 Task: Look for space in Palm City, United States from 6th September, 2023 to 15th September, 2023 for 6 adults in price range Rs.8000 to Rs.12000. Place can be entire place or private room with 6 bedrooms having 6 beds and 6 bathrooms. Property type can be house, flat, guest house. Amenities needed are: wifi, TV, free parkinig on premises, gym, breakfast. Booking option can be shelf check-in. Required host language is English.
Action: Mouse moved to (466, 105)
Screenshot: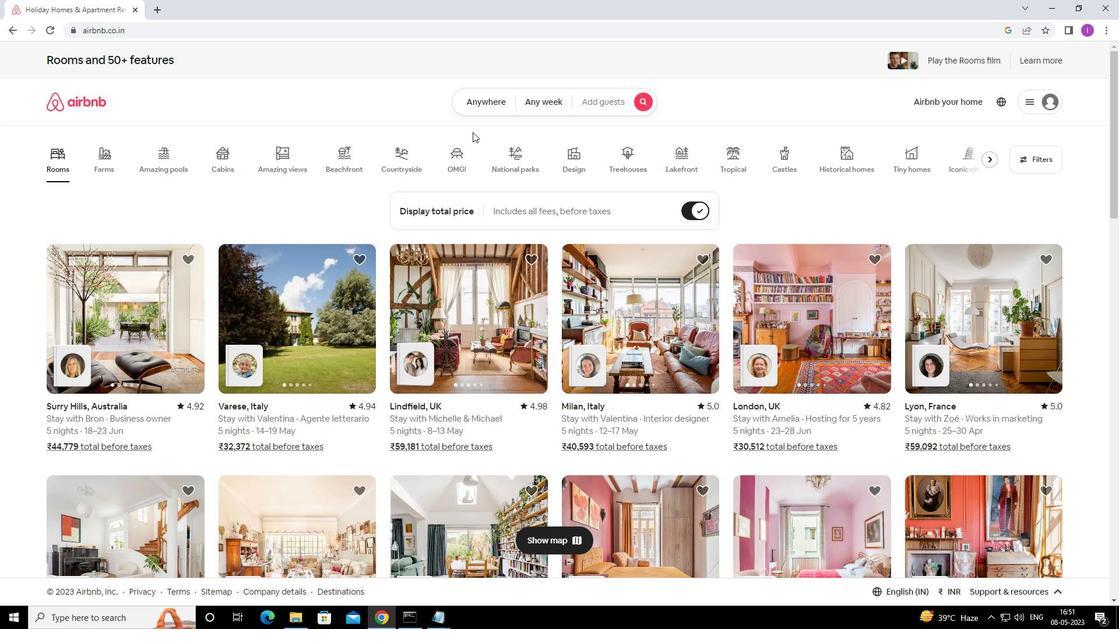 
Action: Mouse pressed left at (466, 105)
Screenshot: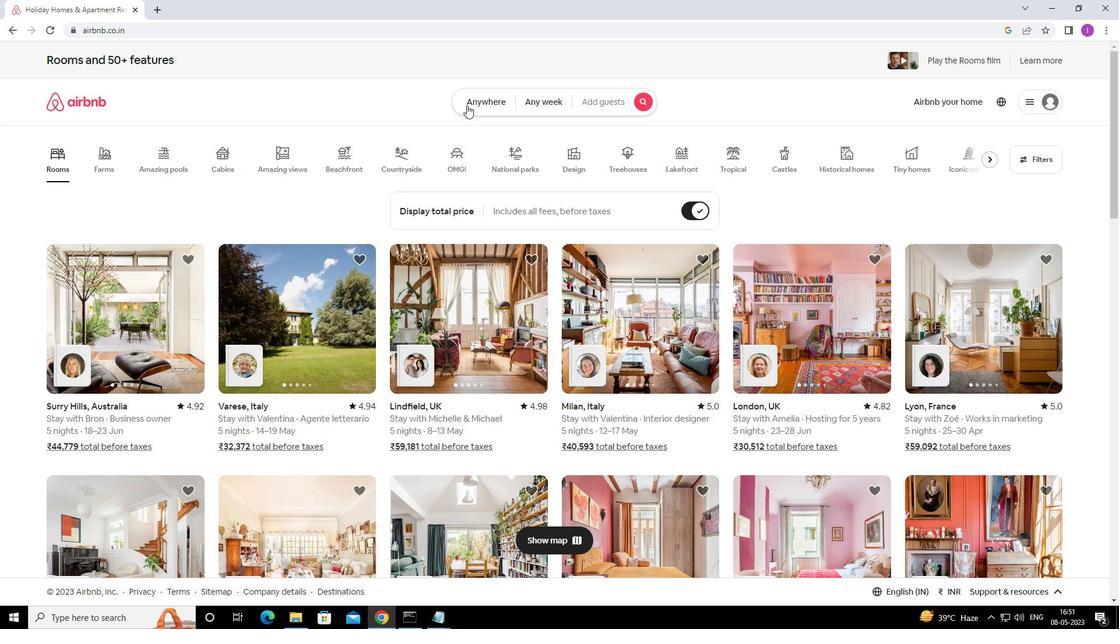 
Action: Mouse moved to (369, 148)
Screenshot: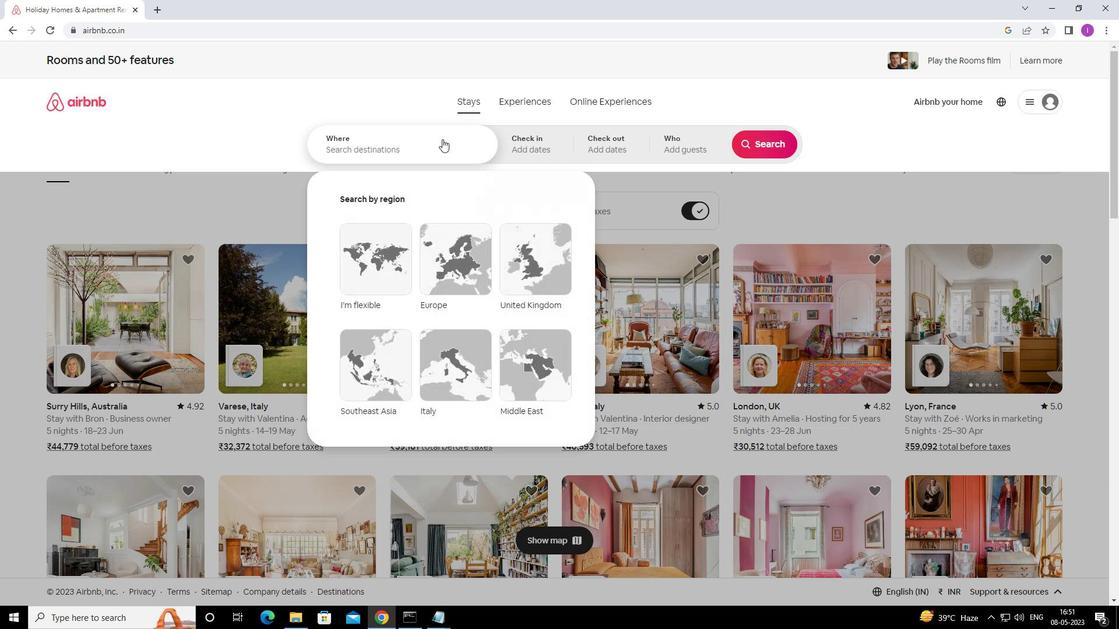 
Action: Mouse pressed left at (369, 148)
Screenshot: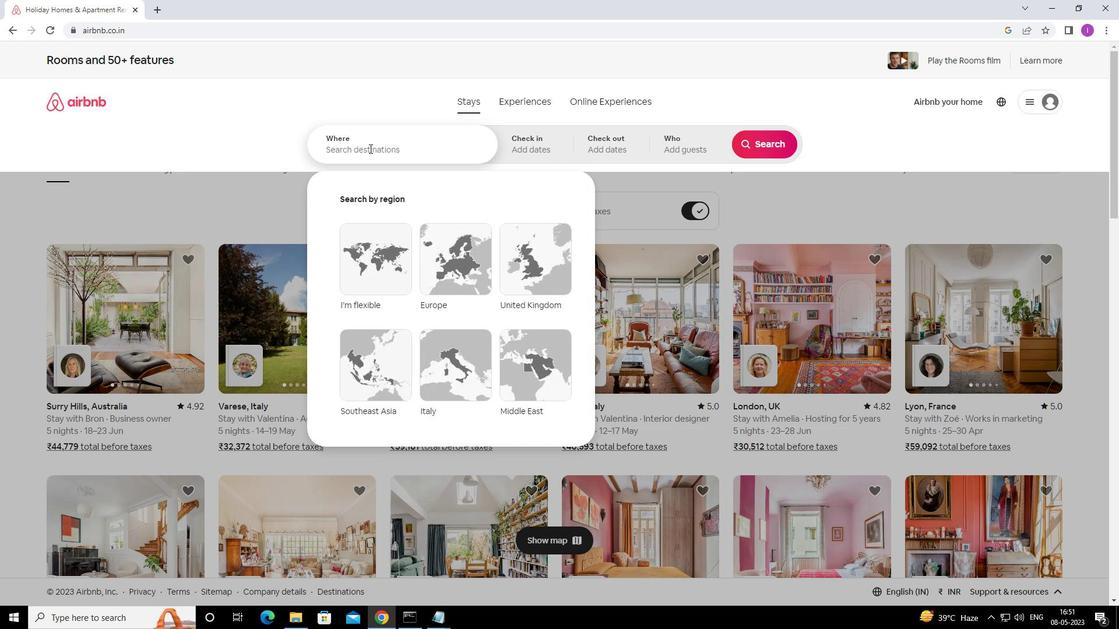 
Action: Mouse moved to (401, 142)
Screenshot: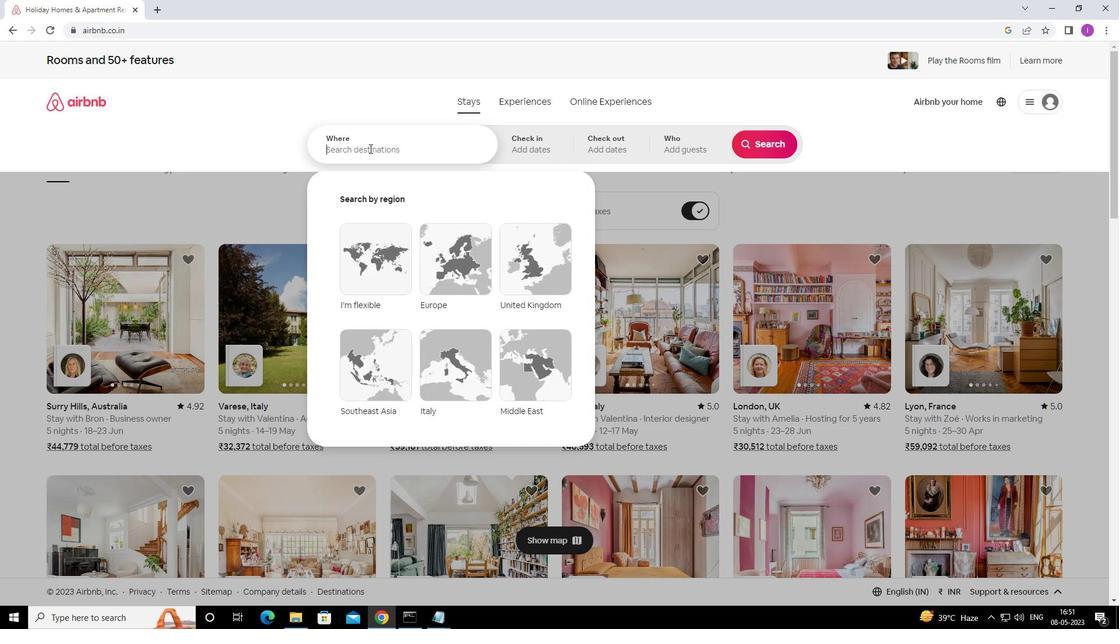 
Action: Key pressed <Key.shift>PALM<Key.space>CITY,<Key.shift>UNITED<Key.space>SY<Key.backspace>TATES
Screenshot: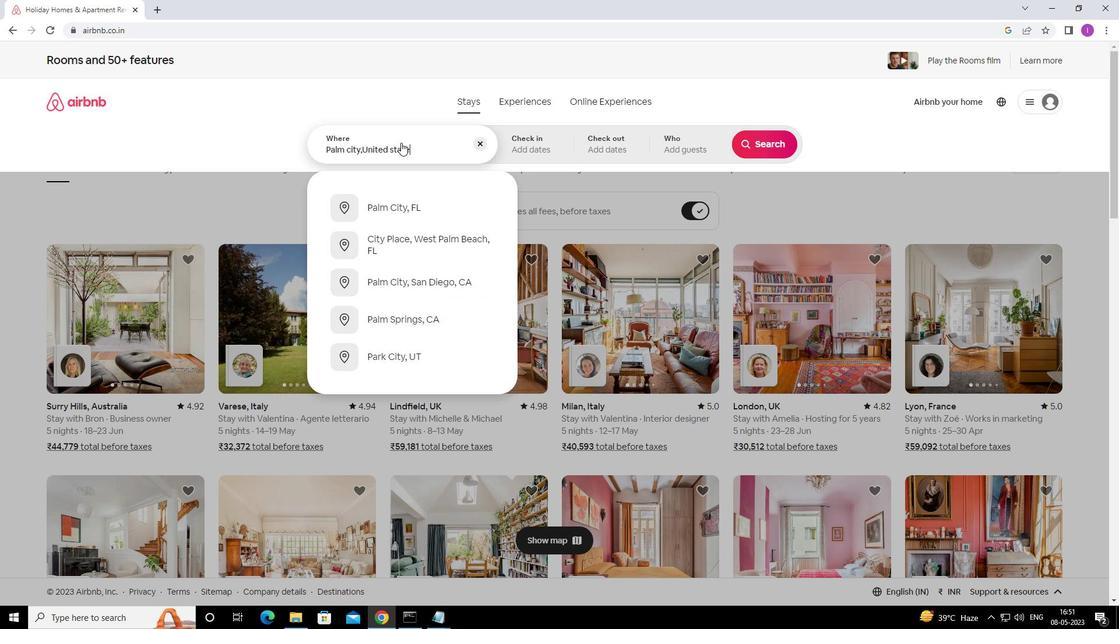 
Action: Mouse moved to (524, 138)
Screenshot: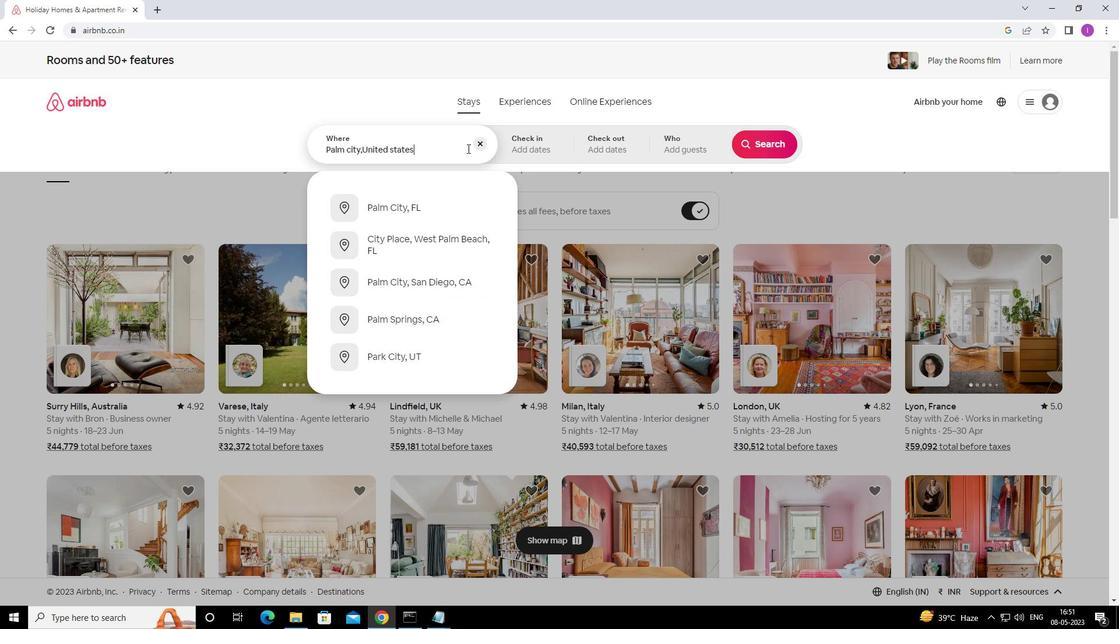 
Action: Mouse pressed left at (524, 138)
Screenshot: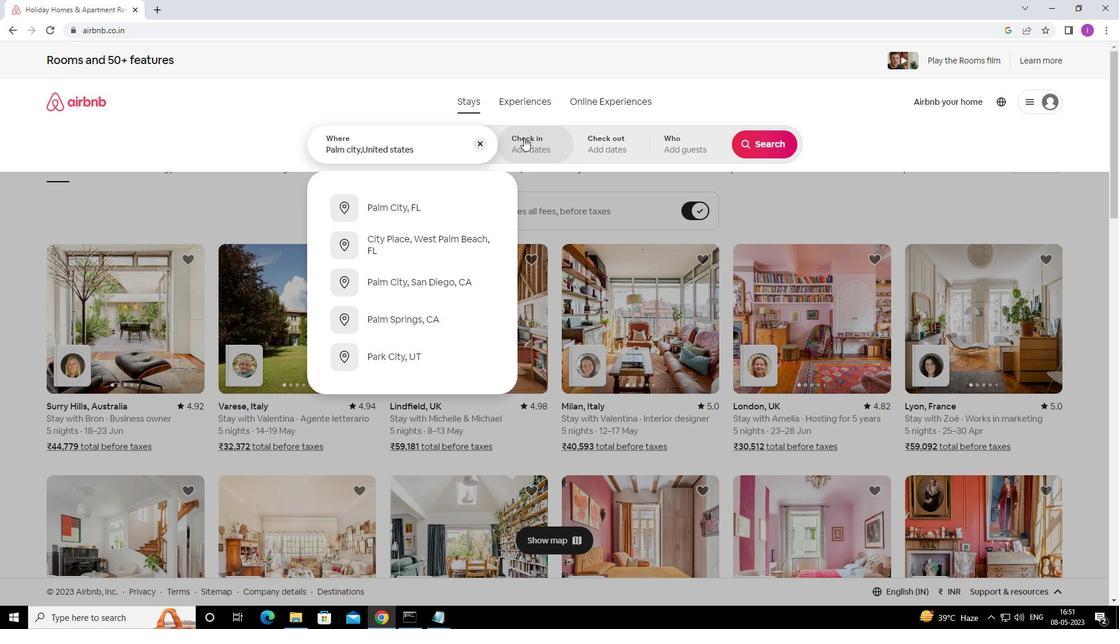 
Action: Mouse moved to (764, 236)
Screenshot: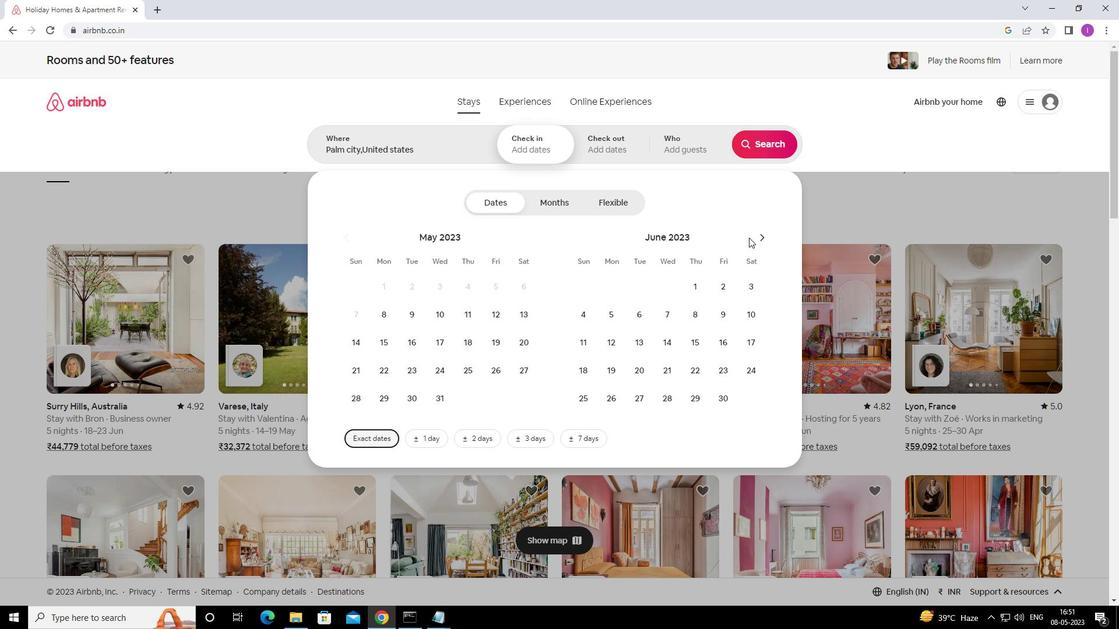 
Action: Mouse pressed left at (764, 236)
Screenshot: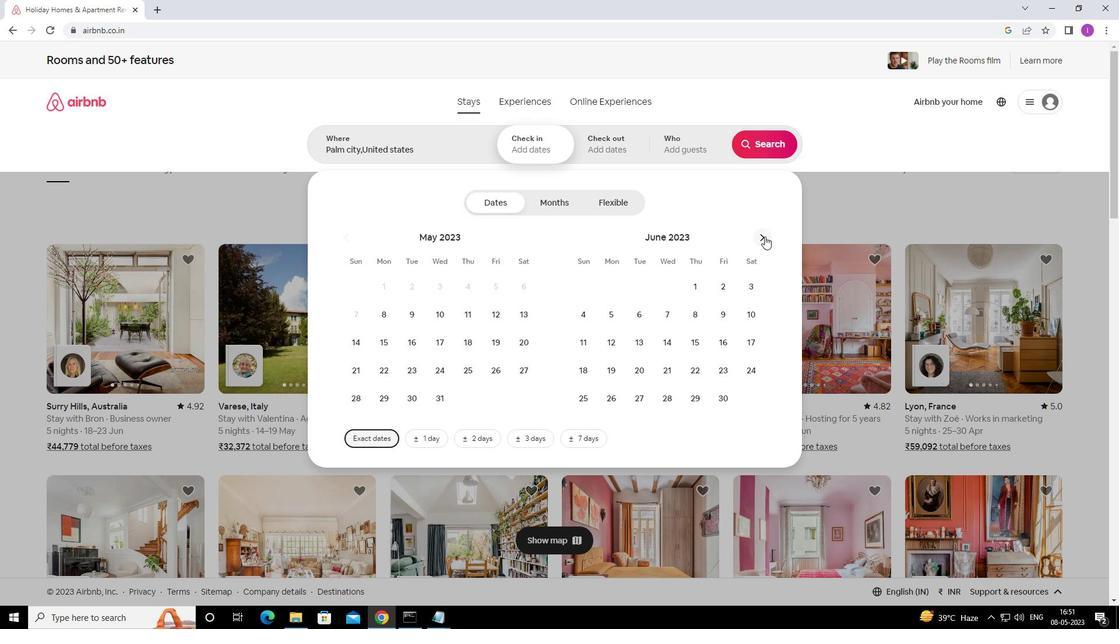 
Action: Mouse pressed left at (764, 236)
Screenshot: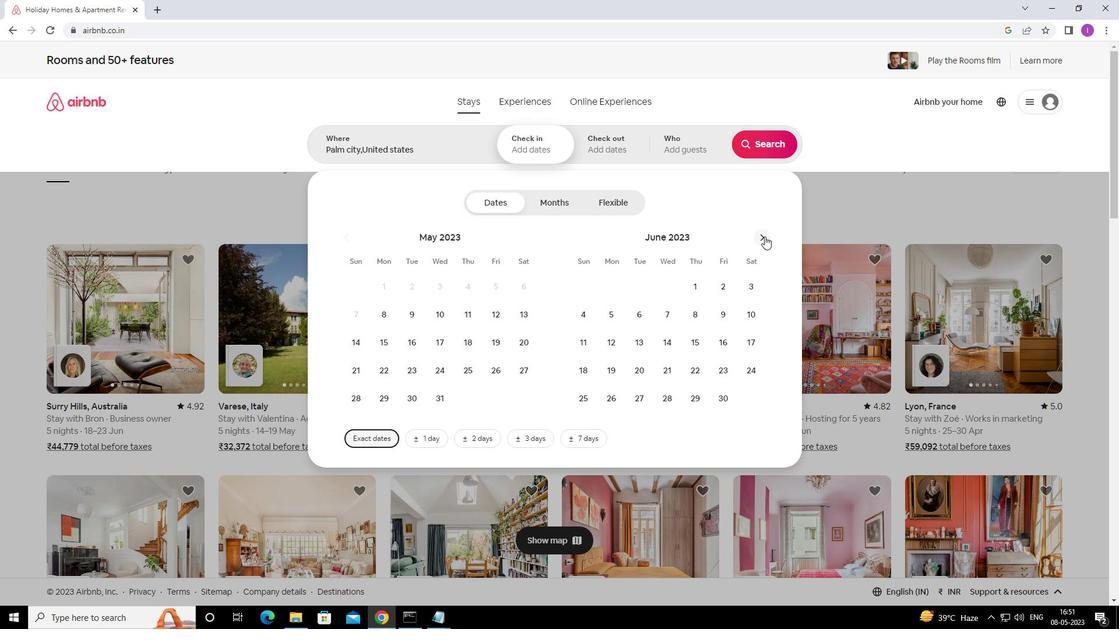 
Action: Mouse moved to (764, 243)
Screenshot: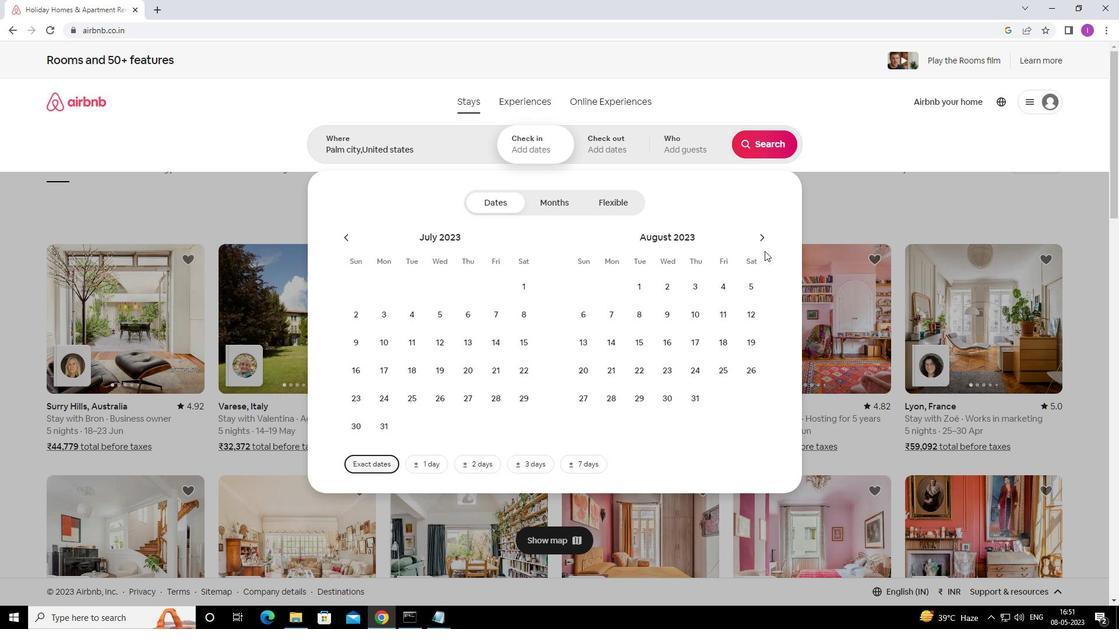 
Action: Mouse pressed left at (764, 243)
Screenshot: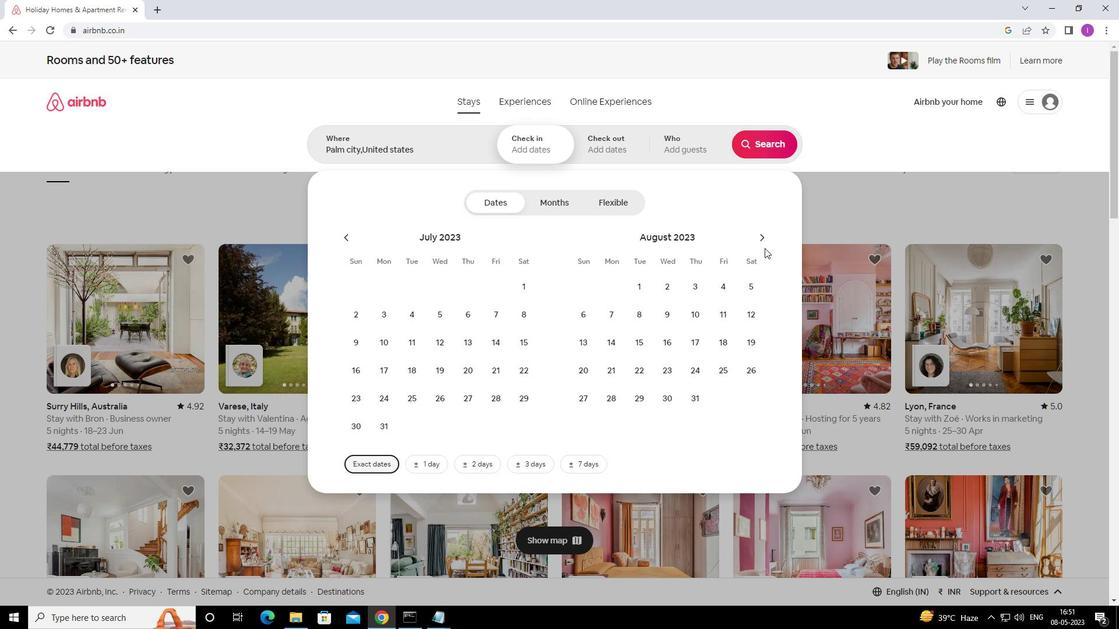 
Action: Mouse moved to (667, 312)
Screenshot: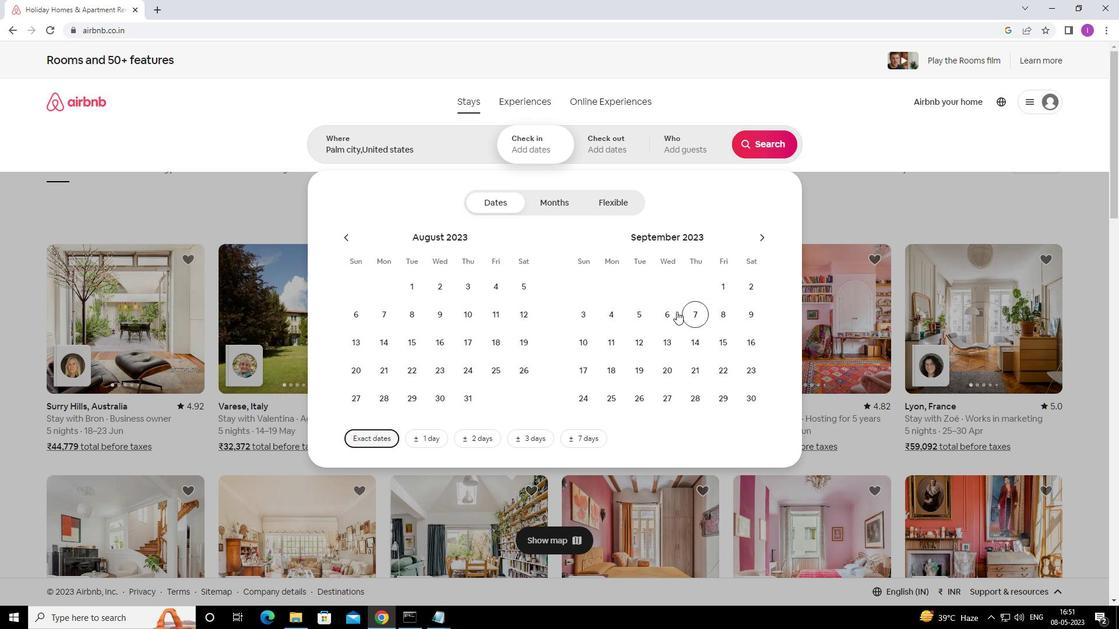 
Action: Mouse pressed left at (667, 312)
Screenshot: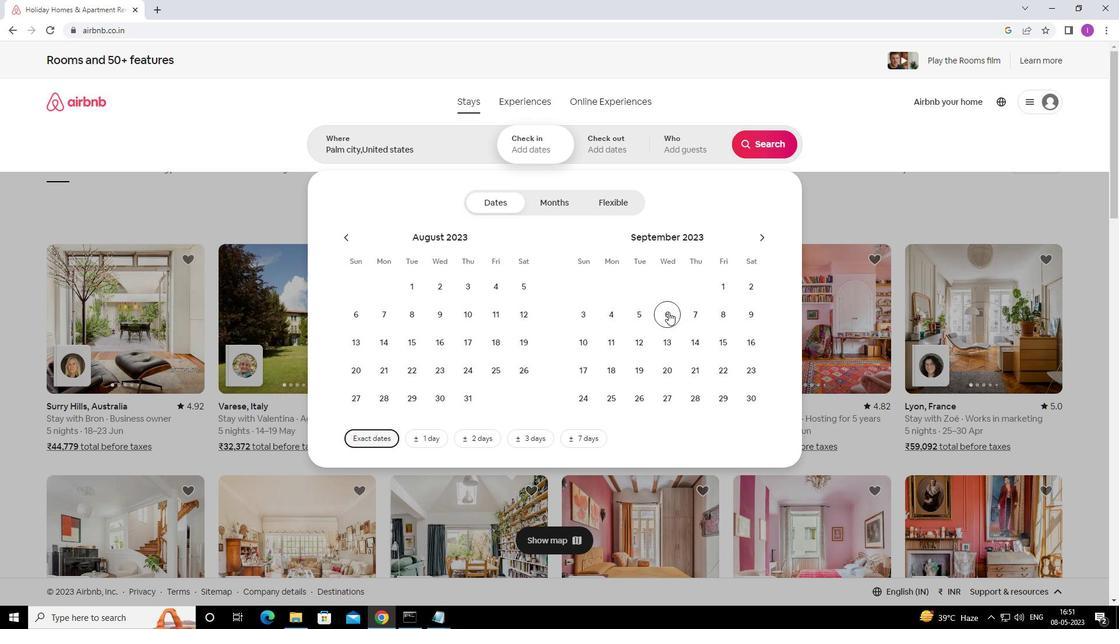 
Action: Mouse moved to (722, 337)
Screenshot: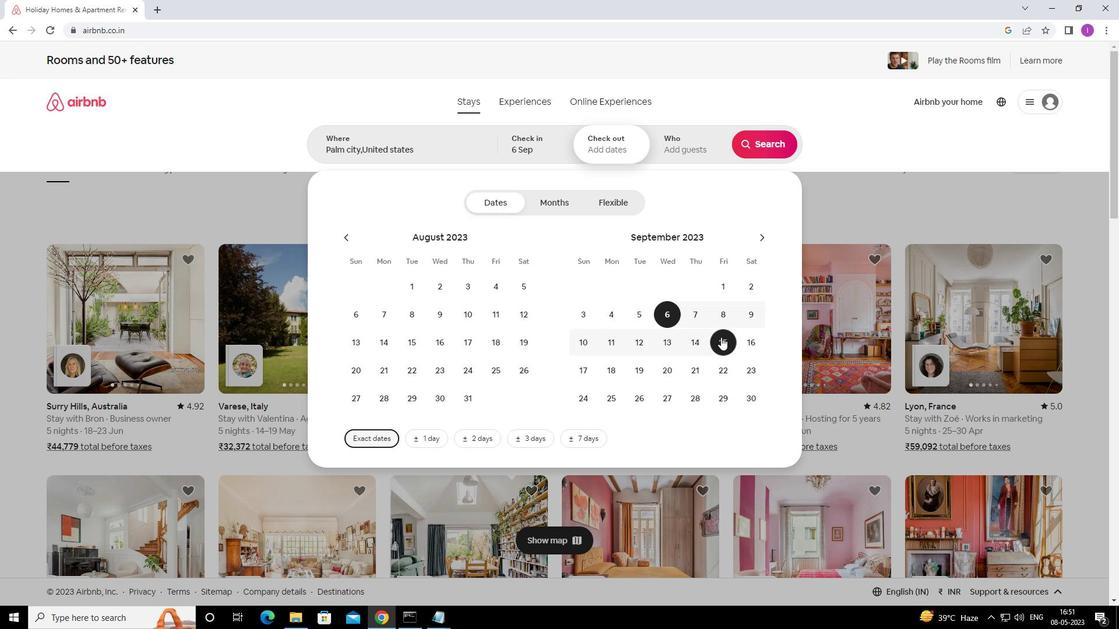 
Action: Mouse pressed left at (722, 337)
Screenshot: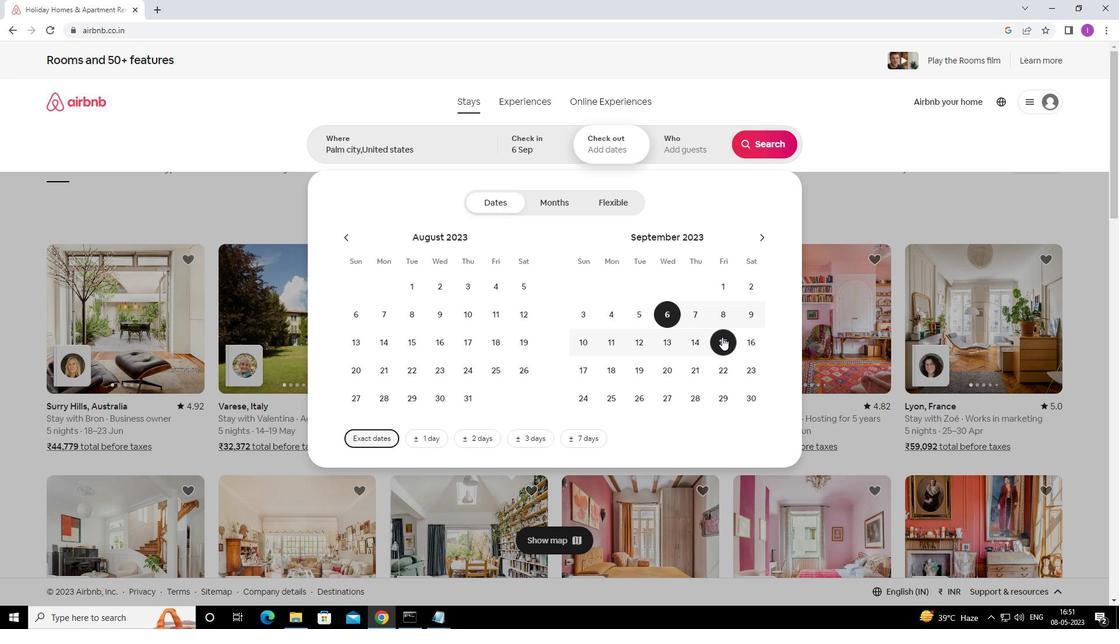 
Action: Mouse pressed left at (722, 337)
Screenshot: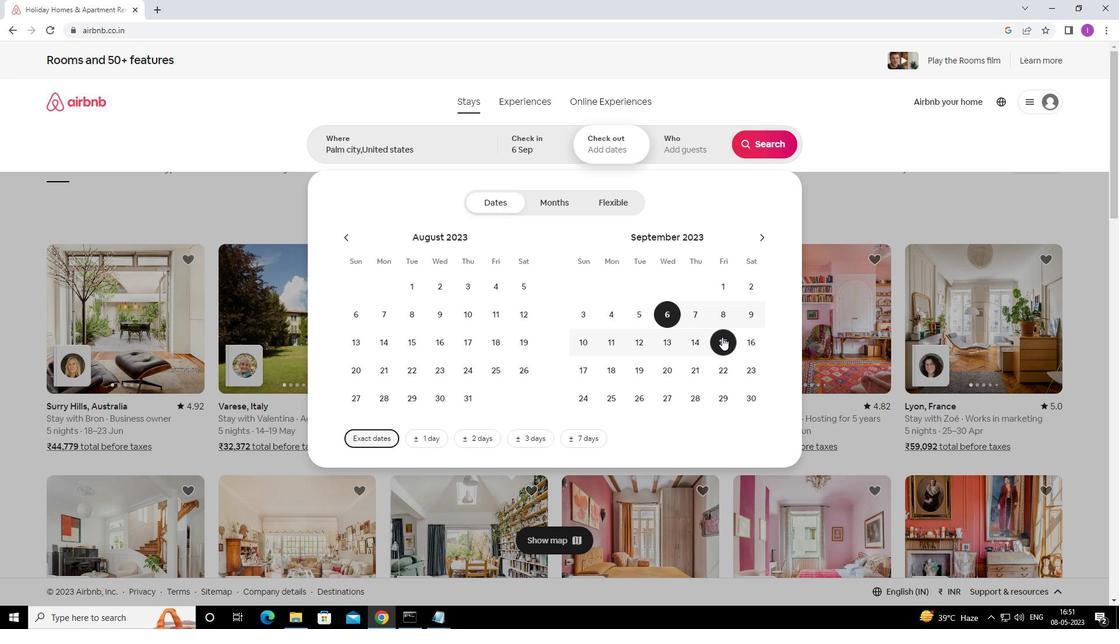 
Action: Mouse moved to (698, 156)
Screenshot: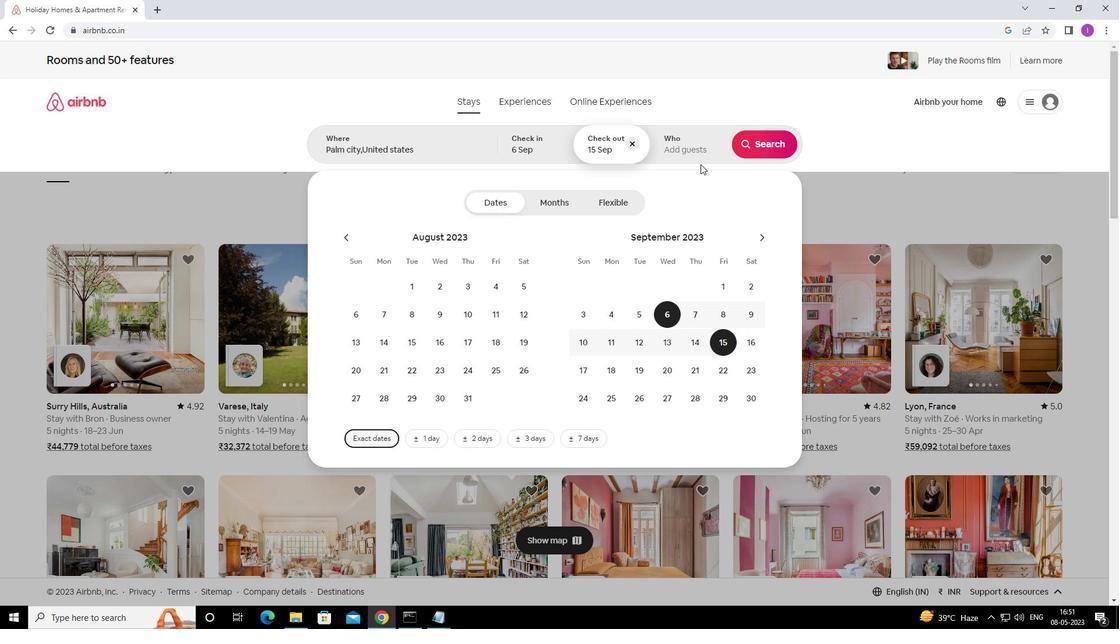 
Action: Mouse pressed left at (698, 156)
Screenshot: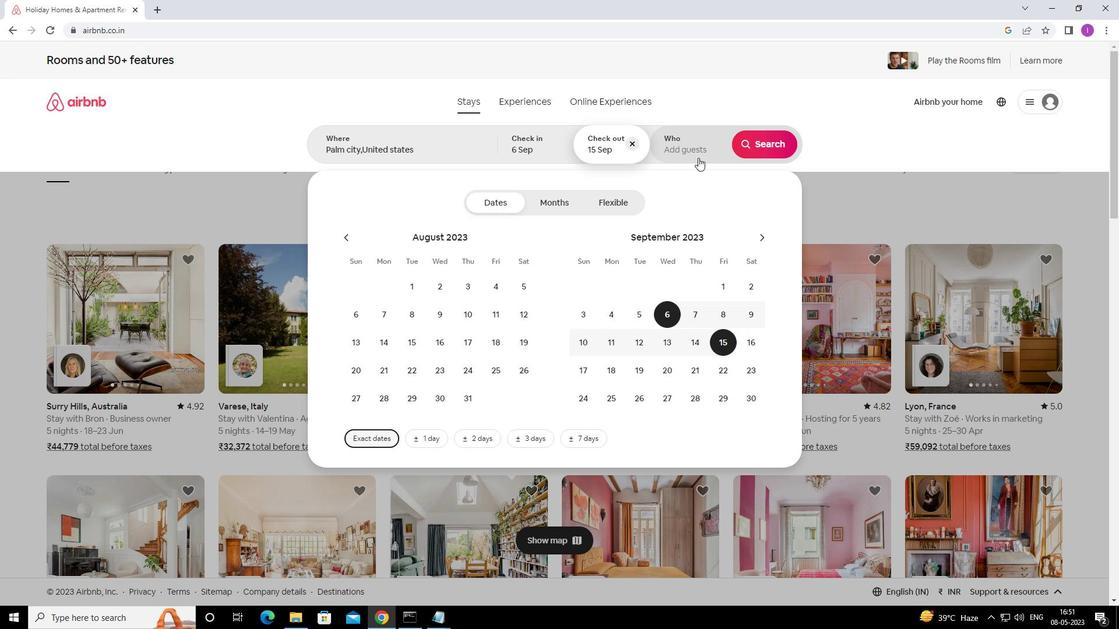 
Action: Mouse moved to (766, 205)
Screenshot: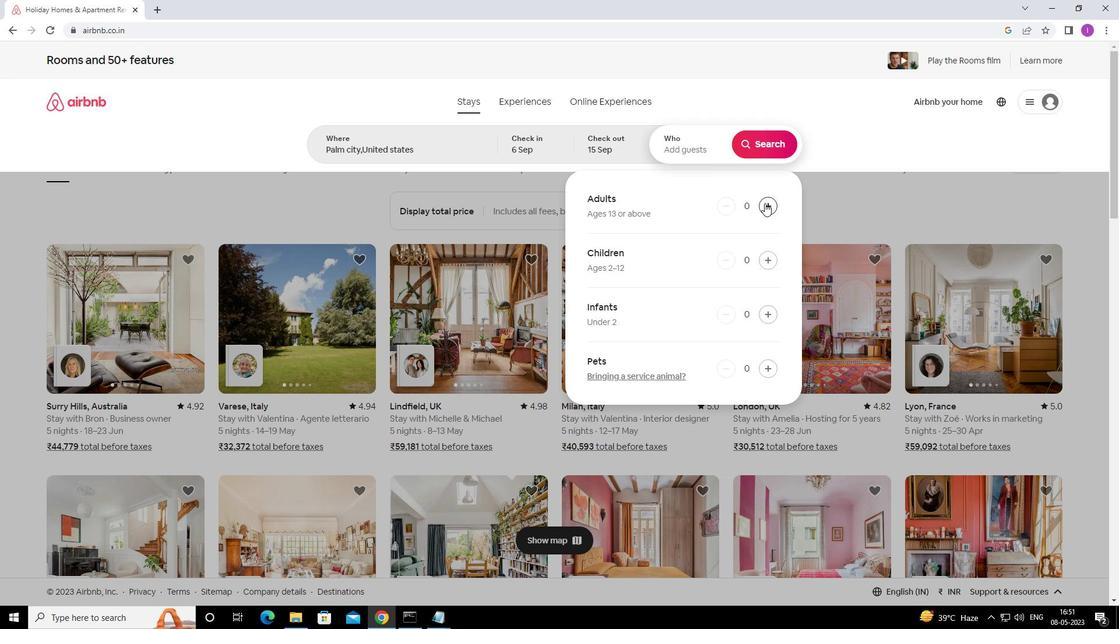 
Action: Mouse pressed left at (766, 205)
Screenshot: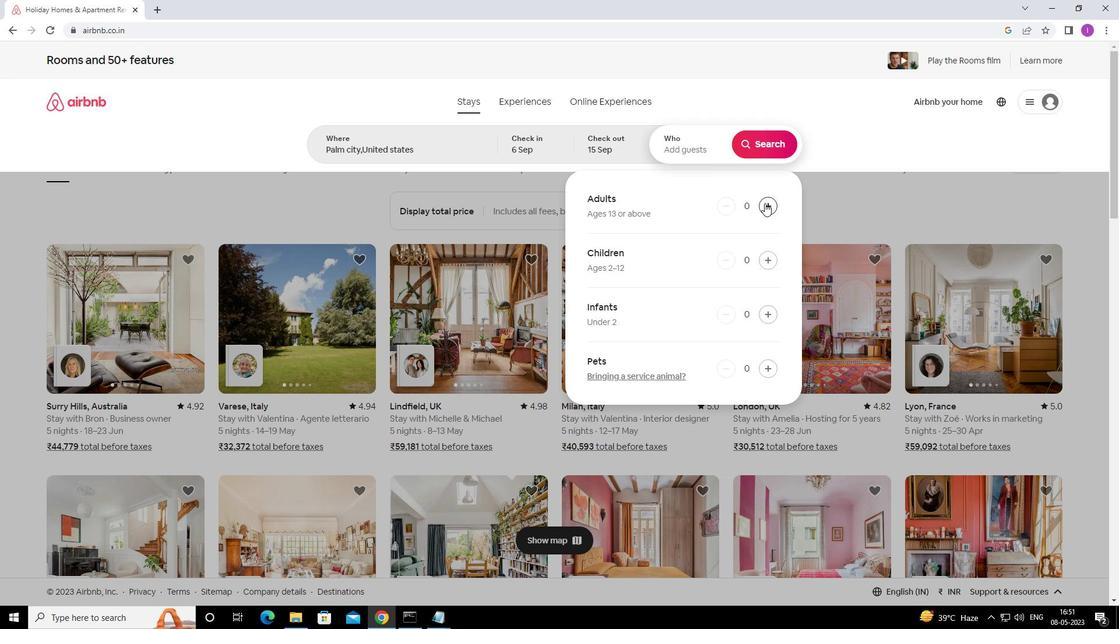 
Action: Mouse pressed left at (766, 205)
Screenshot: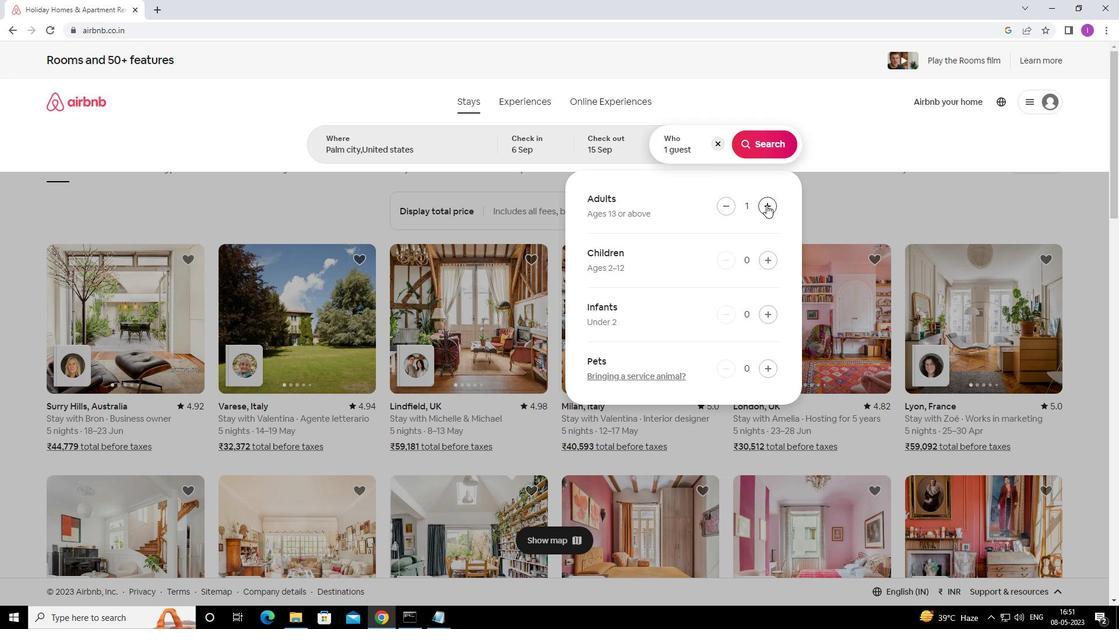 
Action: Mouse pressed left at (766, 205)
Screenshot: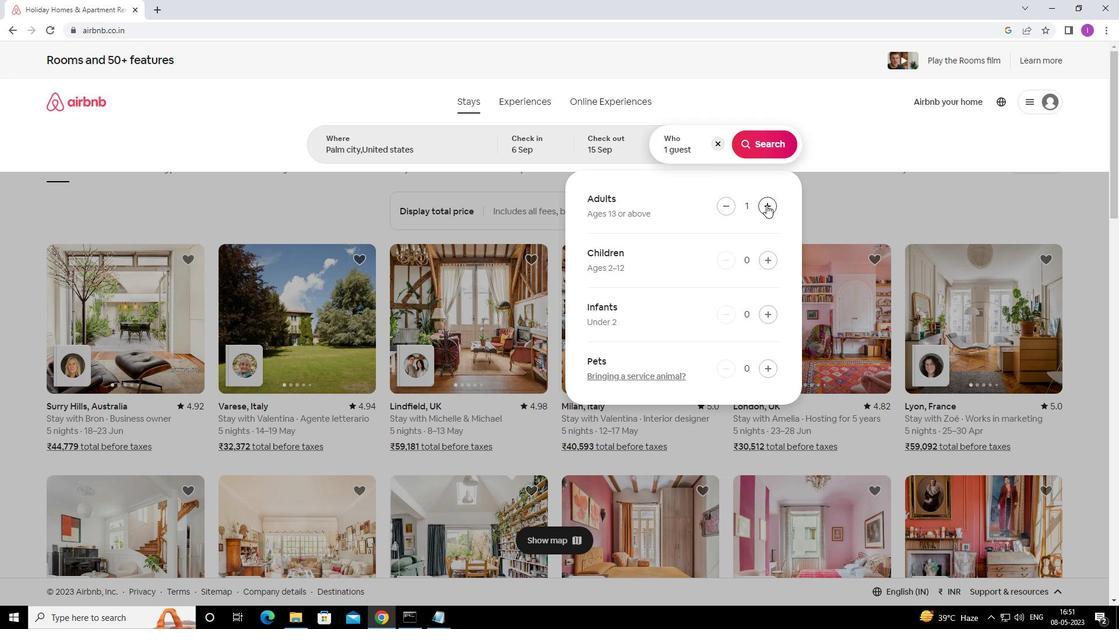 
Action: Mouse pressed left at (766, 205)
Screenshot: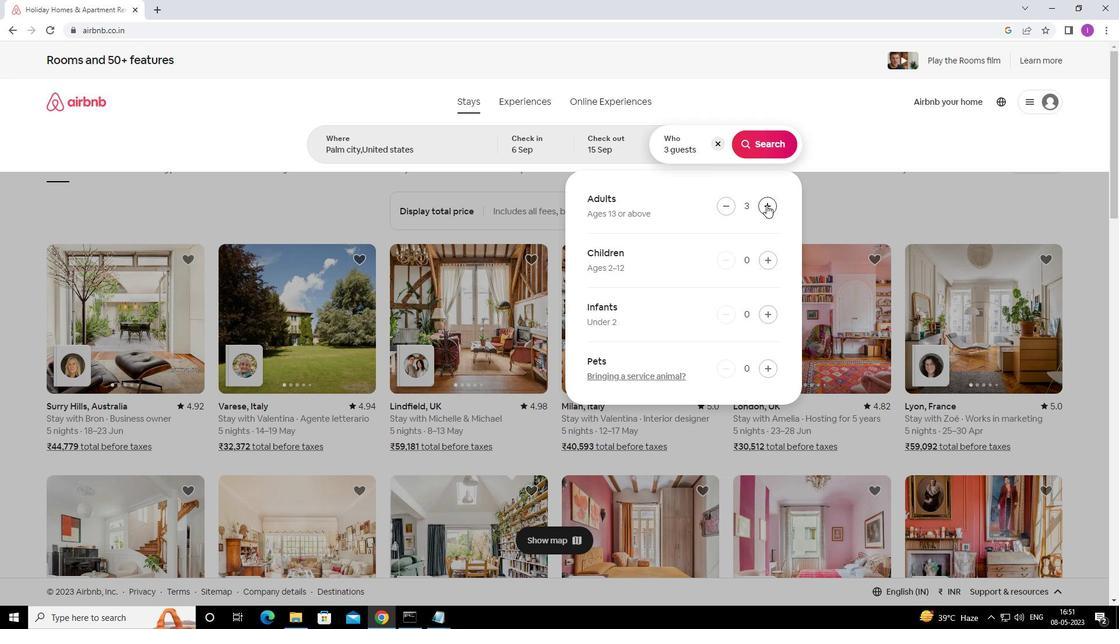 
Action: Mouse pressed left at (766, 205)
Screenshot: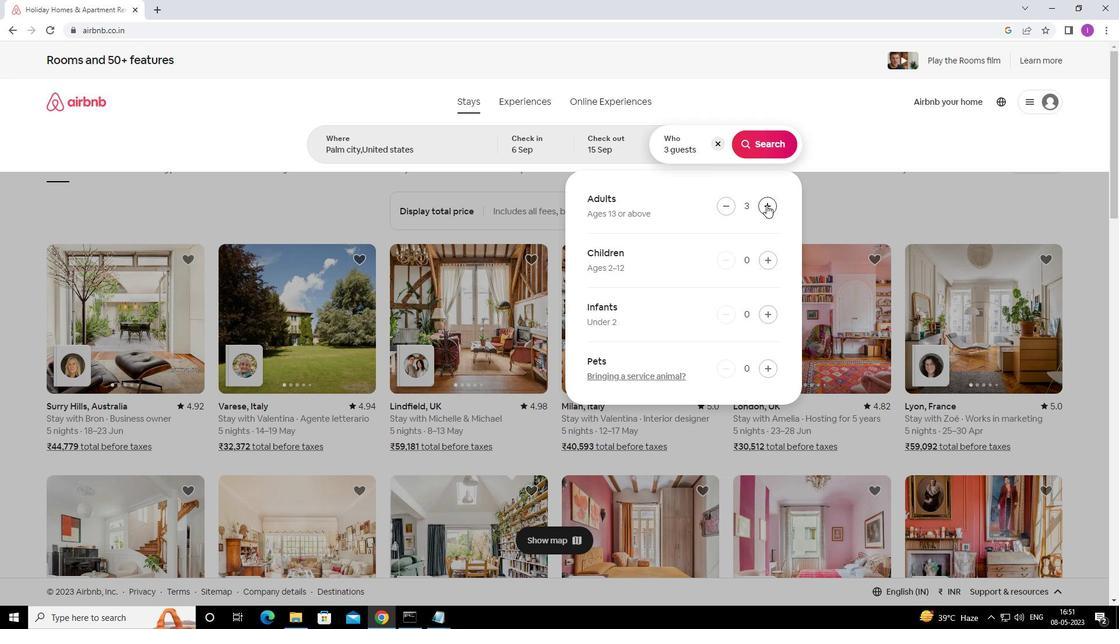 
Action: Mouse pressed left at (766, 205)
Screenshot: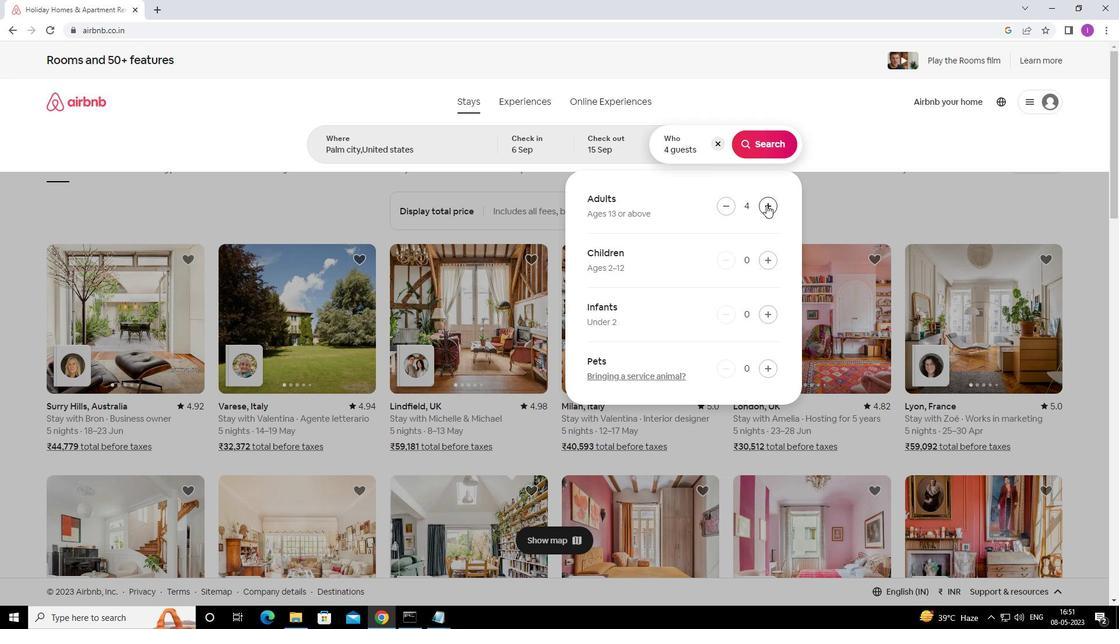 
Action: Mouse moved to (768, 149)
Screenshot: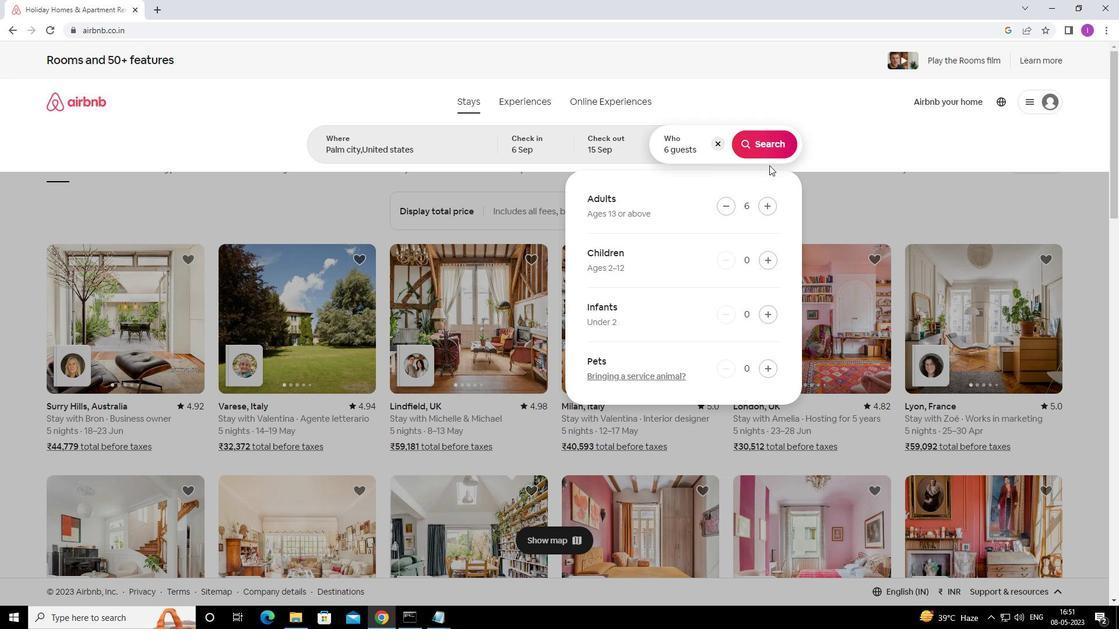 
Action: Mouse pressed left at (768, 149)
Screenshot: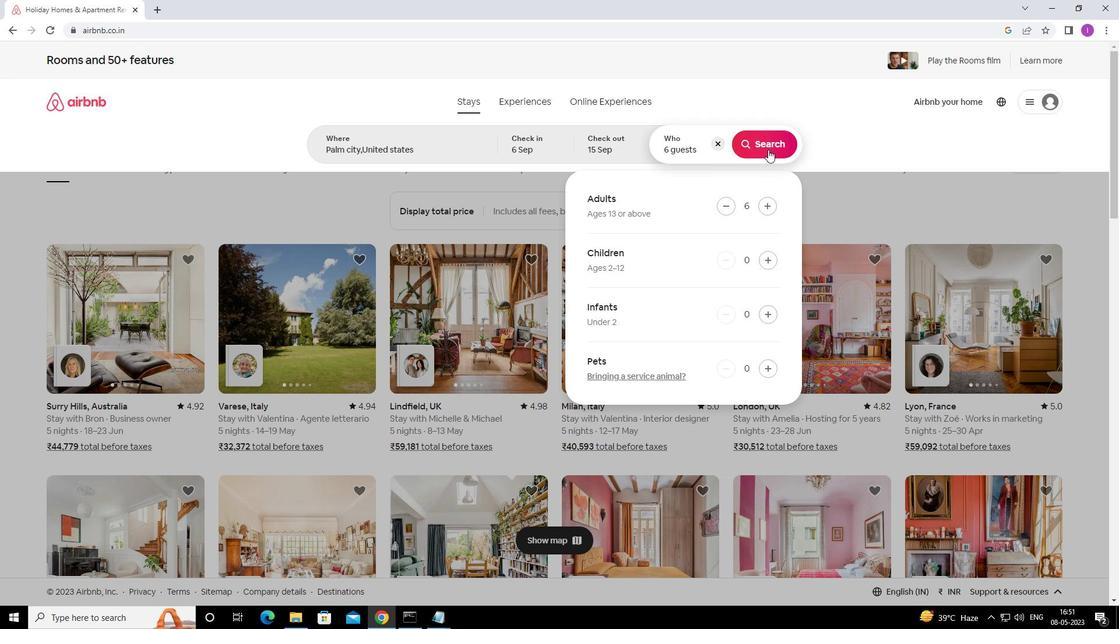 
Action: Mouse moved to (1041, 120)
Screenshot: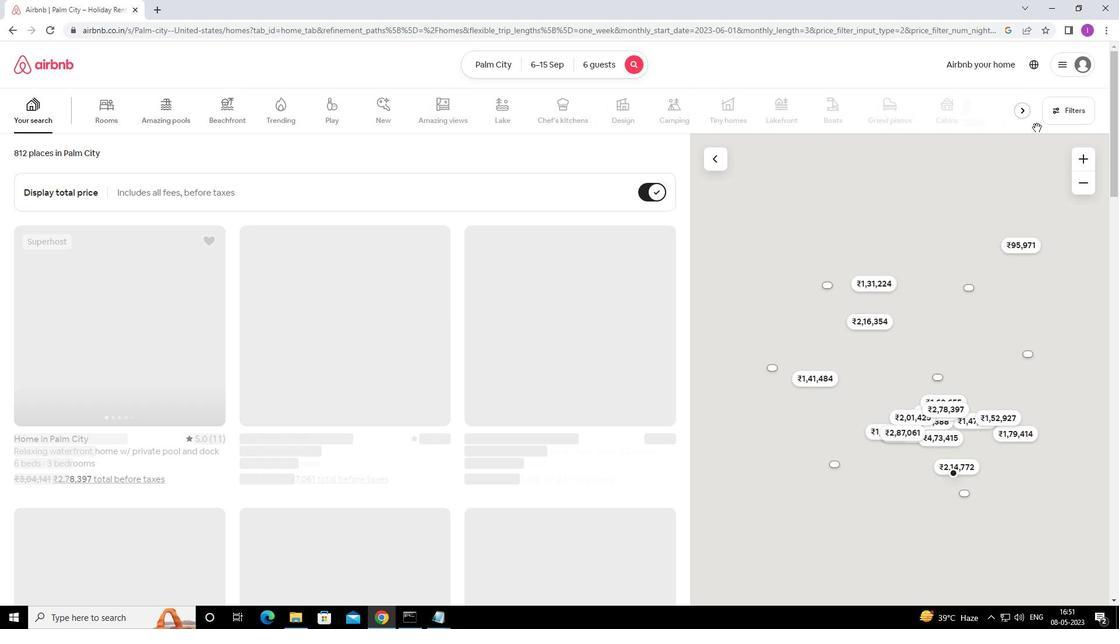 
Action: Mouse pressed left at (1041, 120)
Screenshot: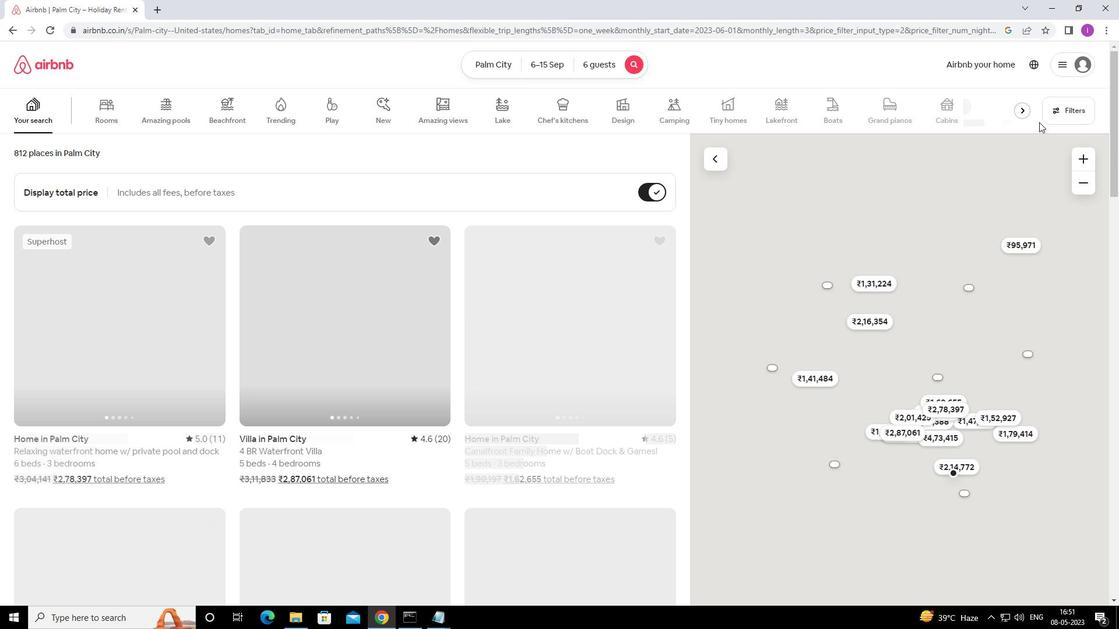 
Action: Mouse moved to (1051, 114)
Screenshot: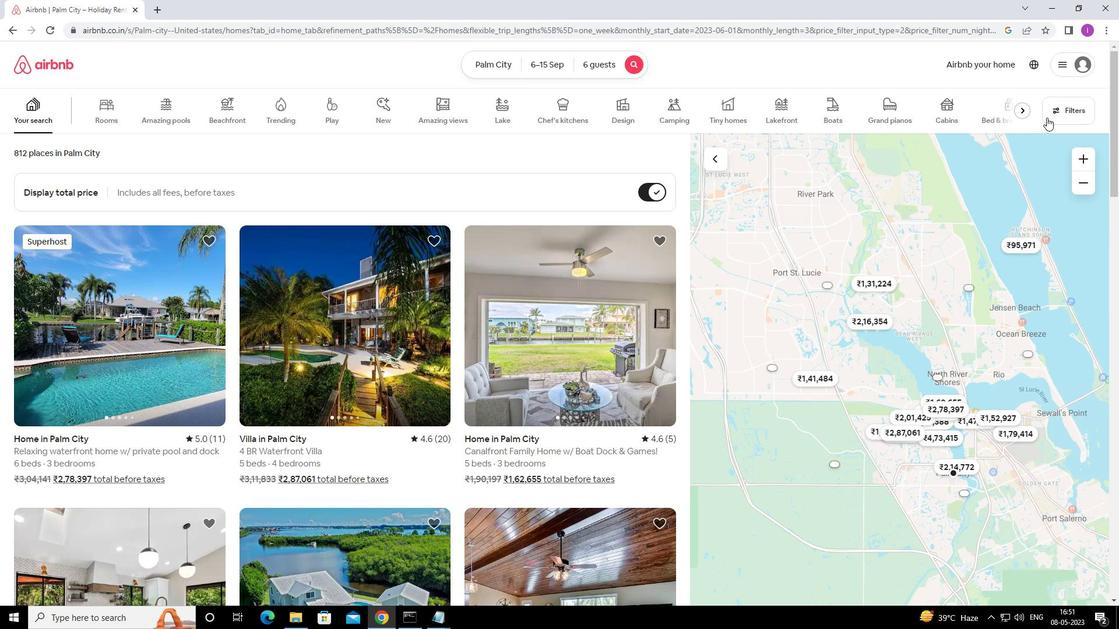 
Action: Mouse pressed left at (1051, 114)
Screenshot: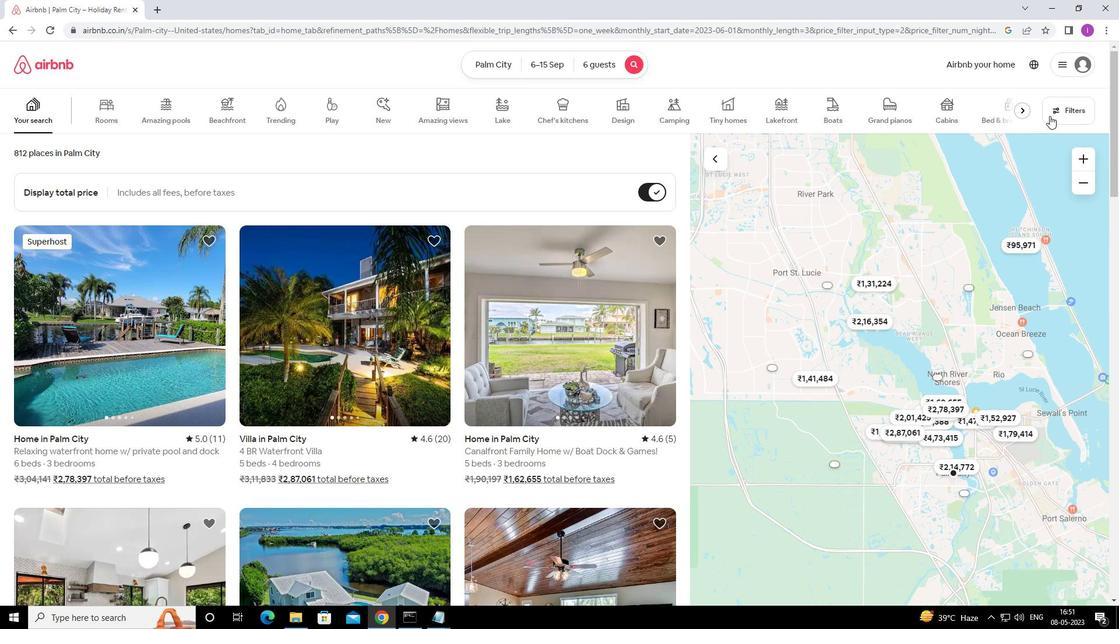
Action: Mouse moved to (414, 398)
Screenshot: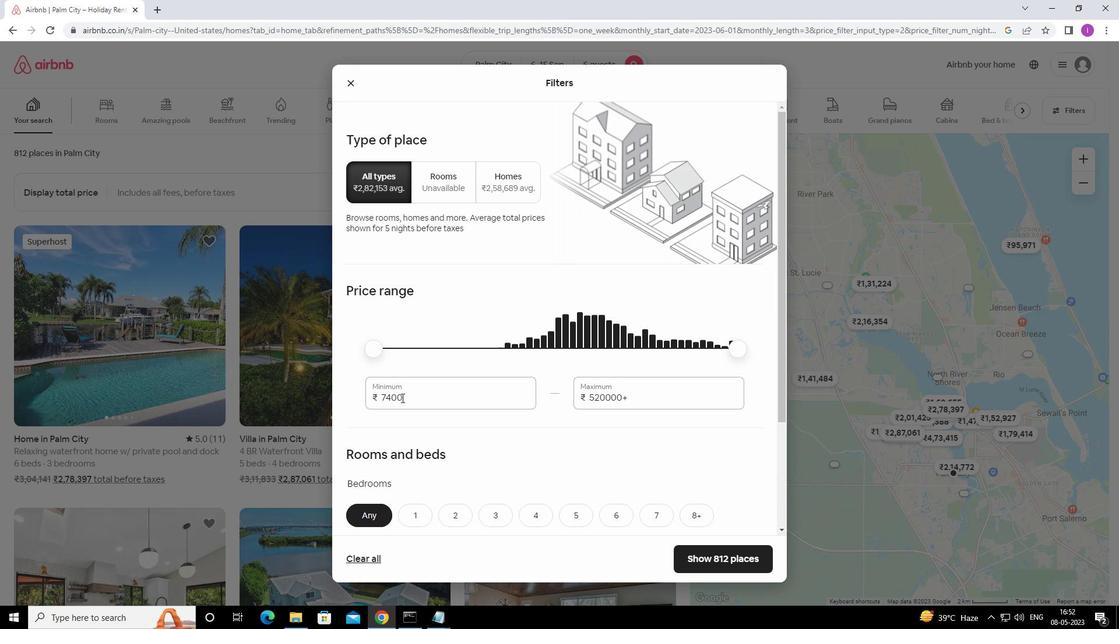 
Action: Mouse pressed left at (414, 398)
Screenshot: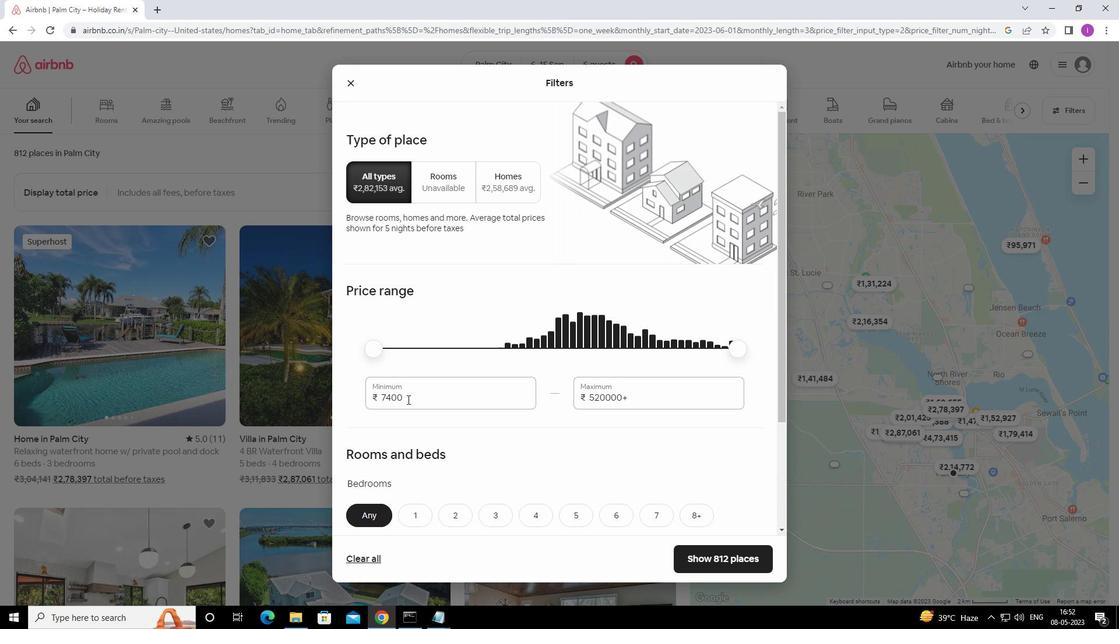 
Action: Mouse moved to (372, 395)
Screenshot: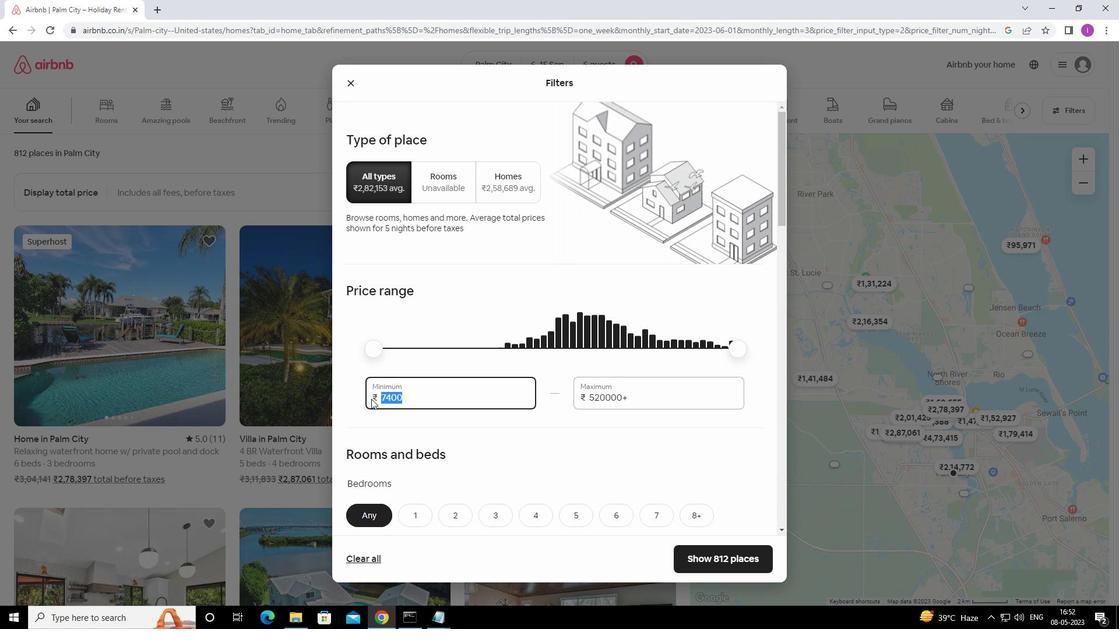
Action: Key pressed 800
Screenshot: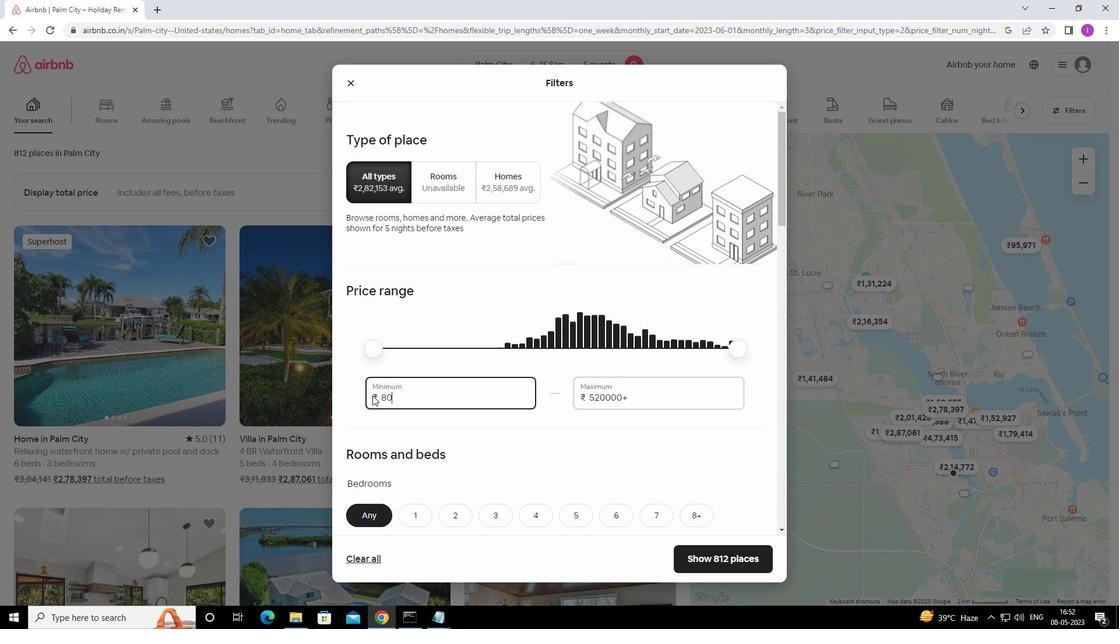 
Action: Mouse moved to (391, 391)
Screenshot: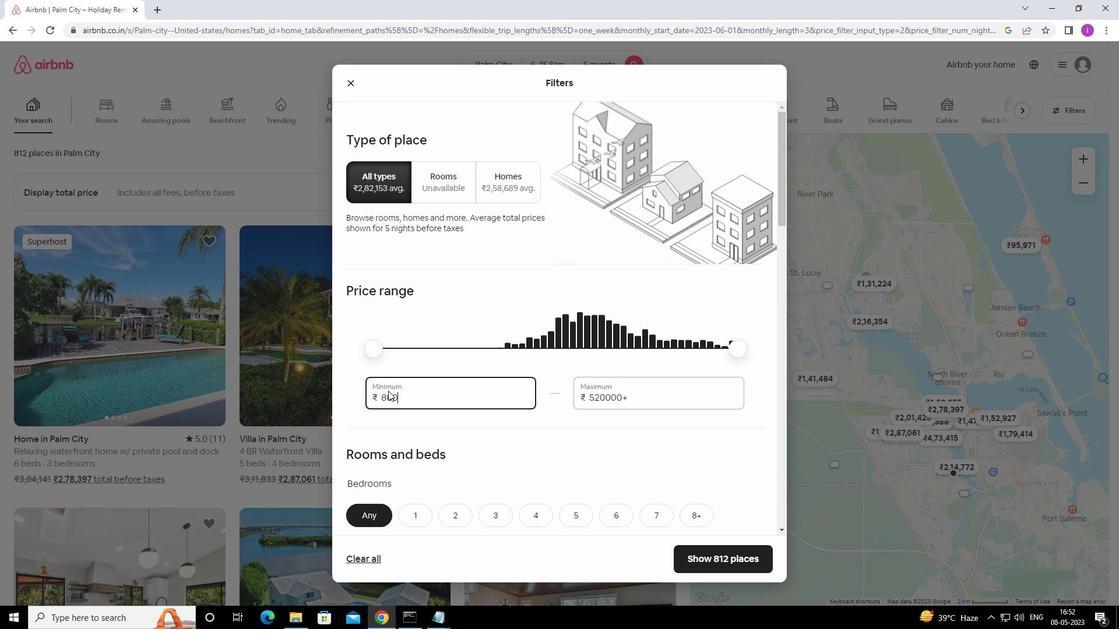 
Action: Key pressed 0
Screenshot: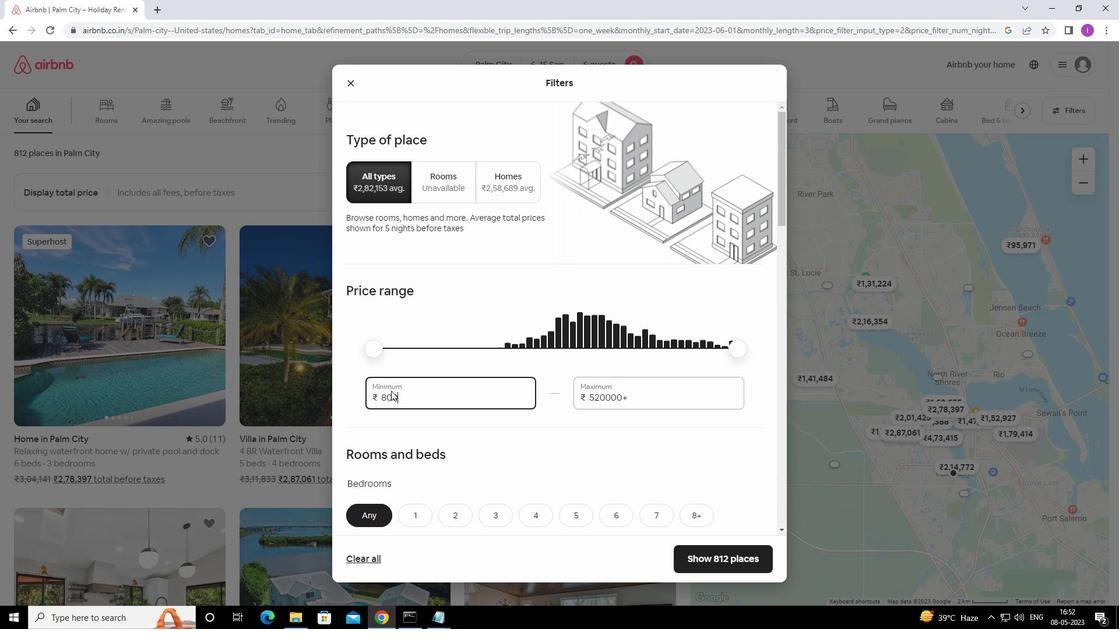 
Action: Mouse moved to (657, 398)
Screenshot: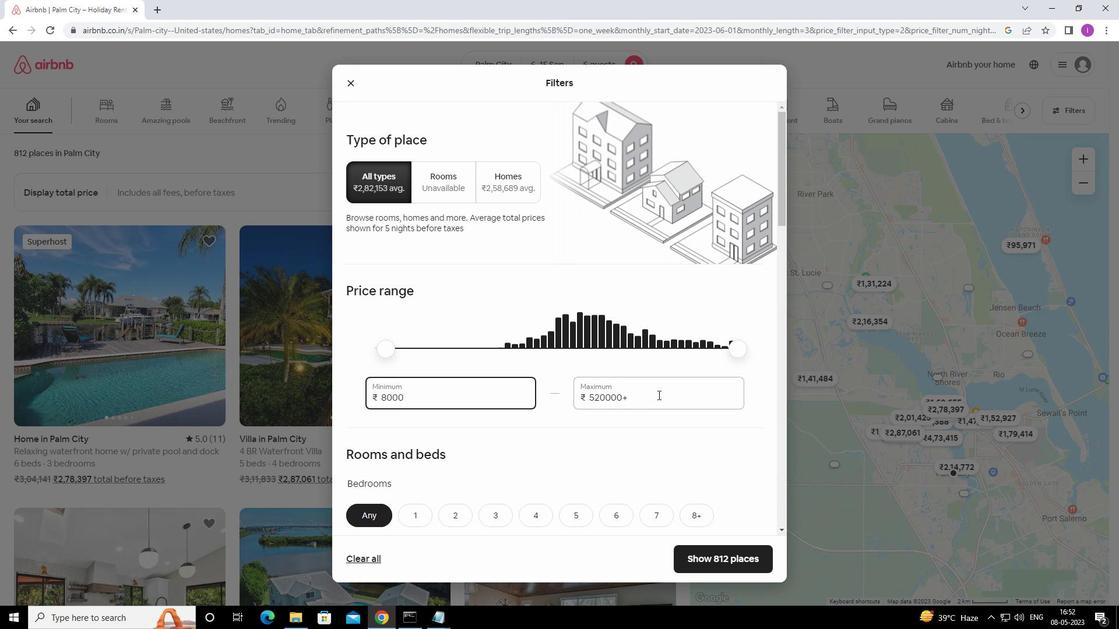 
Action: Mouse pressed left at (657, 398)
Screenshot: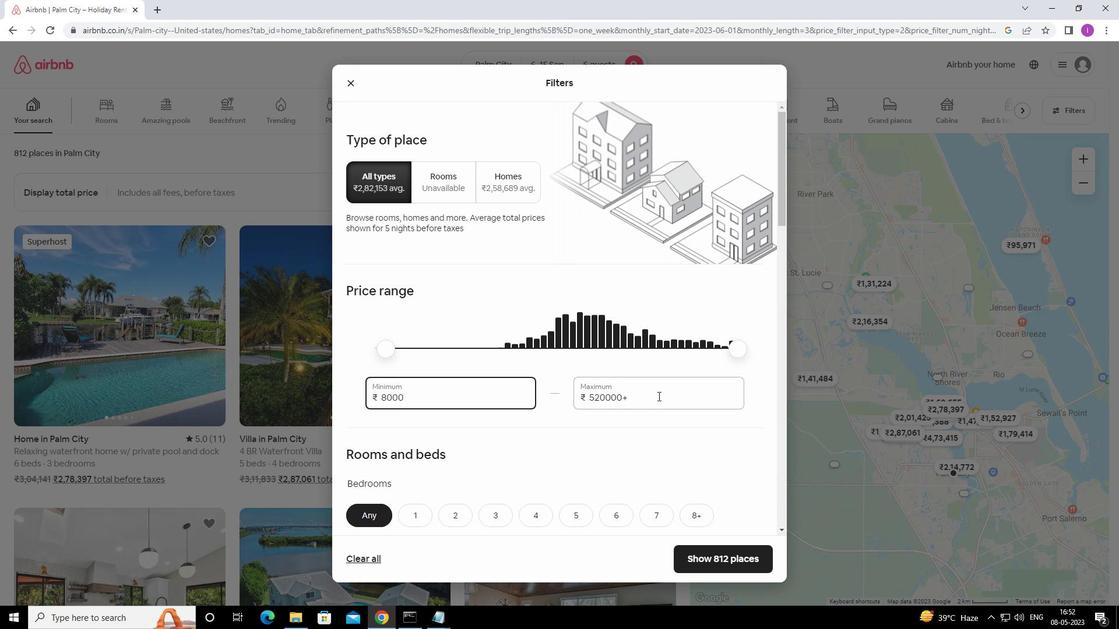 
Action: Mouse moved to (584, 386)
Screenshot: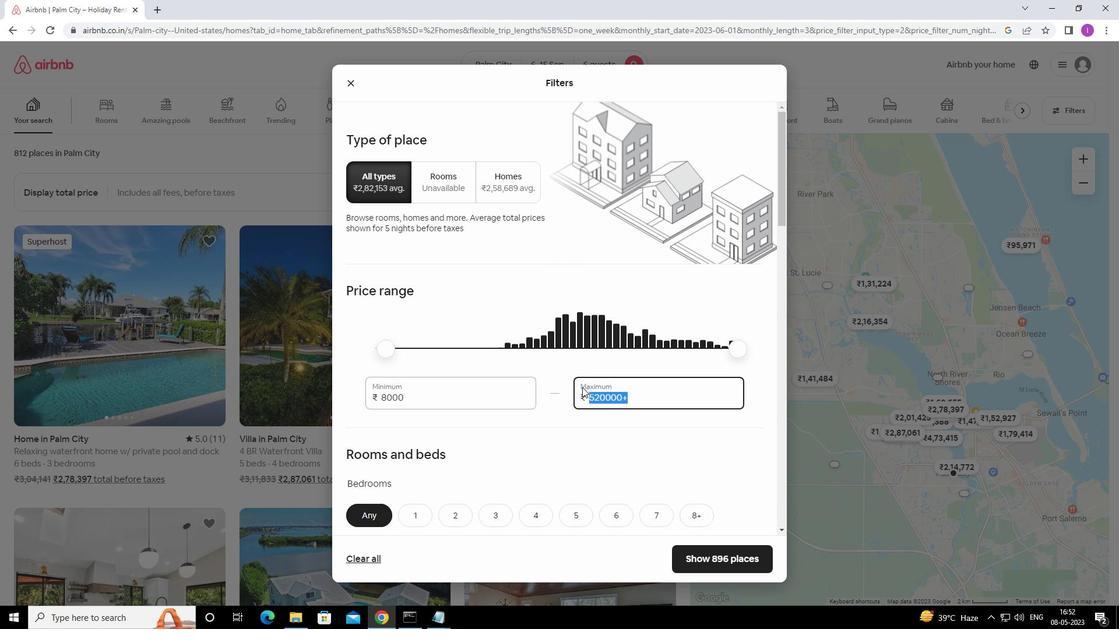 
Action: Key pressed 1
Screenshot: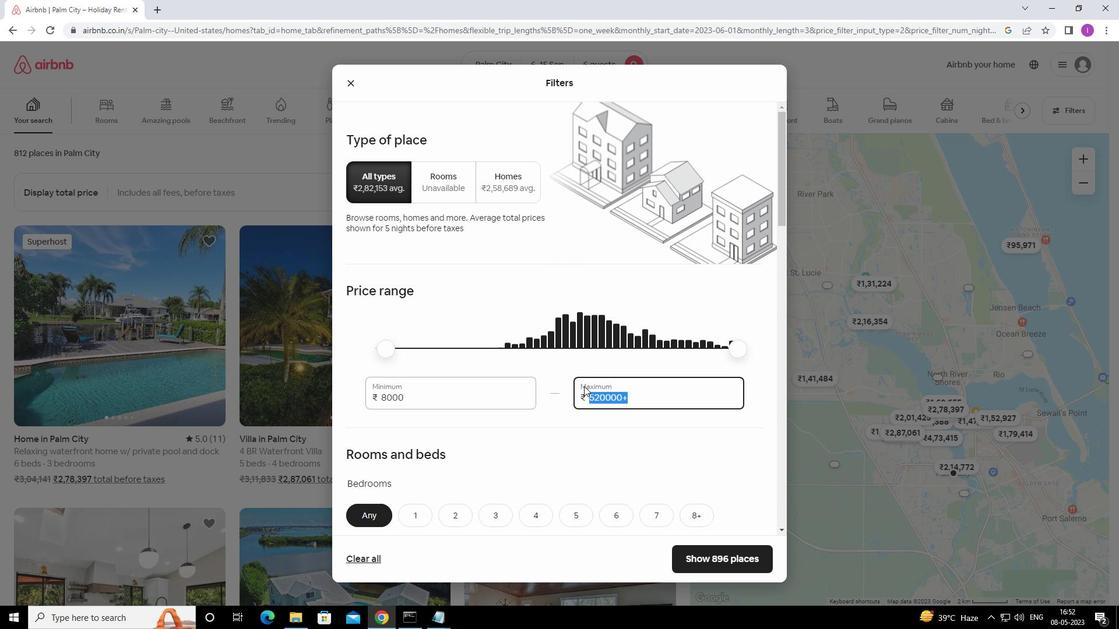 
Action: Mouse moved to (584, 386)
Screenshot: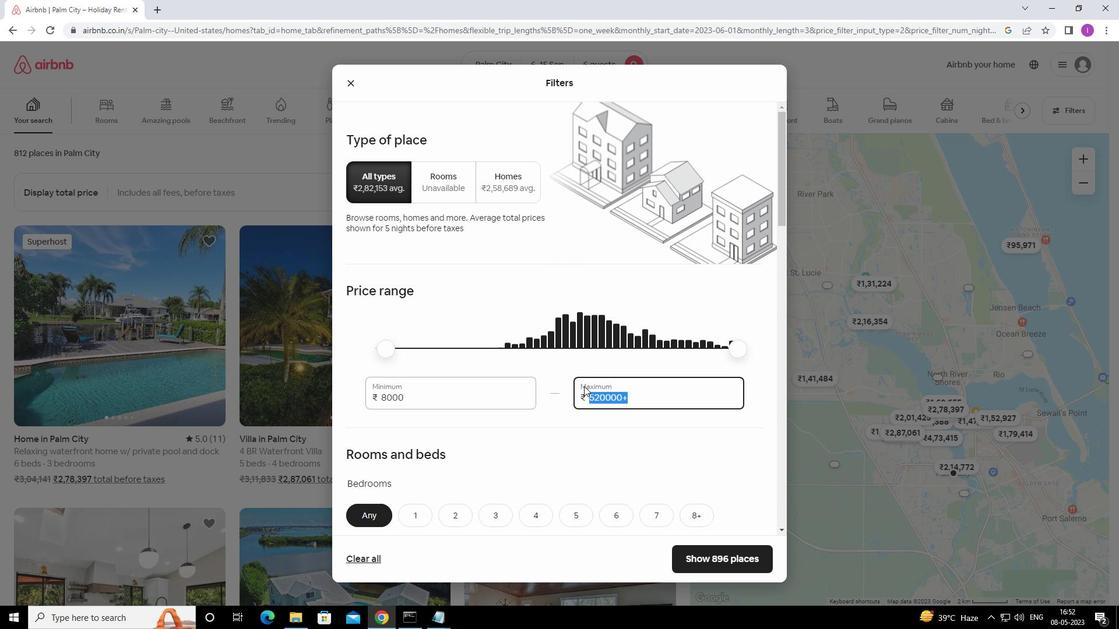 
Action: Key pressed 2
Screenshot: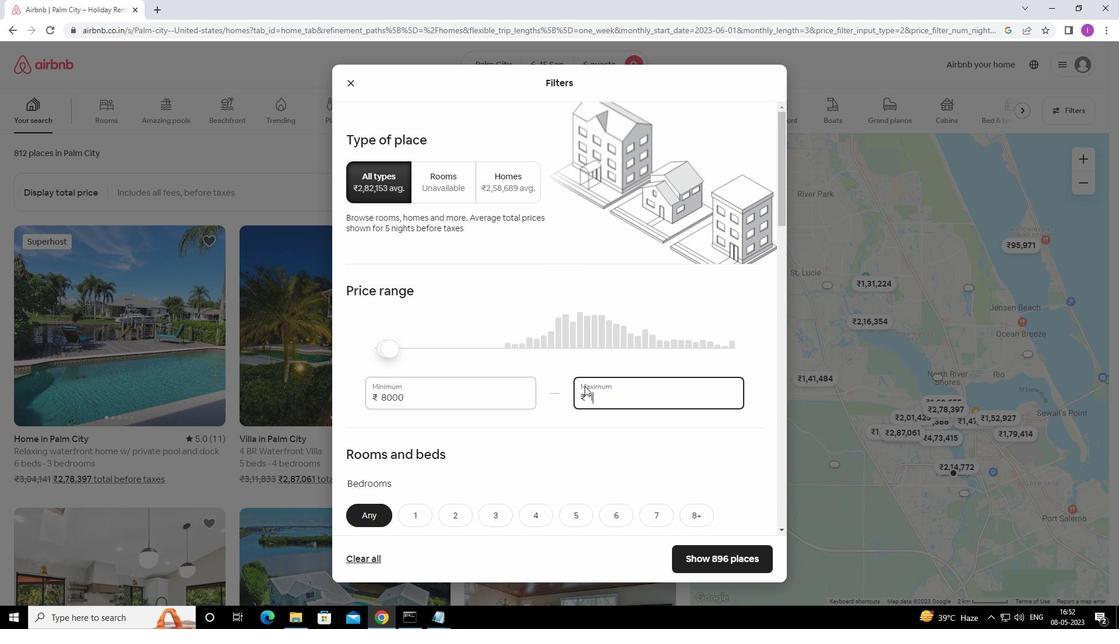 
Action: Mouse moved to (585, 386)
Screenshot: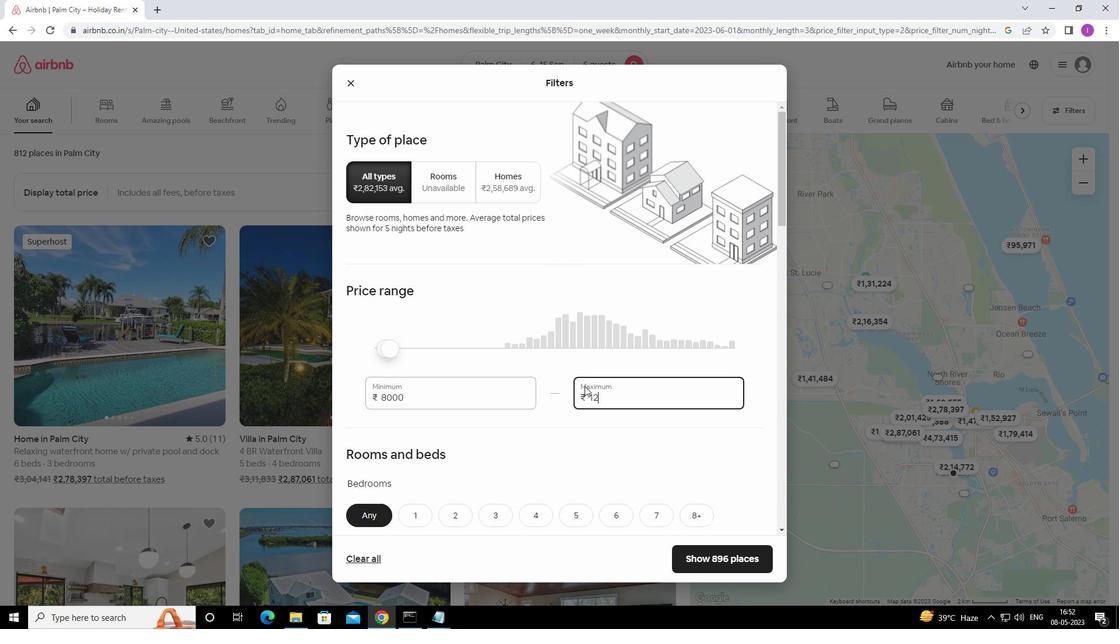 
Action: Key pressed 0
Screenshot: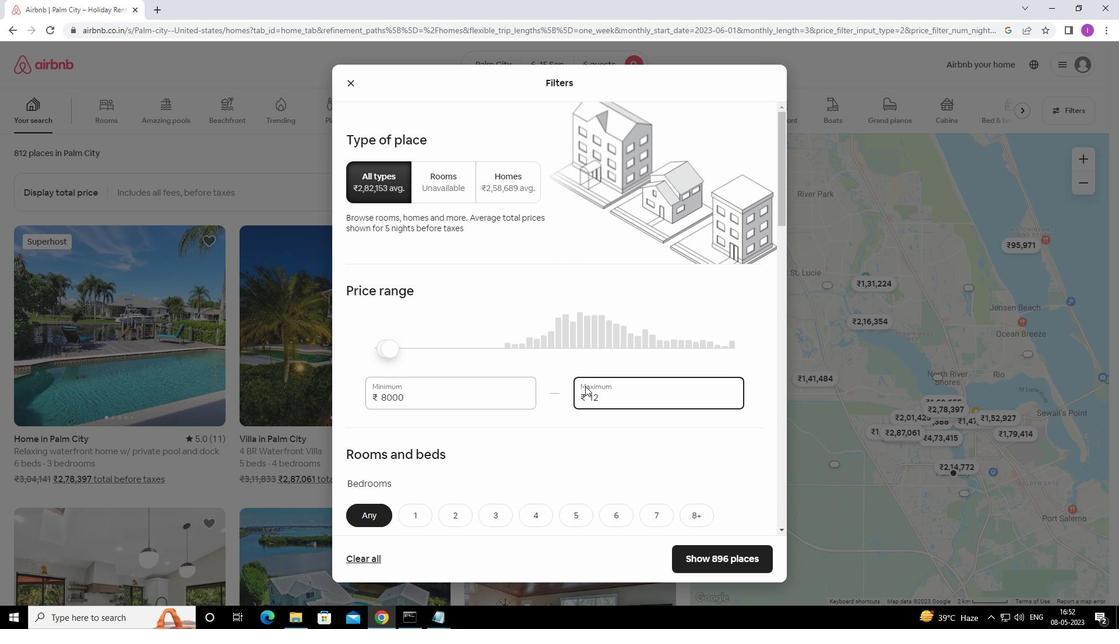 
Action: Mouse moved to (585, 386)
Screenshot: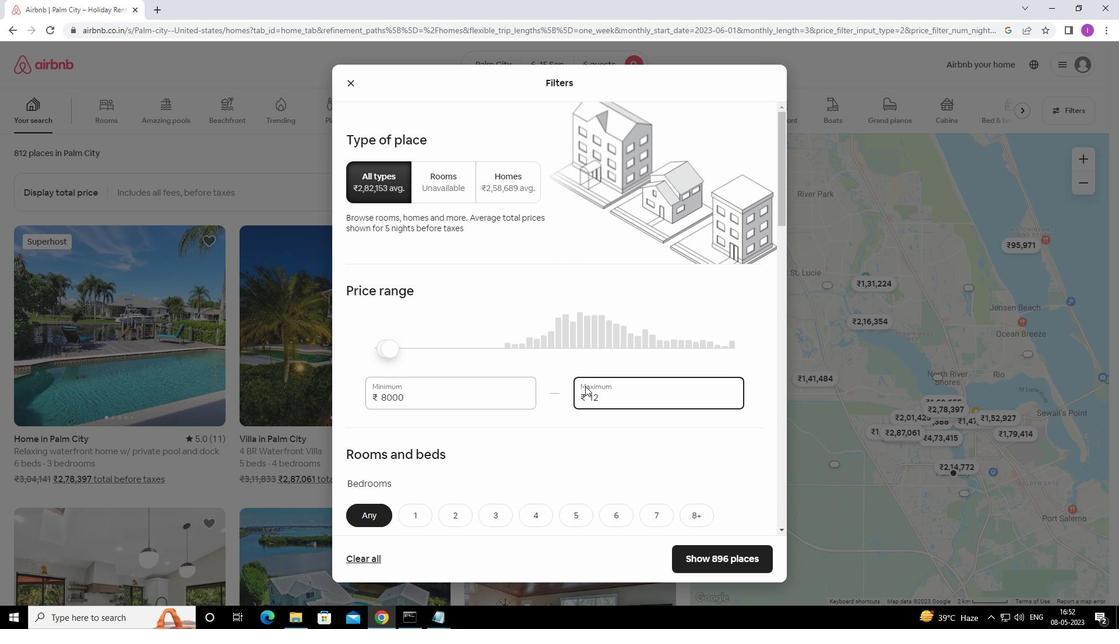 
Action: Key pressed 00
Screenshot: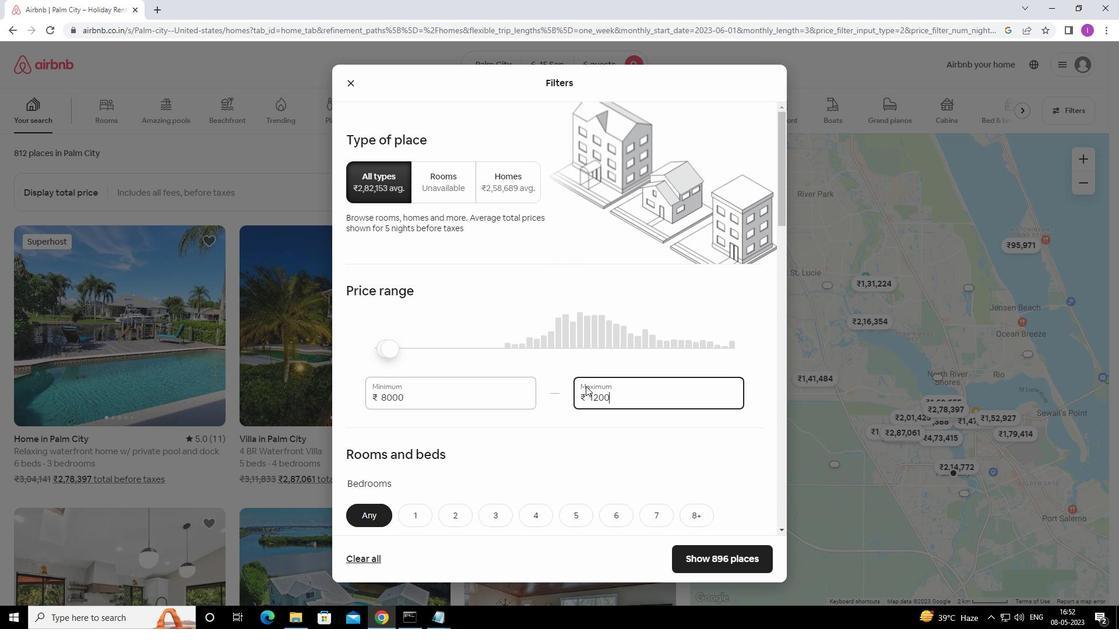
Action: Mouse moved to (575, 429)
Screenshot: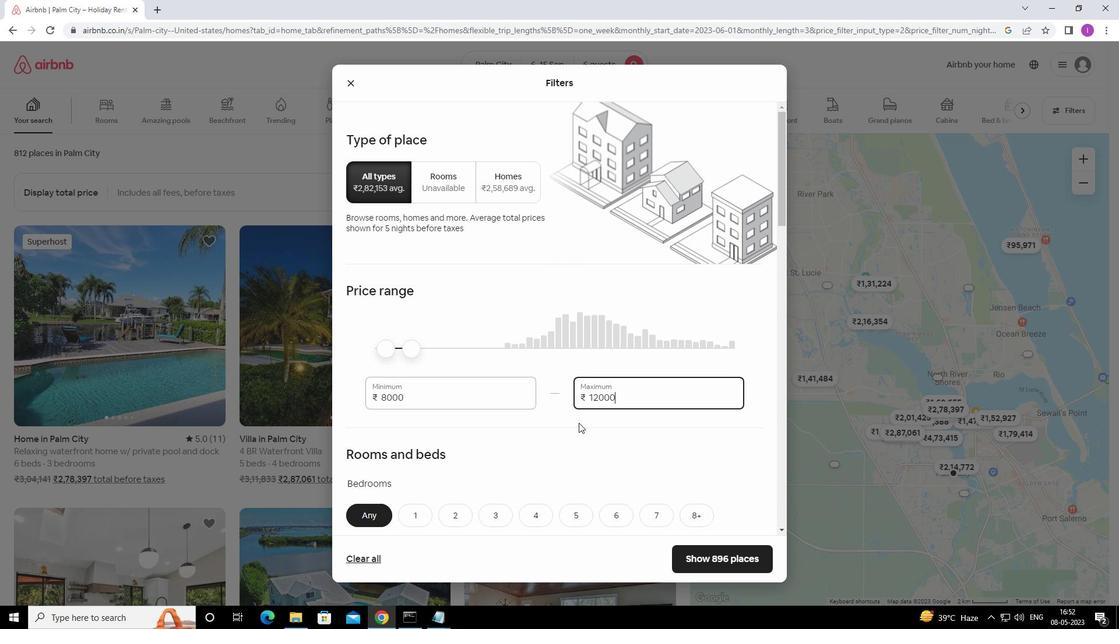 
Action: Mouse scrolled (575, 428) with delta (0, 0)
Screenshot: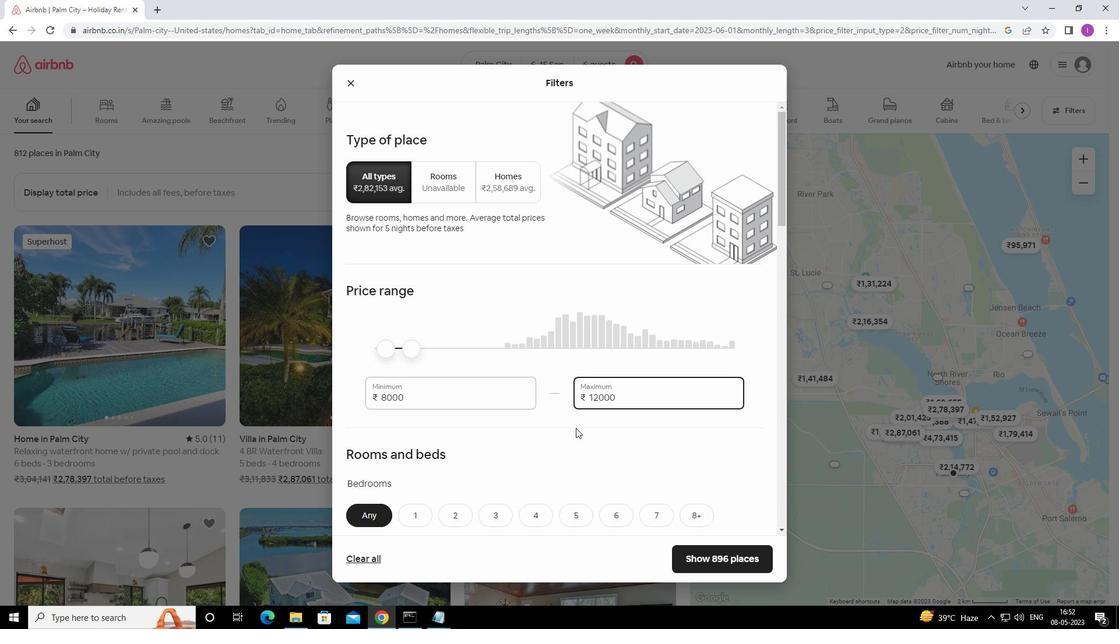 
Action: Mouse scrolled (575, 428) with delta (0, 0)
Screenshot: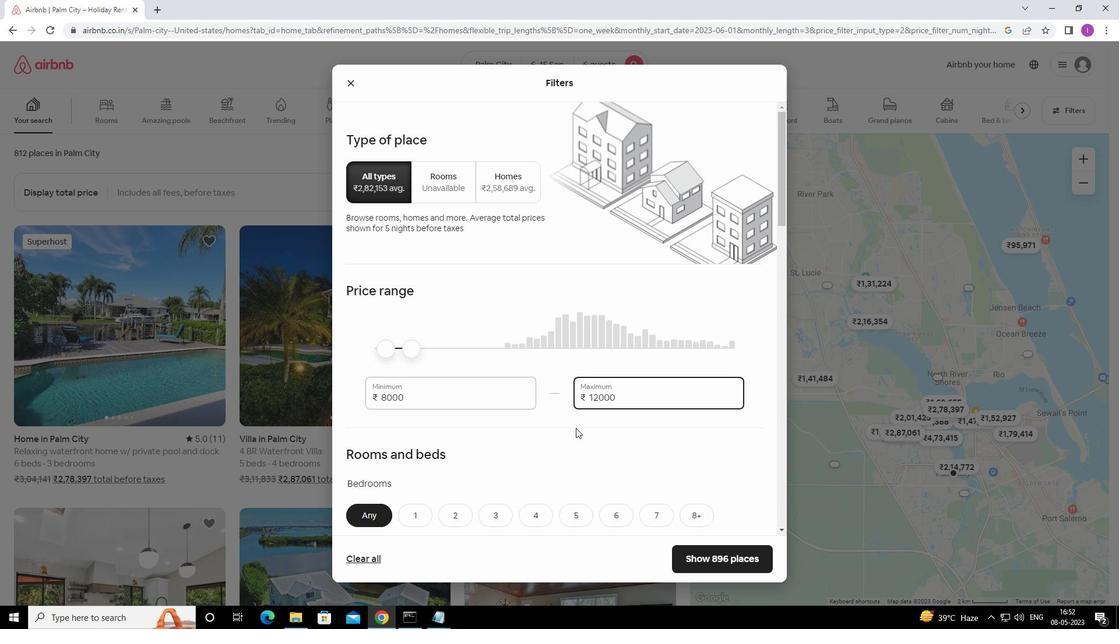 
Action: Mouse moved to (575, 427)
Screenshot: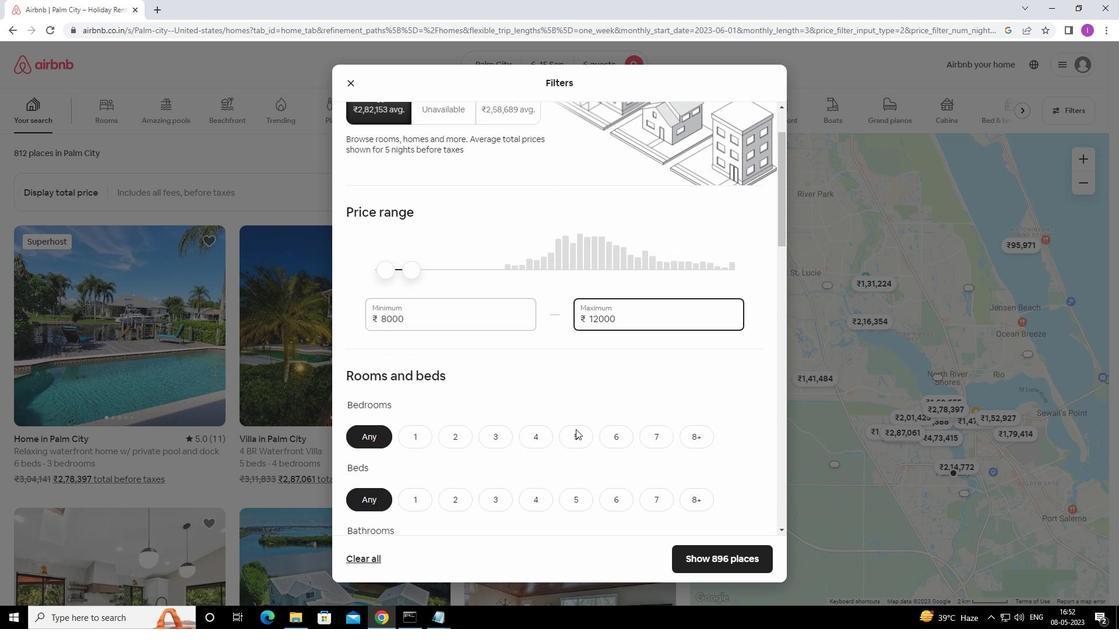 
Action: Mouse scrolled (575, 427) with delta (0, 0)
Screenshot: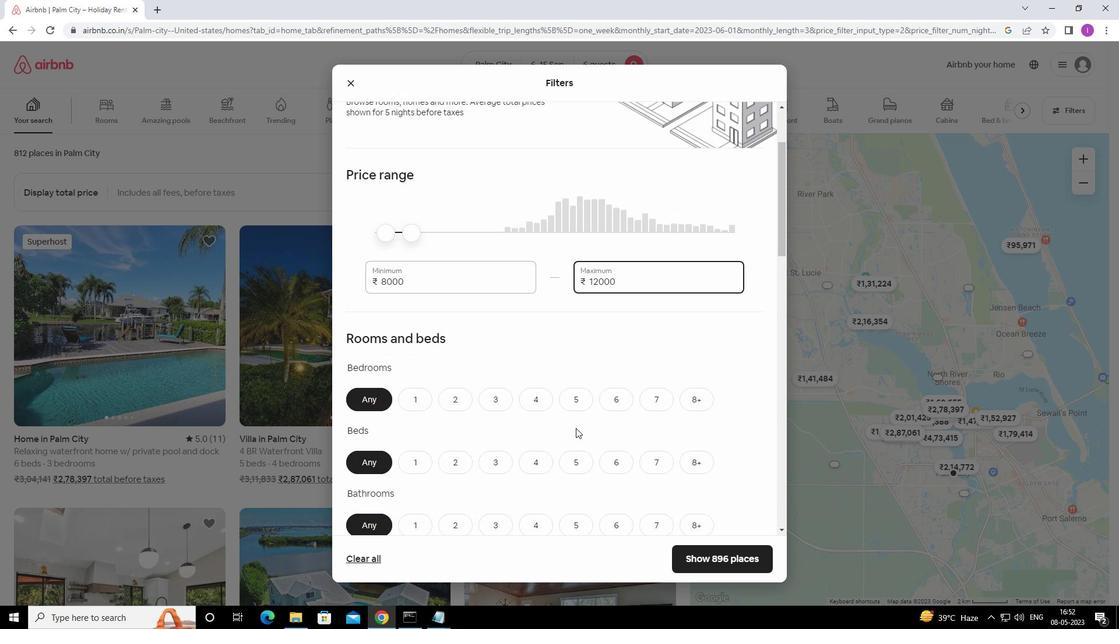 
Action: Mouse scrolled (575, 427) with delta (0, 0)
Screenshot: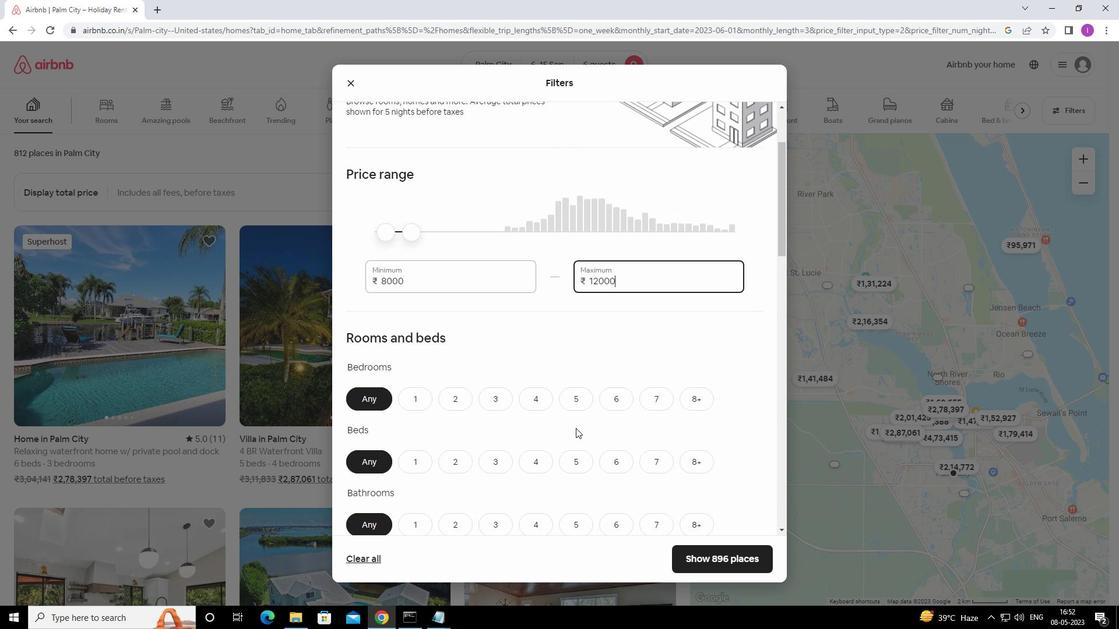 
Action: Mouse moved to (608, 286)
Screenshot: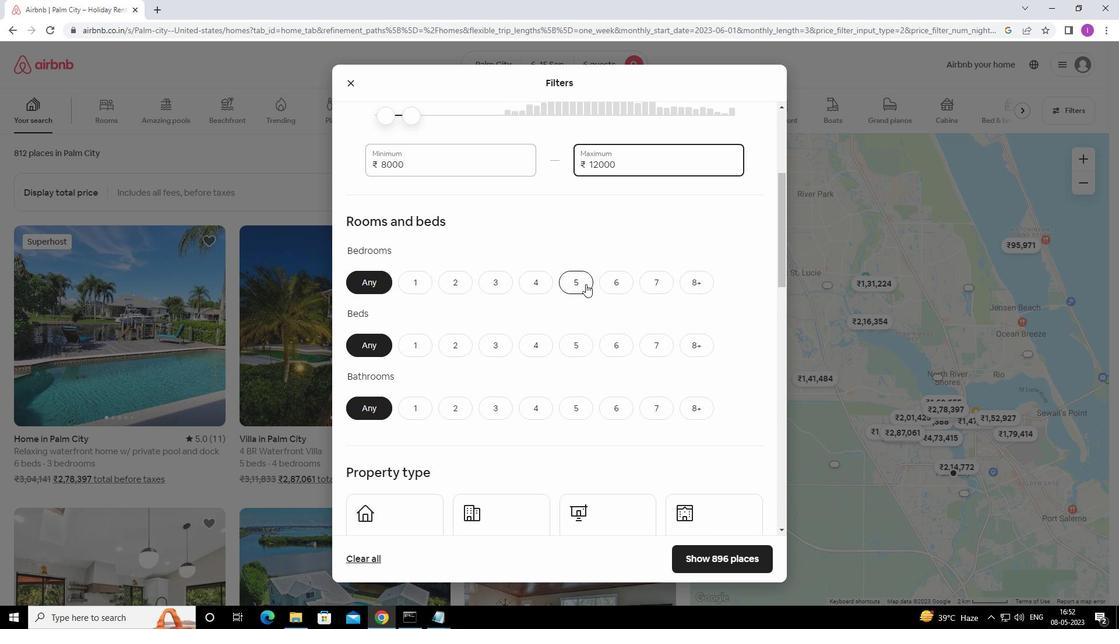 
Action: Mouse pressed left at (608, 286)
Screenshot: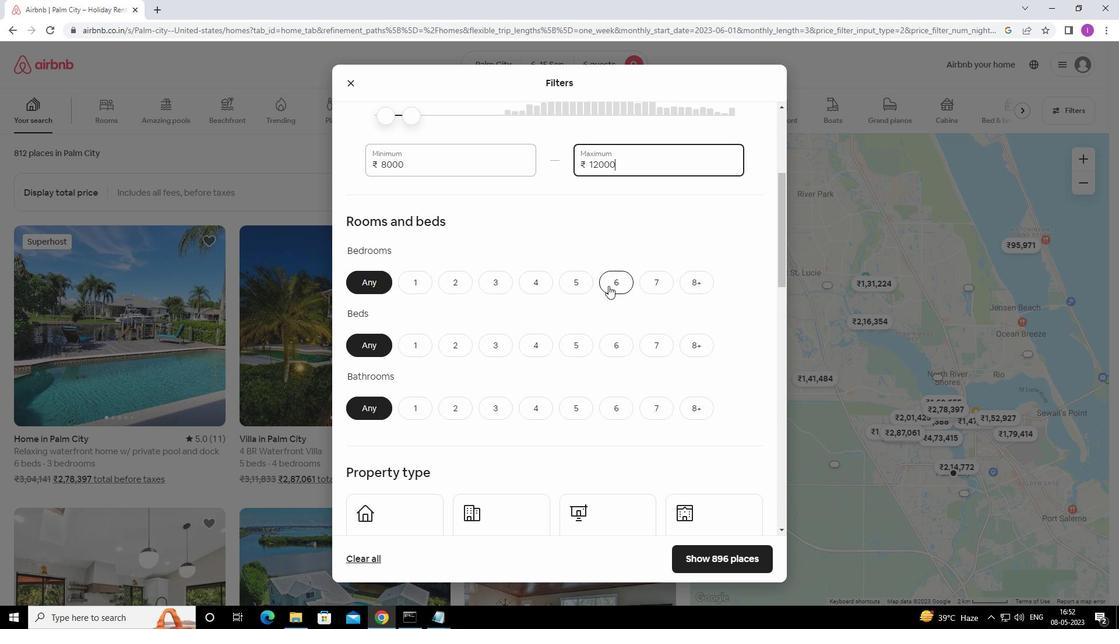 
Action: Mouse moved to (608, 347)
Screenshot: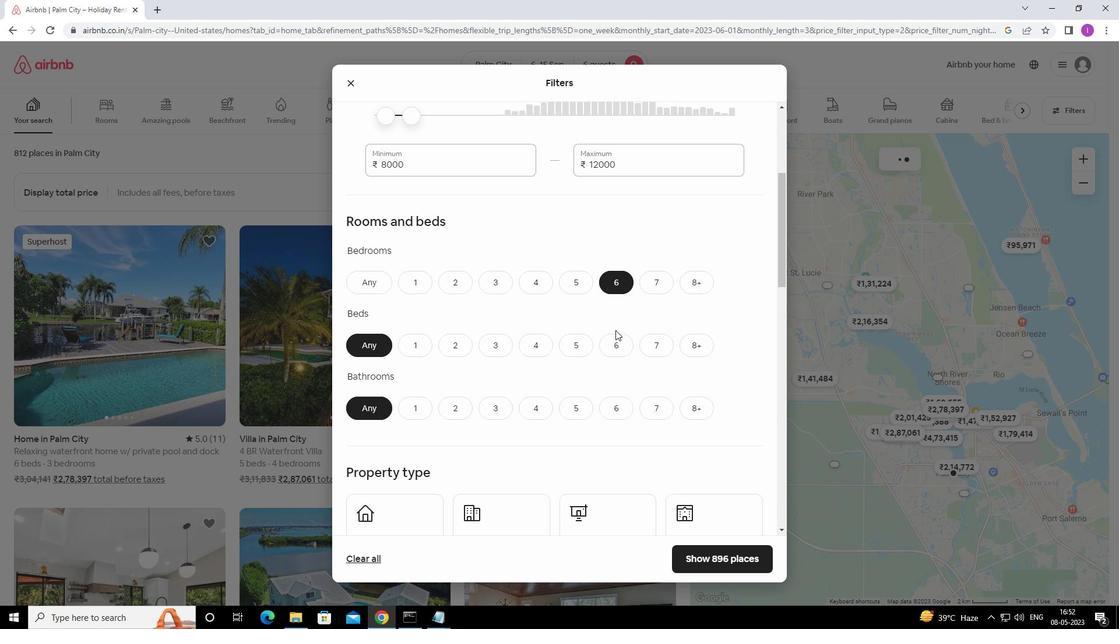 
Action: Mouse pressed left at (608, 347)
Screenshot: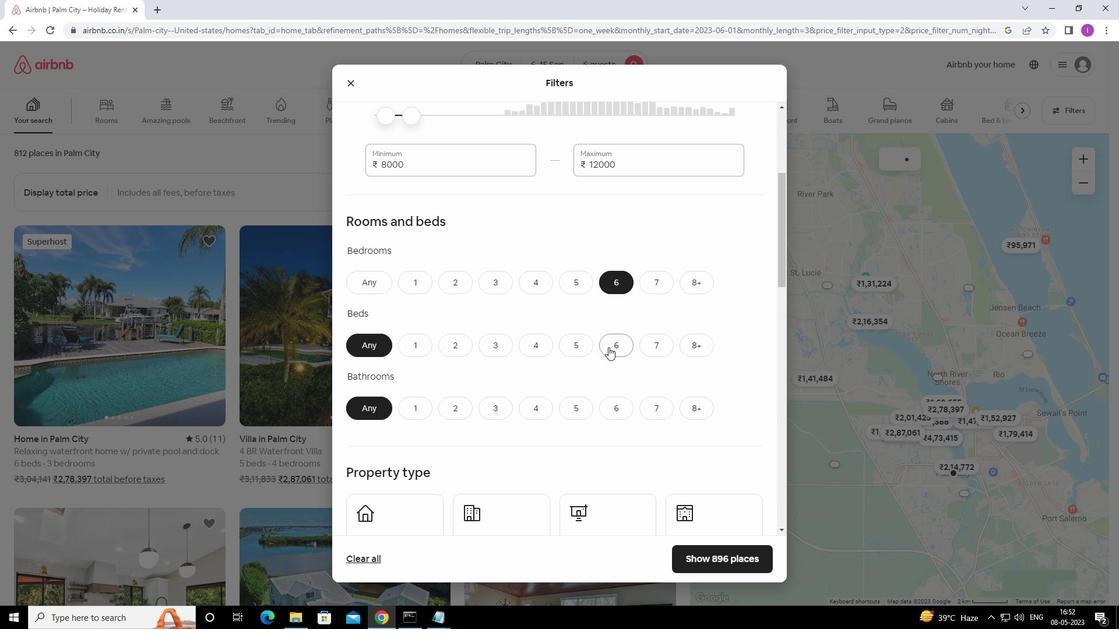 
Action: Mouse moved to (609, 412)
Screenshot: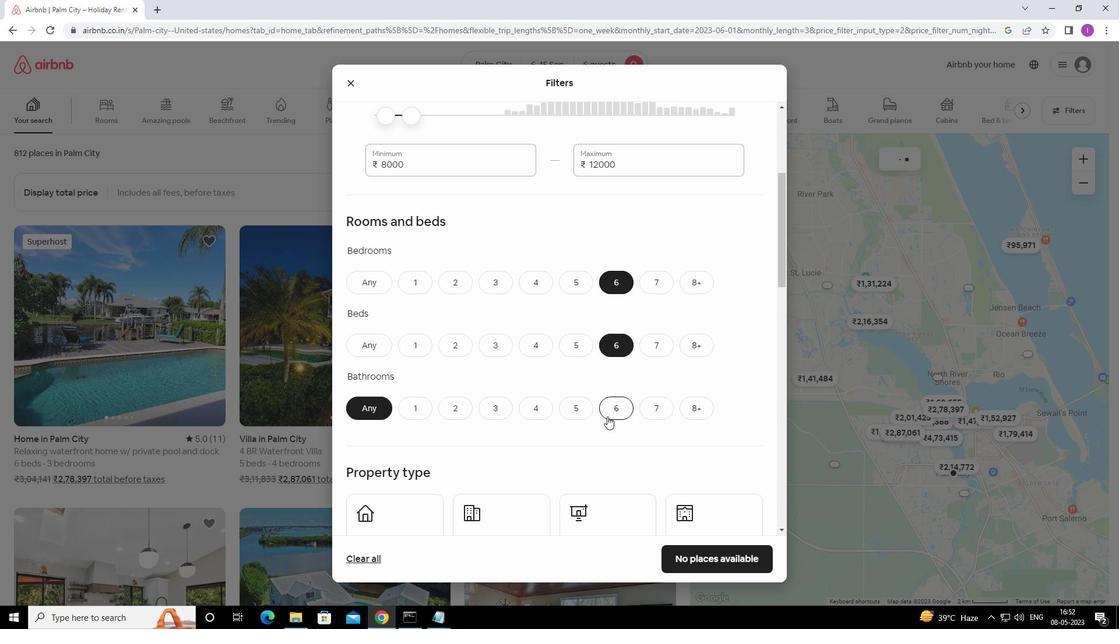 
Action: Mouse pressed left at (609, 412)
Screenshot: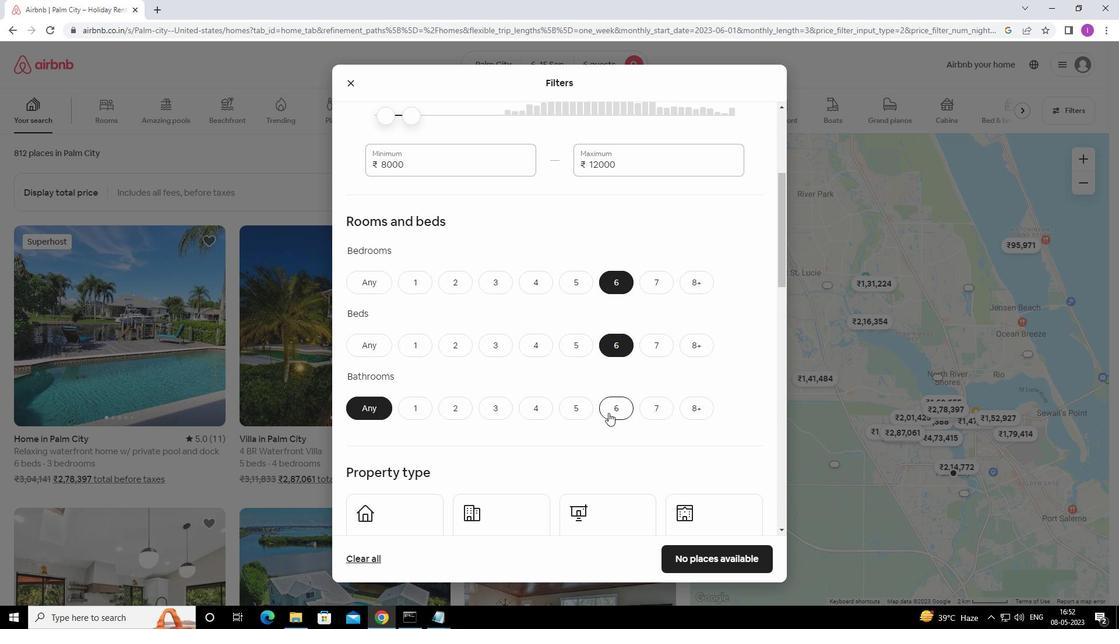 
Action: Mouse moved to (528, 486)
Screenshot: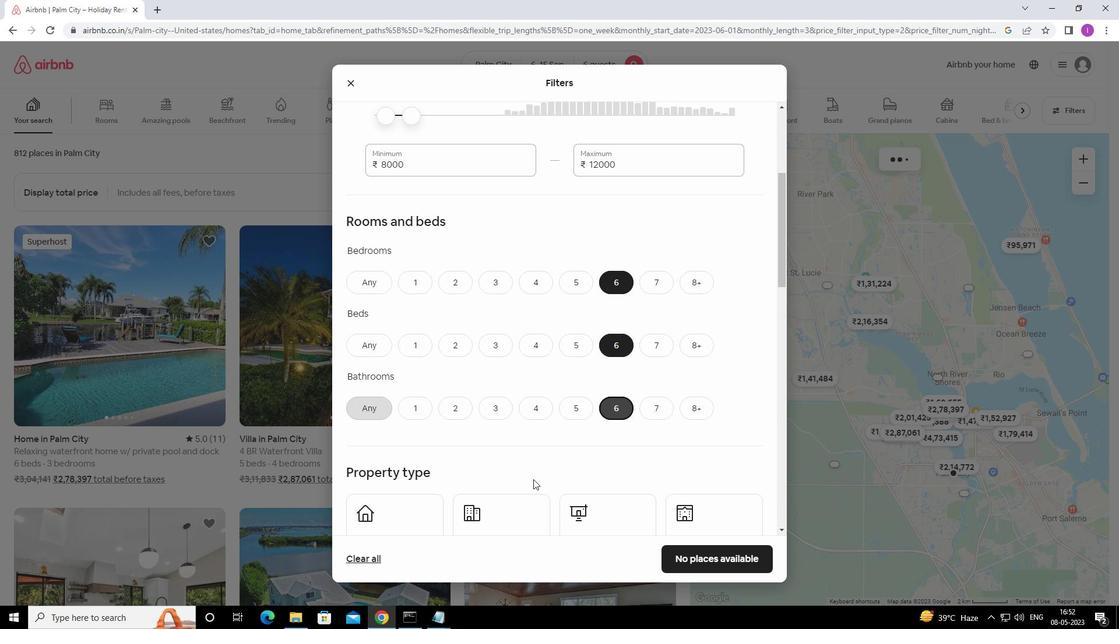 
Action: Mouse scrolled (528, 486) with delta (0, 0)
Screenshot: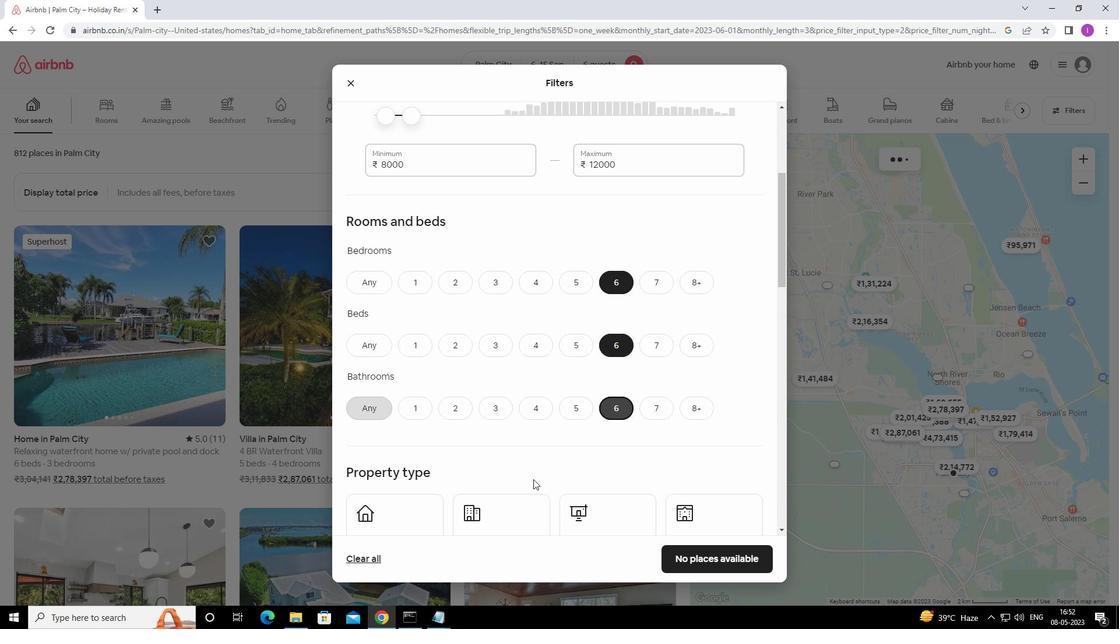 
Action: Mouse scrolled (528, 486) with delta (0, 0)
Screenshot: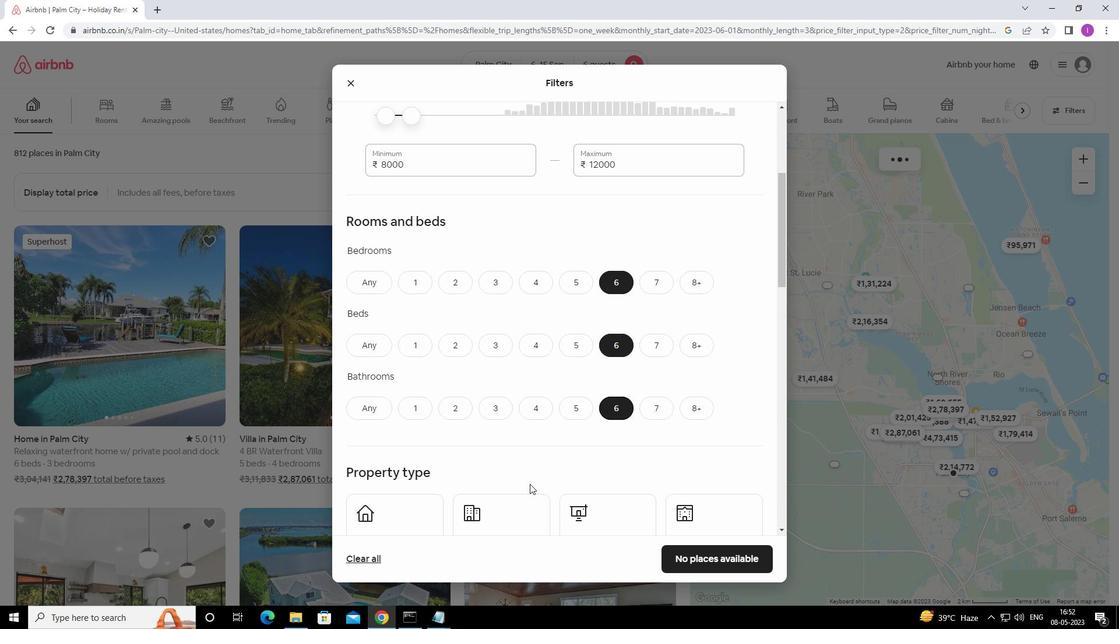 
Action: Mouse scrolled (528, 486) with delta (0, 0)
Screenshot: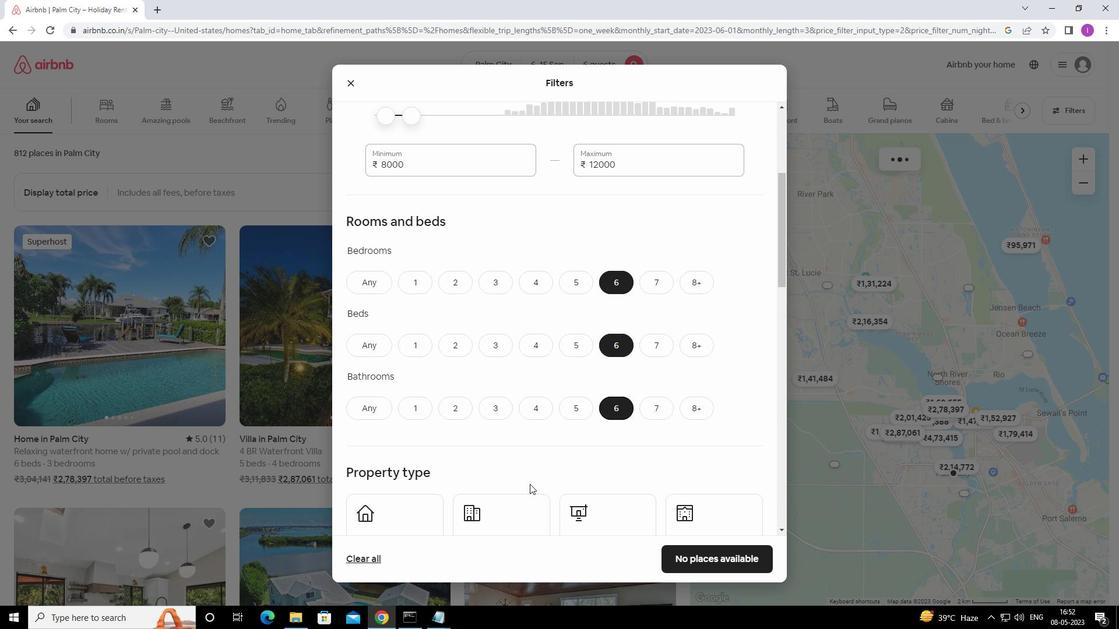 
Action: Mouse moved to (526, 480)
Screenshot: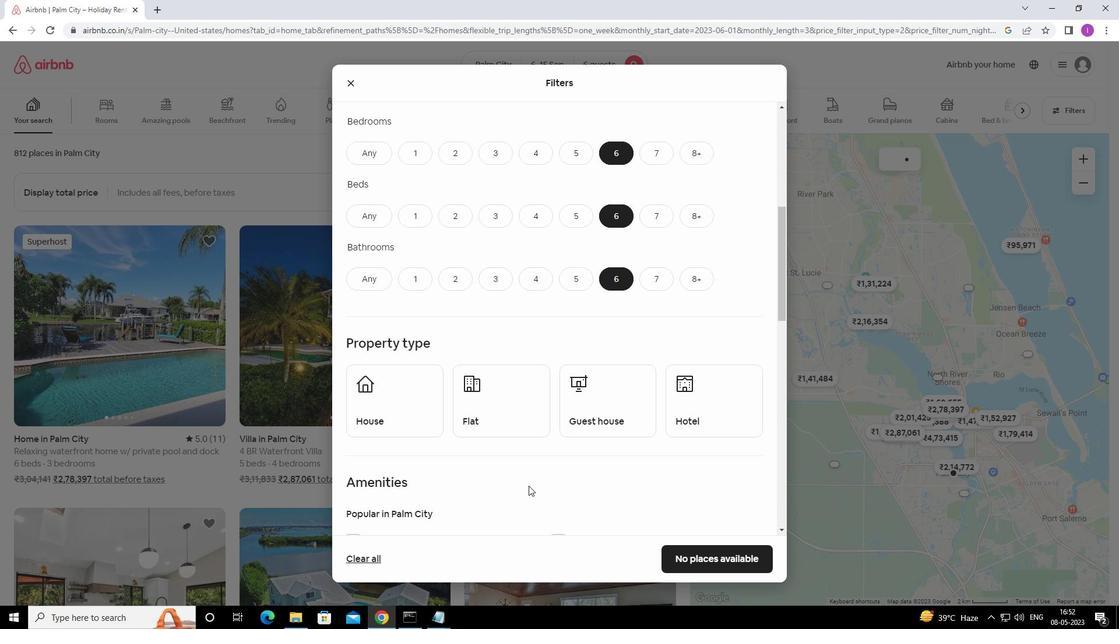 
Action: Mouse scrolled (526, 480) with delta (0, 0)
Screenshot: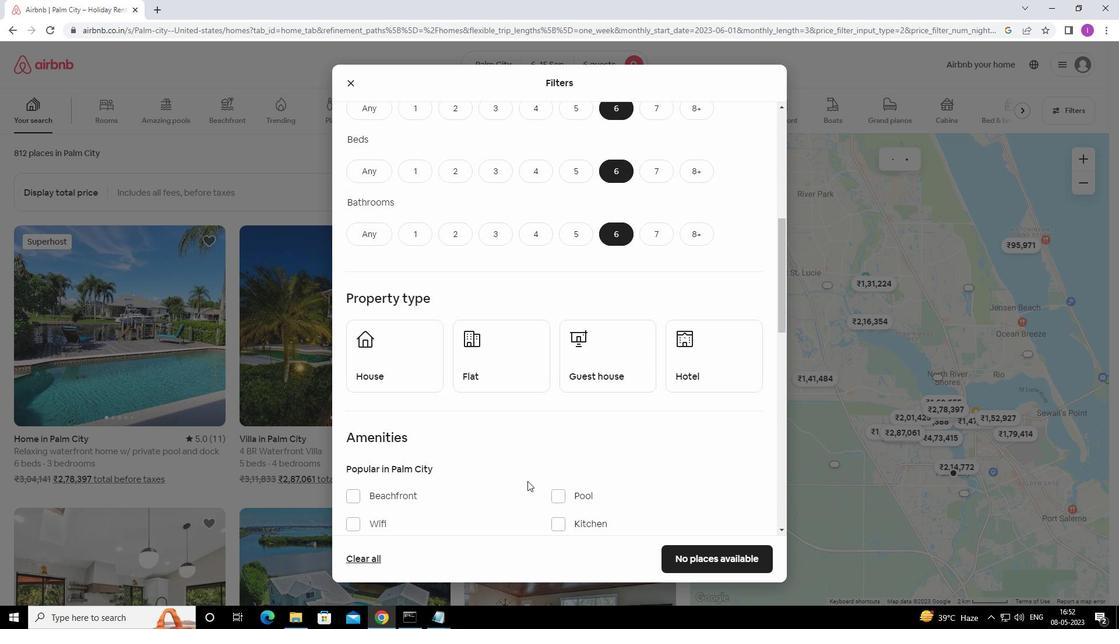 
Action: Mouse moved to (384, 293)
Screenshot: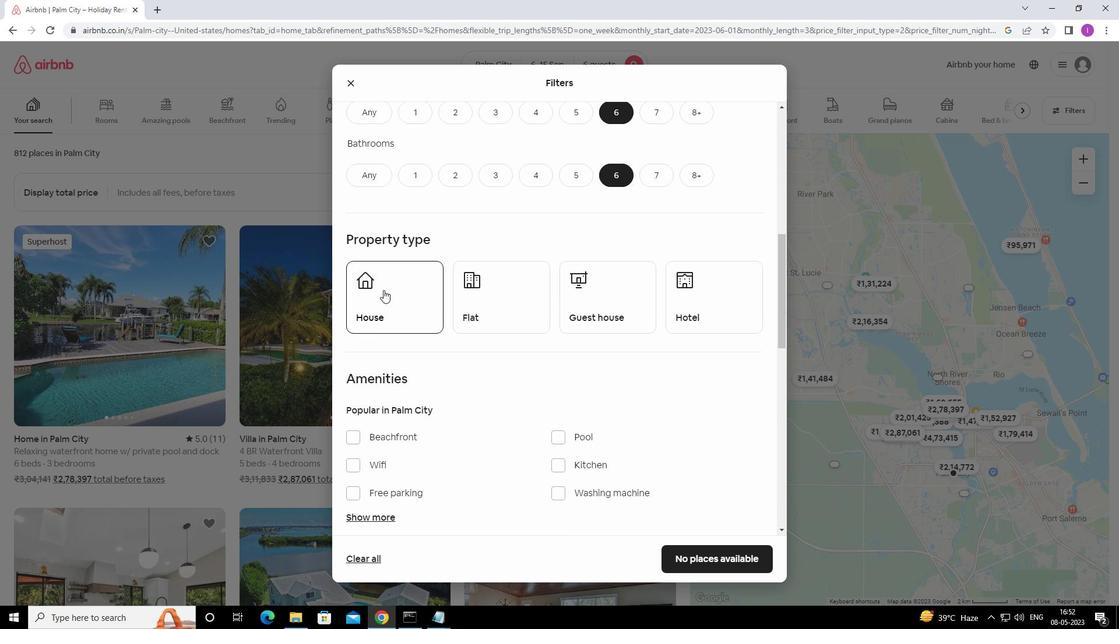 
Action: Mouse pressed left at (384, 293)
Screenshot: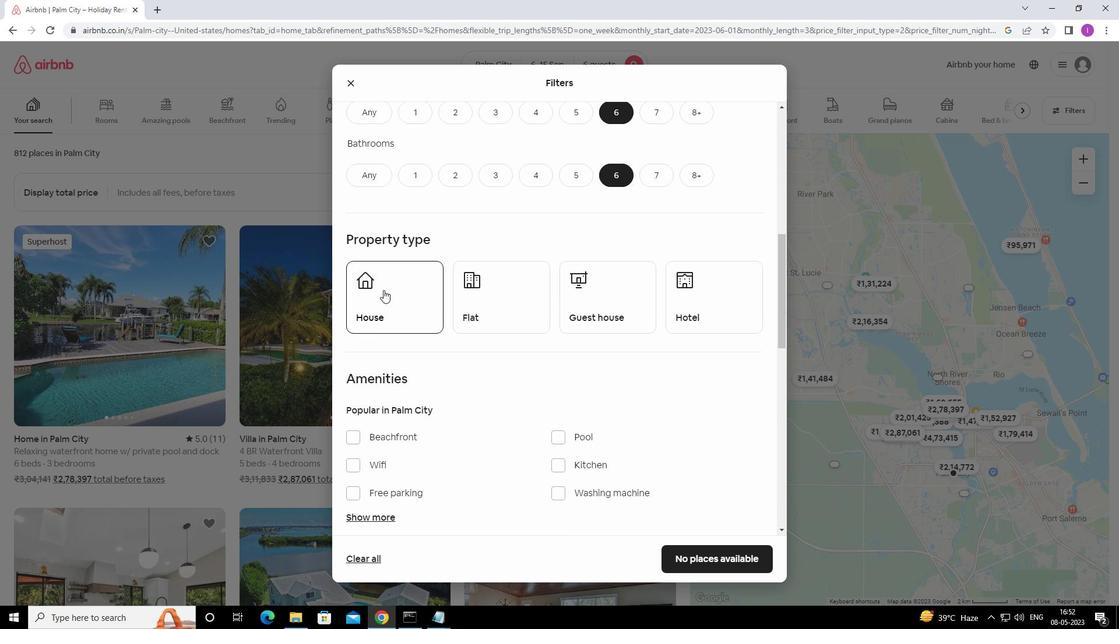 
Action: Mouse moved to (512, 307)
Screenshot: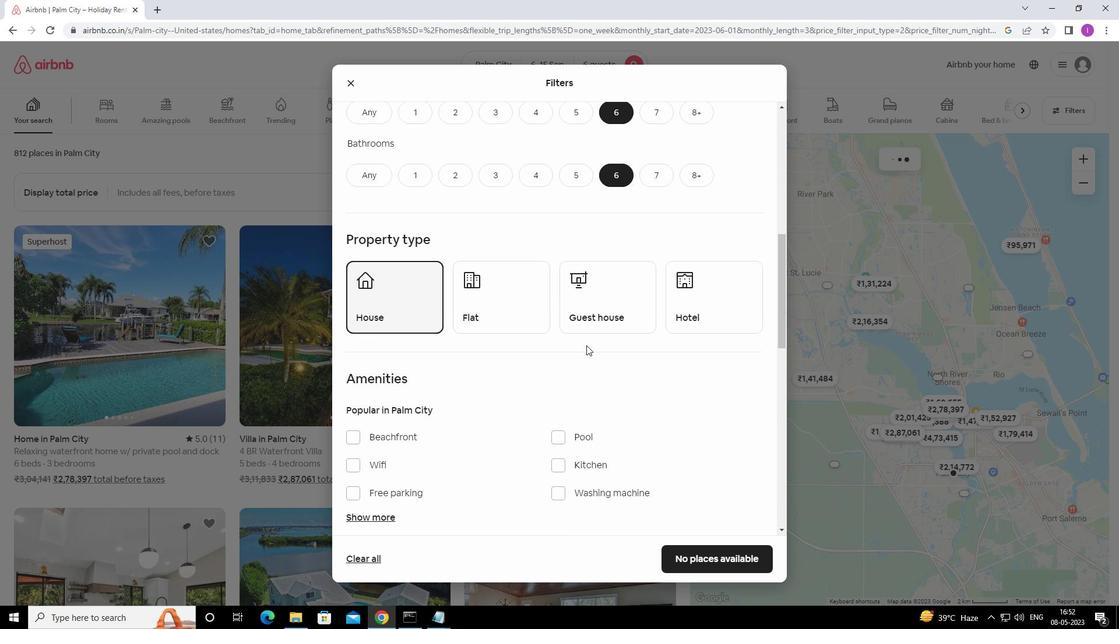 
Action: Mouse pressed left at (512, 307)
Screenshot: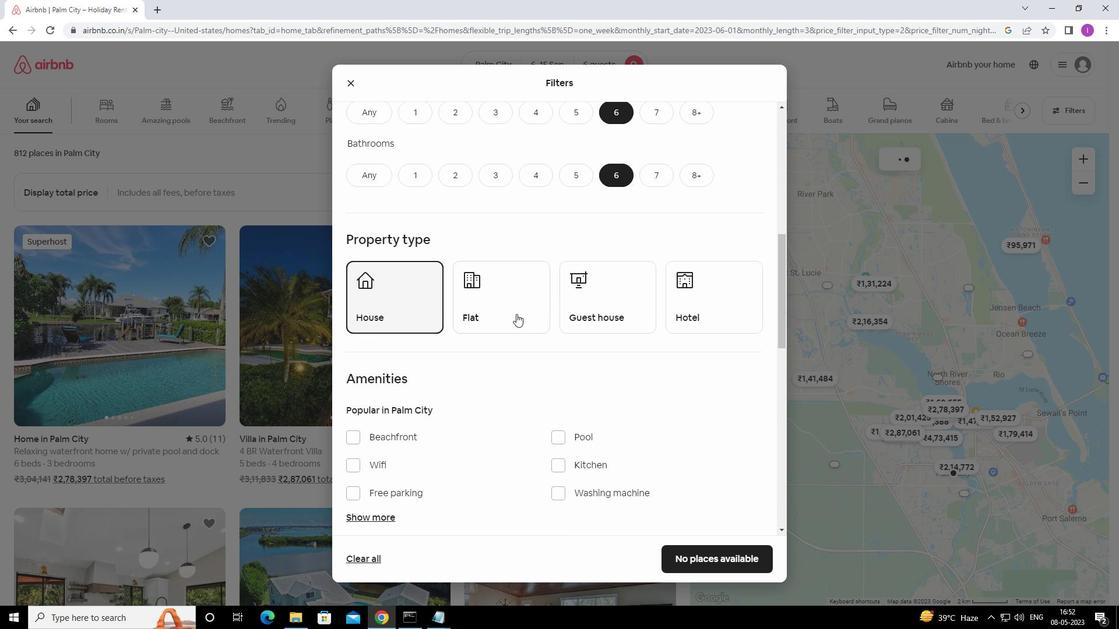
Action: Mouse moved to (602, 307)
Screenshot: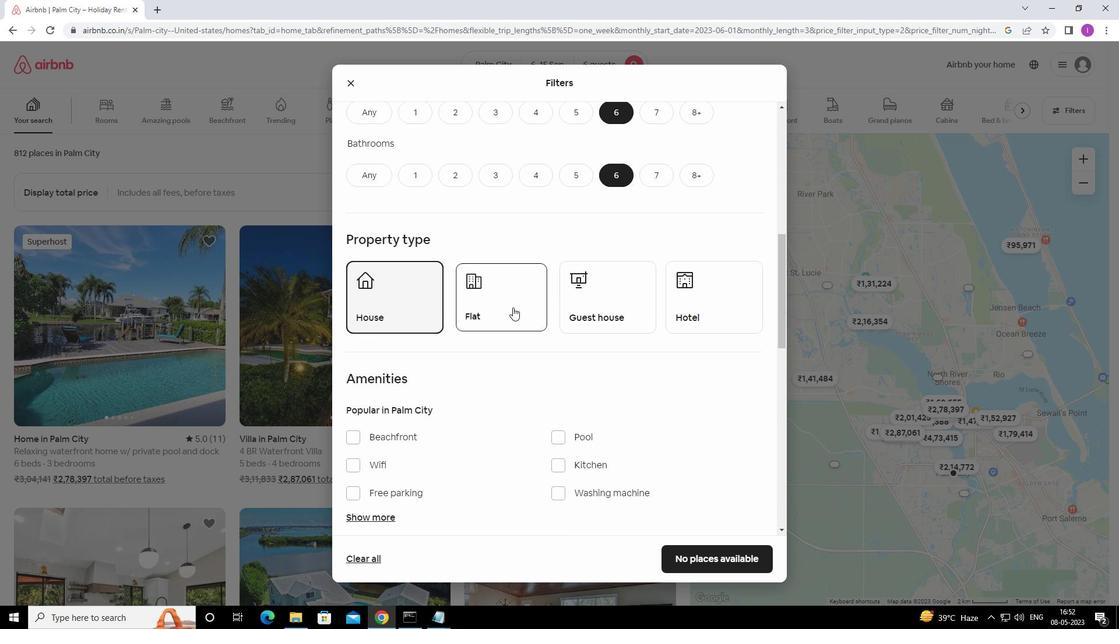 
Action: Mouse pressed left at (602, 307)
Screenshot: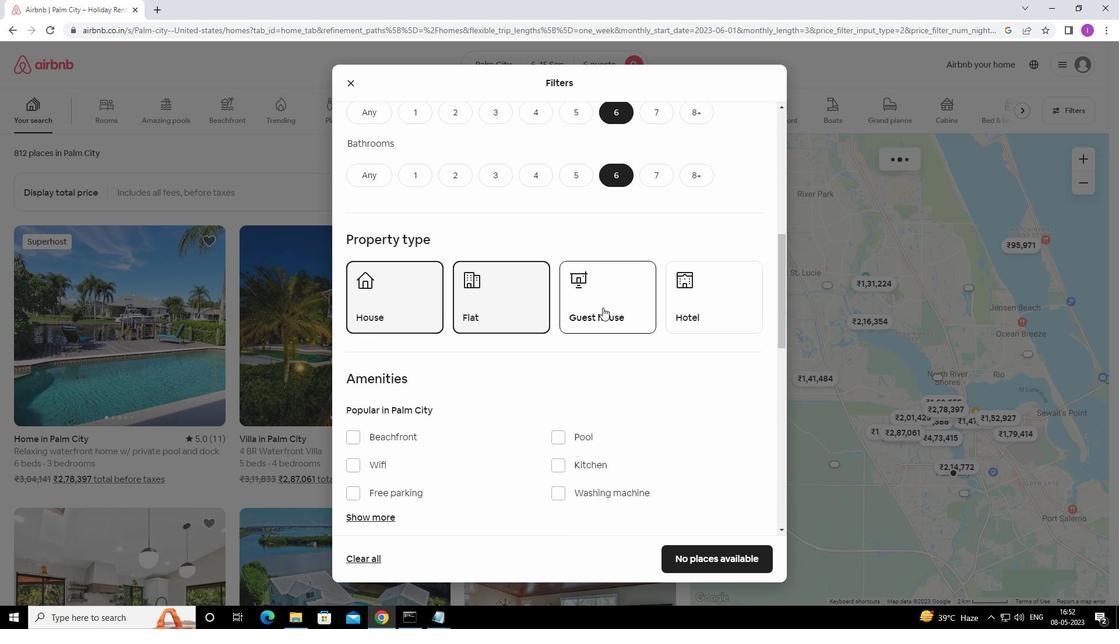 
Action: Mouse moved to (648, 313)
Screenshot: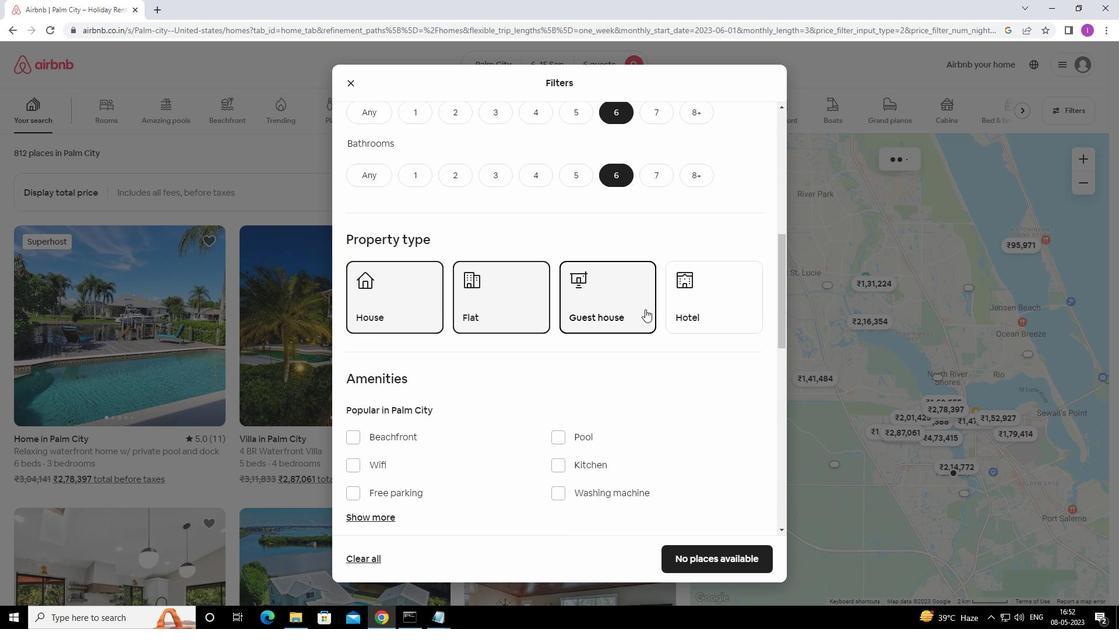 
Action: Mouse scrolled (648, 313) with delta (0, 0)
Screenshot: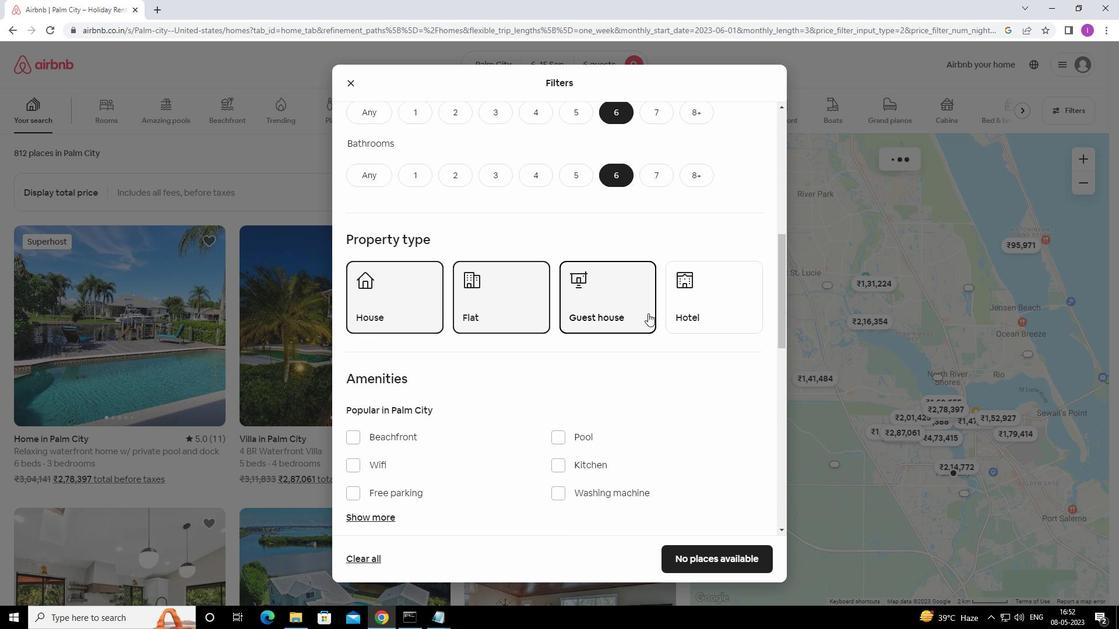 
Action: Mouse scrolled (648, 313) with delta (0, 0)
Screenshot: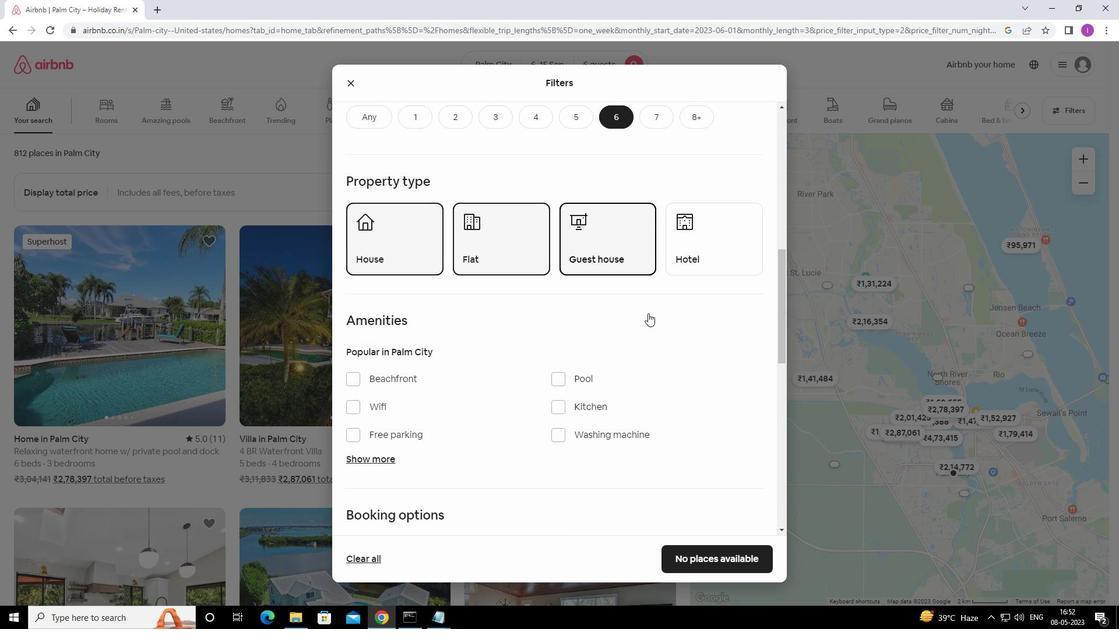 
Action: Mouse scrolled (648, 313) with delta (0, 0)
Screenshot: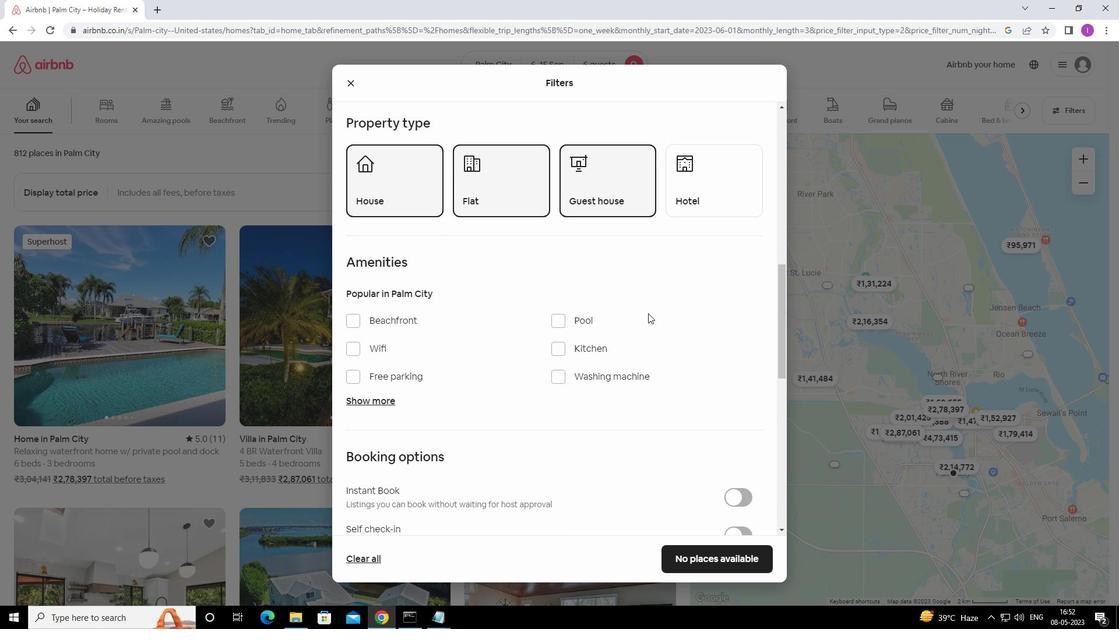
Action: Mouse moved to (364, 292)
Screenshot: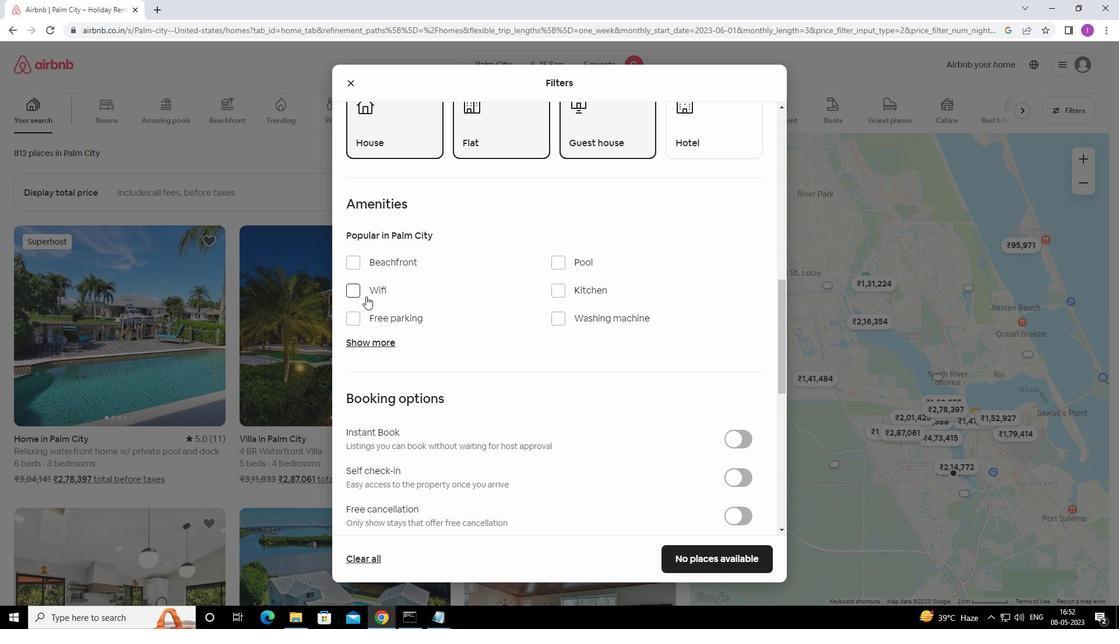 
Action: Mouse pressed left at (364, 292)
Screenshot: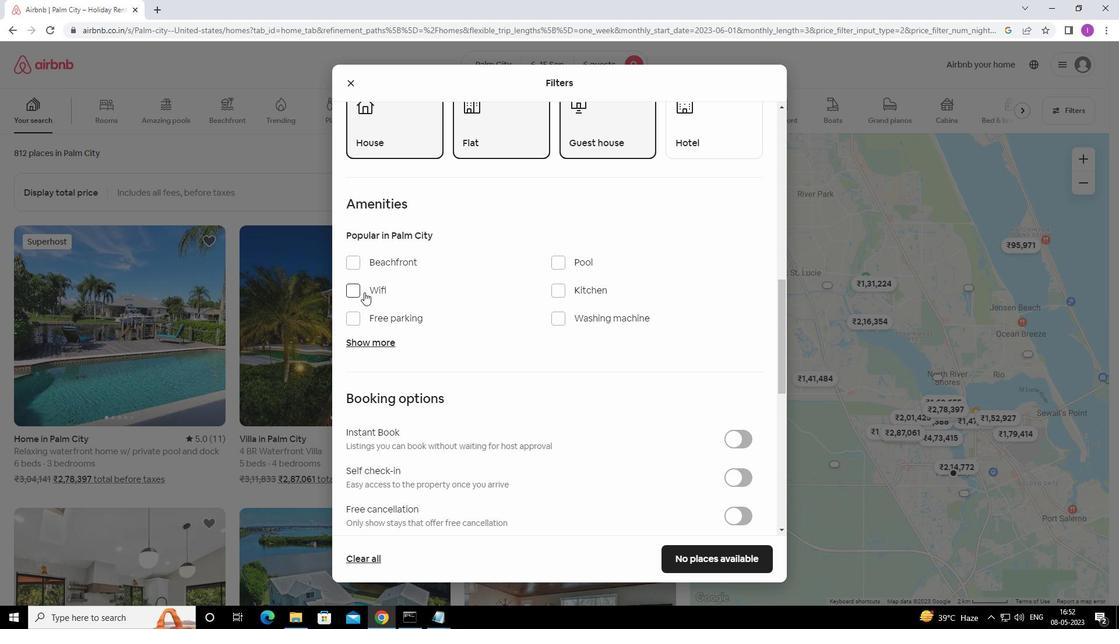
Action: Mouse moved to (359, 321)
Screenshot: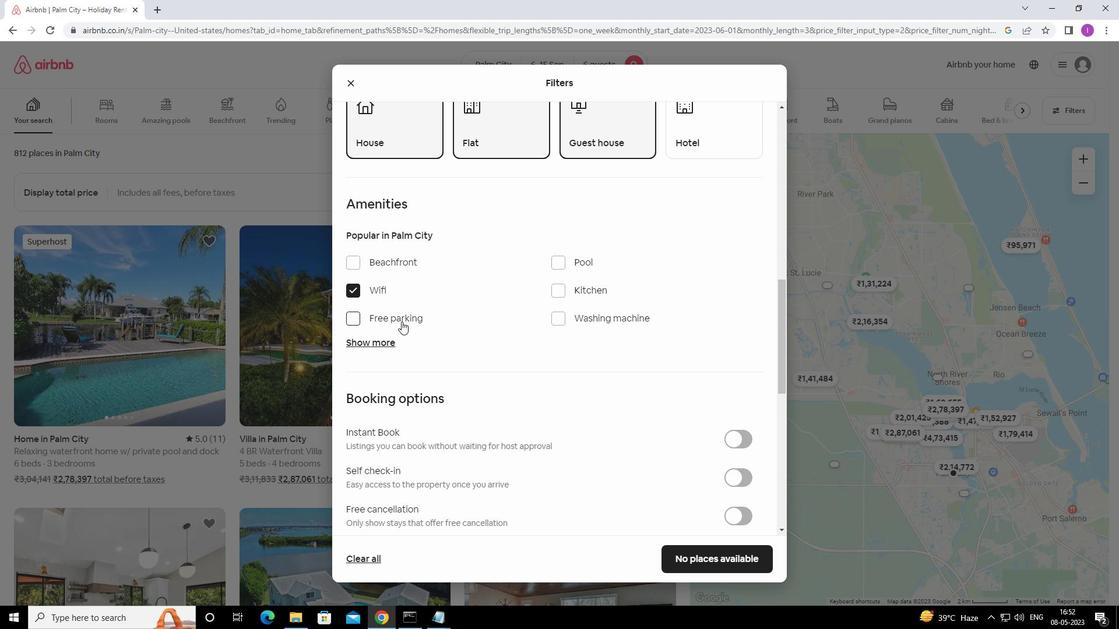 
Action: Mouse pressed left at (359, 321)
Screenshot: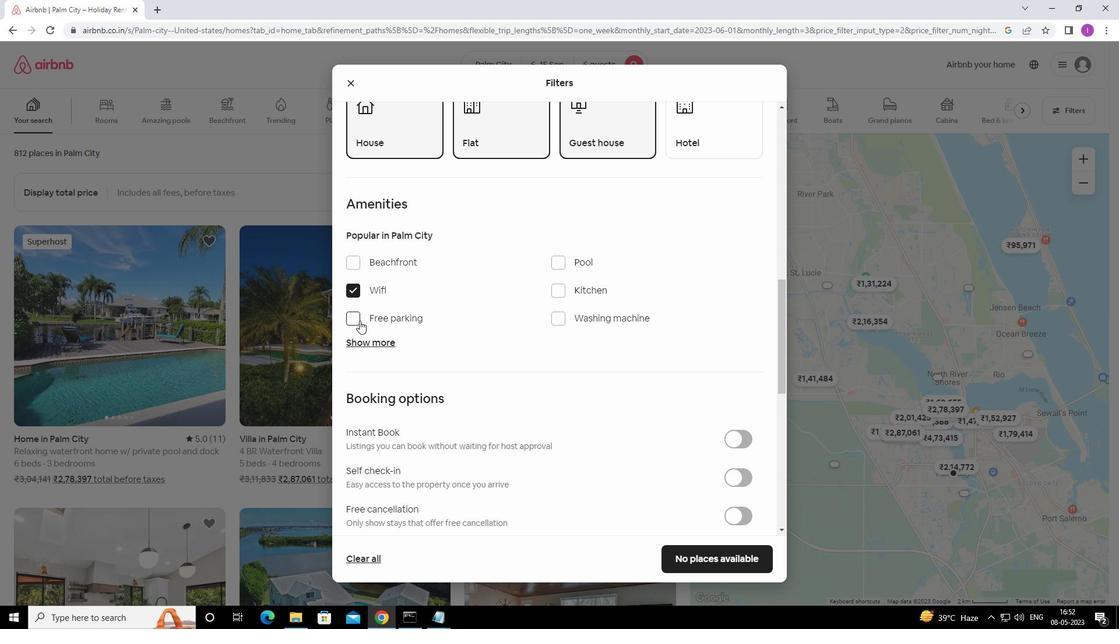 
Action: Mouse moved to (540, 332)
Screenshot: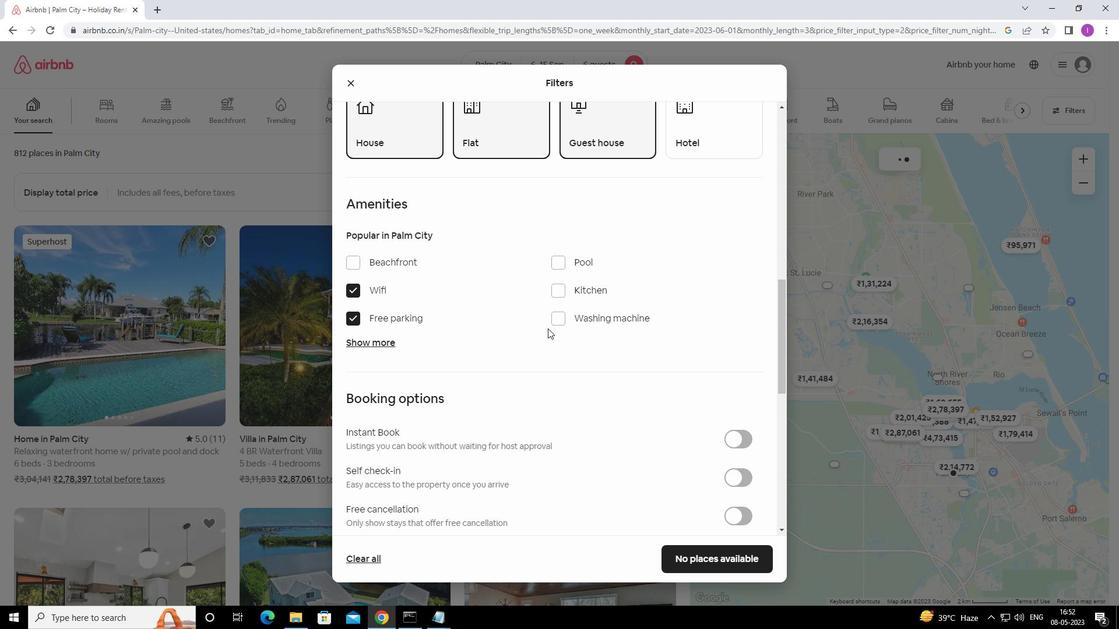 
Action: Mouse scrolled (540, 332) with delta (0, 0)
Screenshot: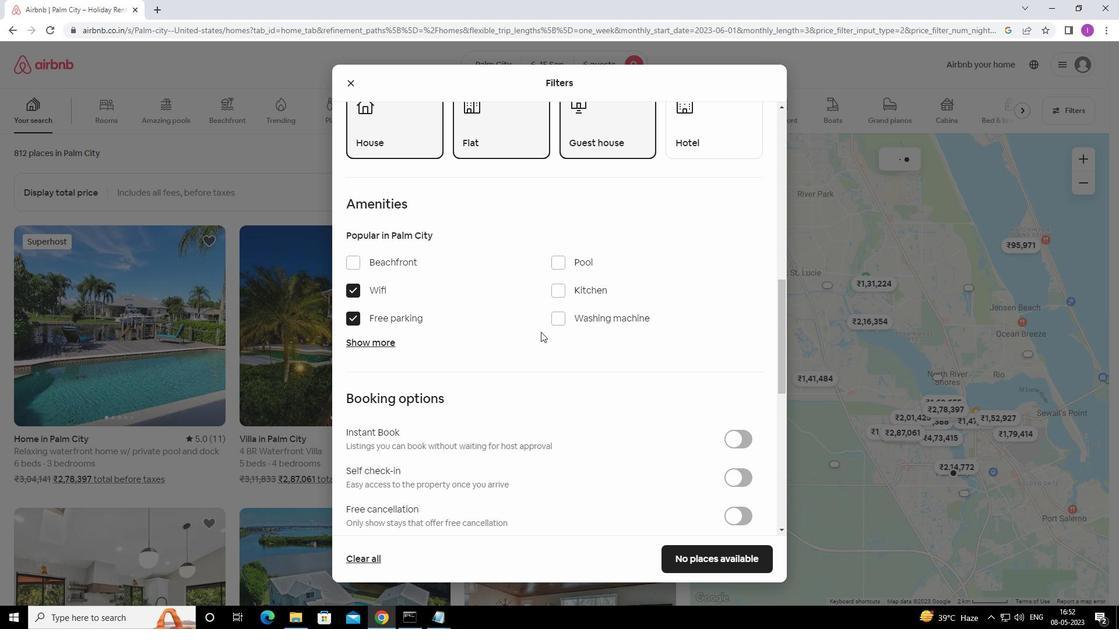 
Action: Mouse moved to (381, 286)
Screenshot: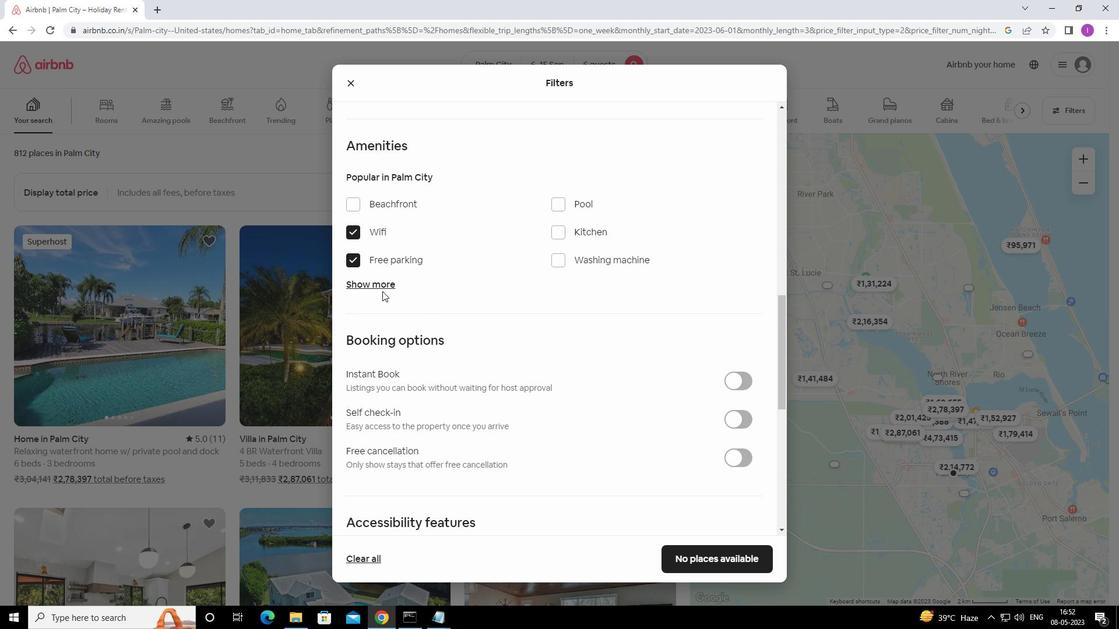 
Action: Mouse pressed left at (381, 286)
Screenshot: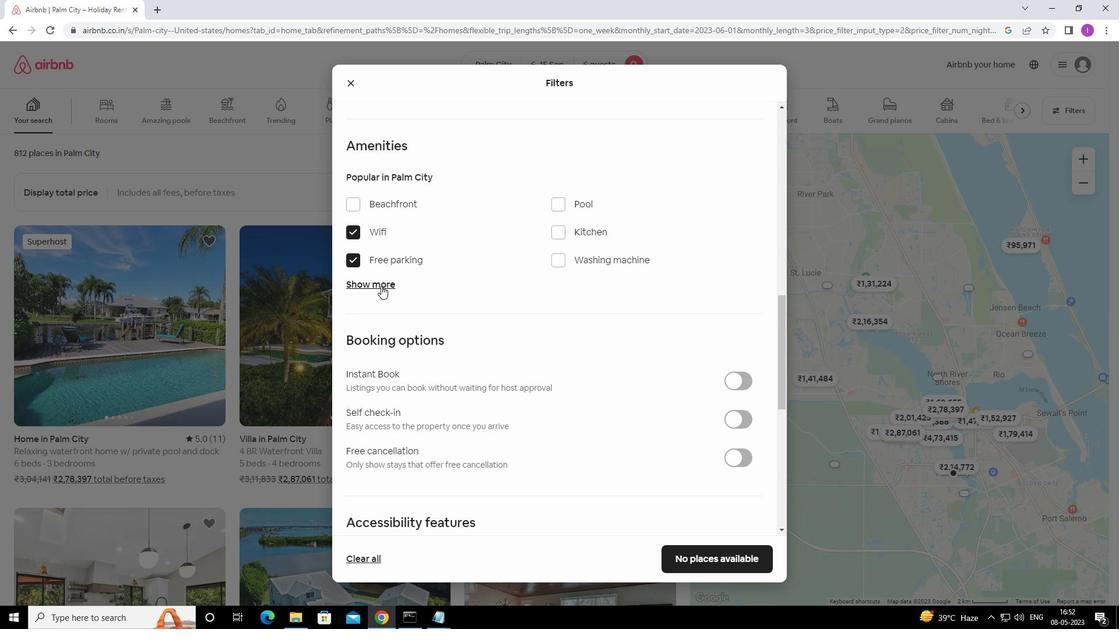 
Action: Mouse moved to (462, 325)
Screenshot: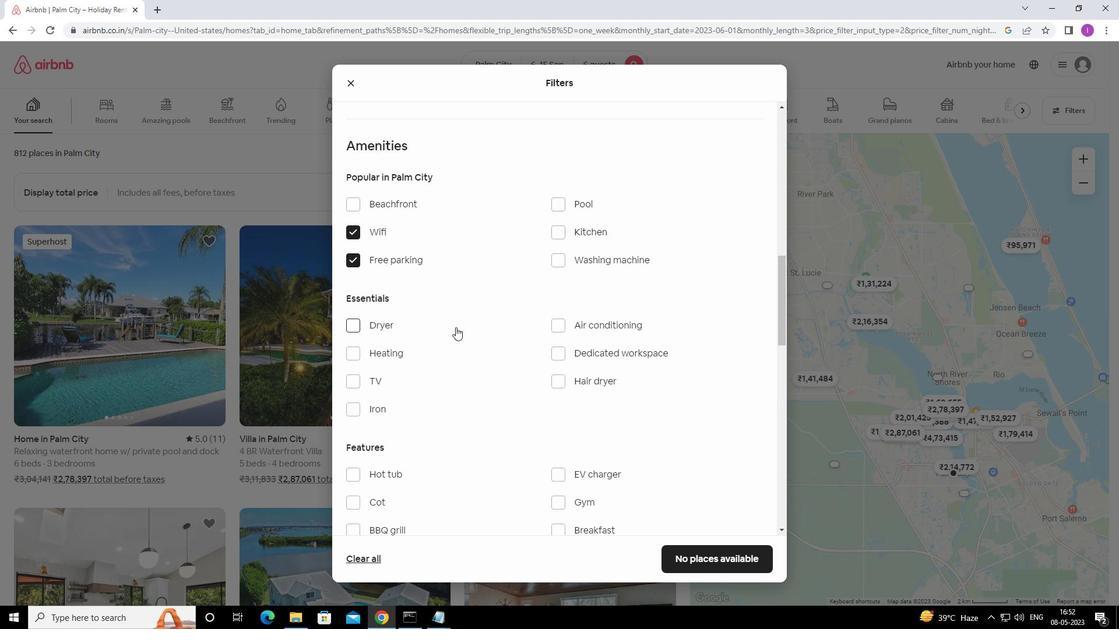 
Action: Mouse scrolled (462, 324) with delta (0, 0)
Screenshot: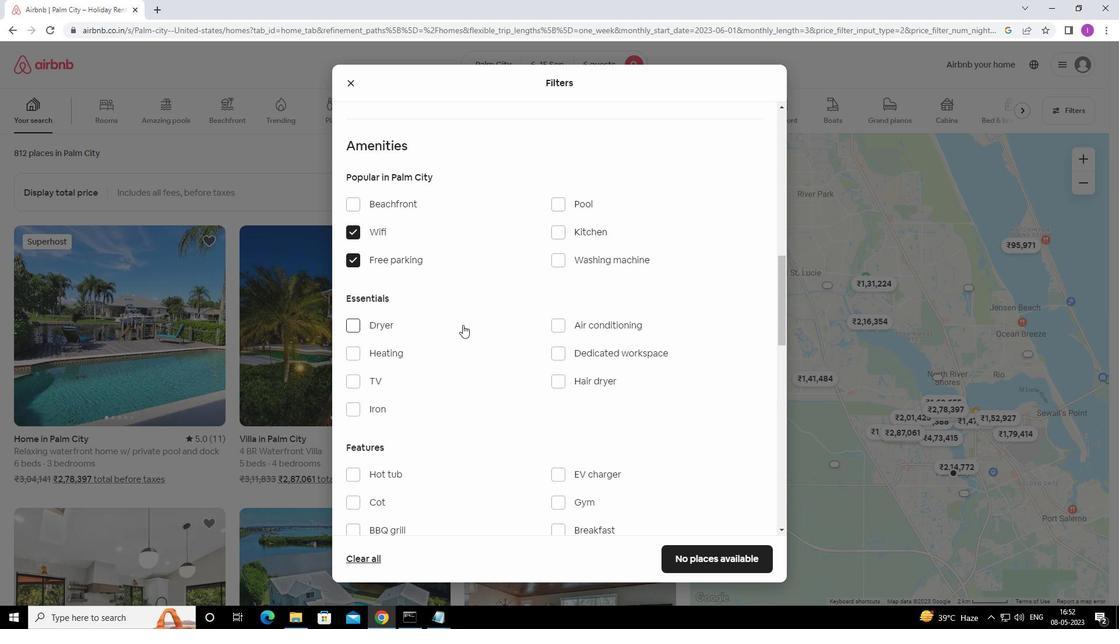 
Action: Mouse moved to (359, 320)
Screenshot: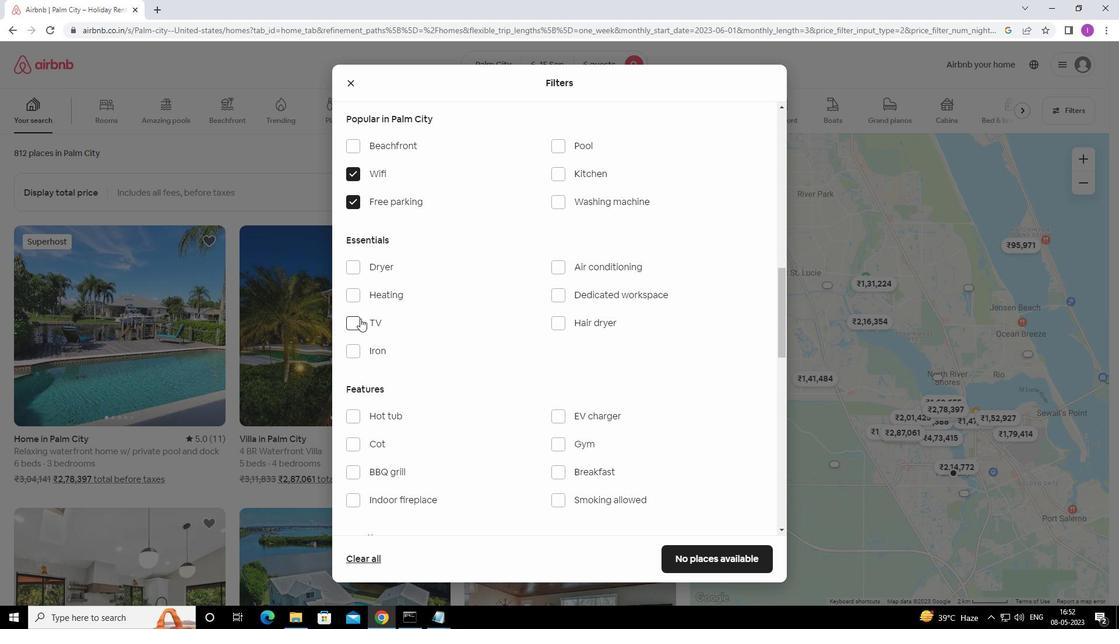 
Action: Mouse pressed left at (359, 320)
Screenshot: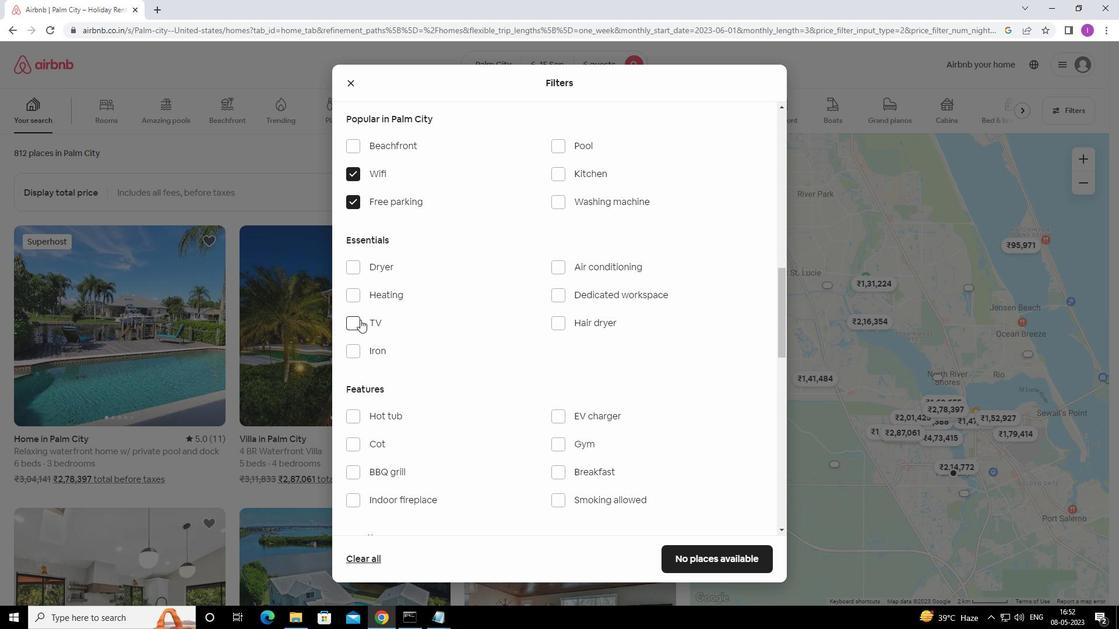 
Action: Mouse moved to (585, 331)
Screenshot: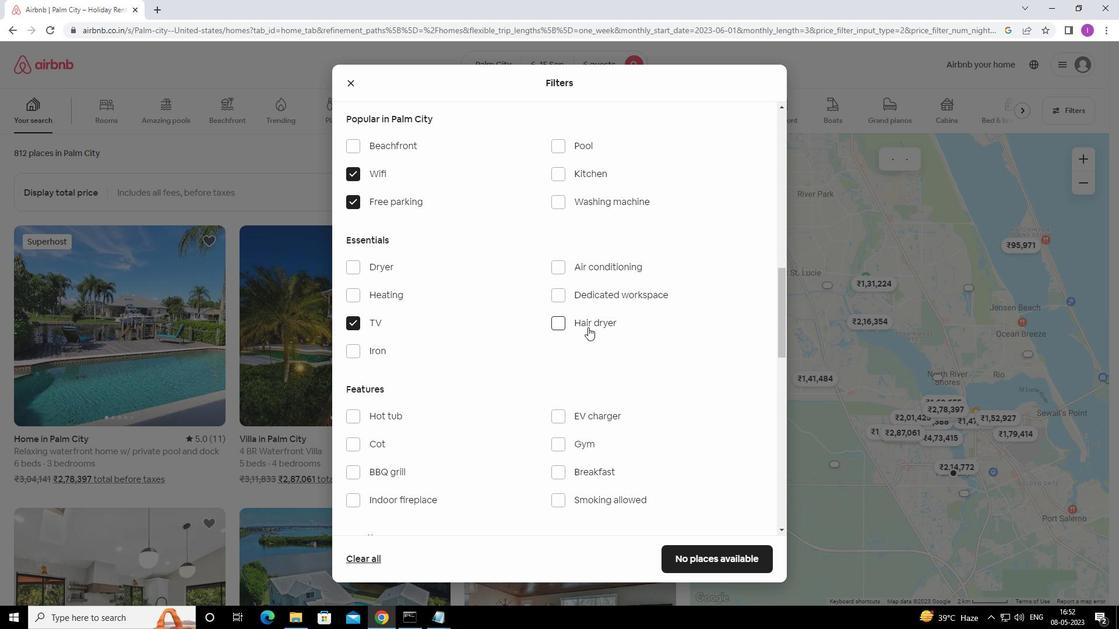 
Action: Mouse scrolled (585, 331) with delta (0, 0)
Screenshot: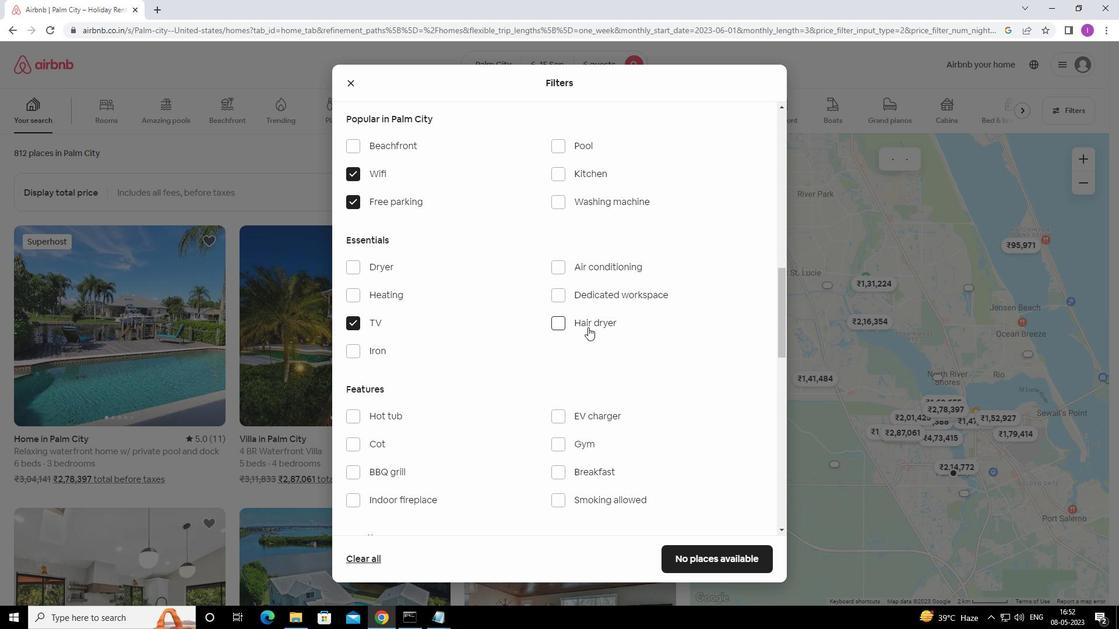 
Action: Mouse moved to (584, 331)
Screenshot: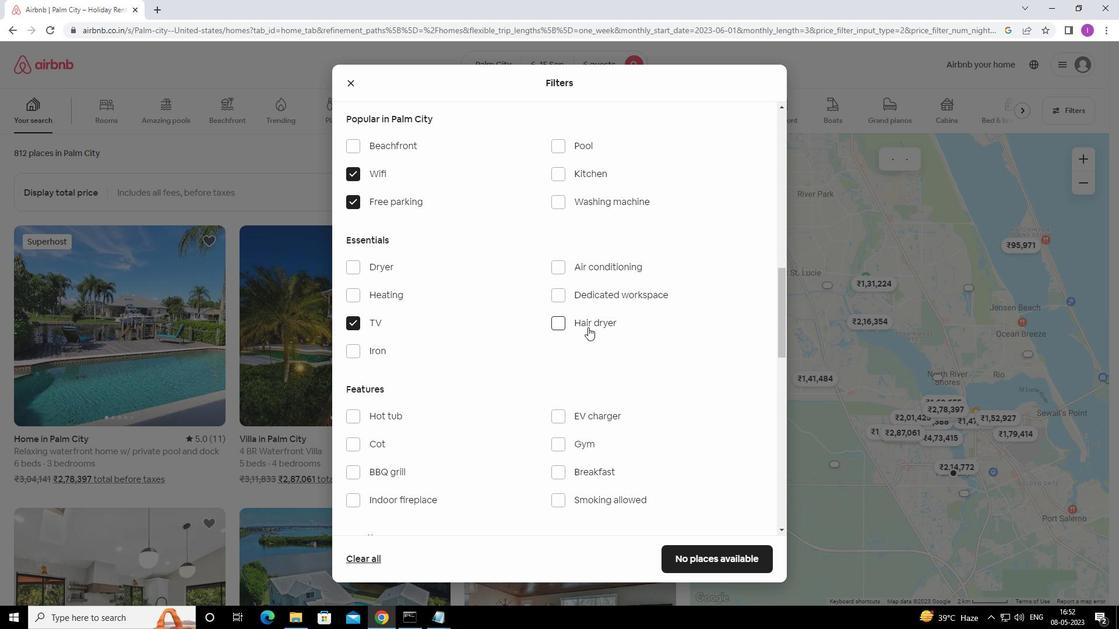 
Action: Mouse scrolled (584, 331) with delta (0, 0)
Screenshot: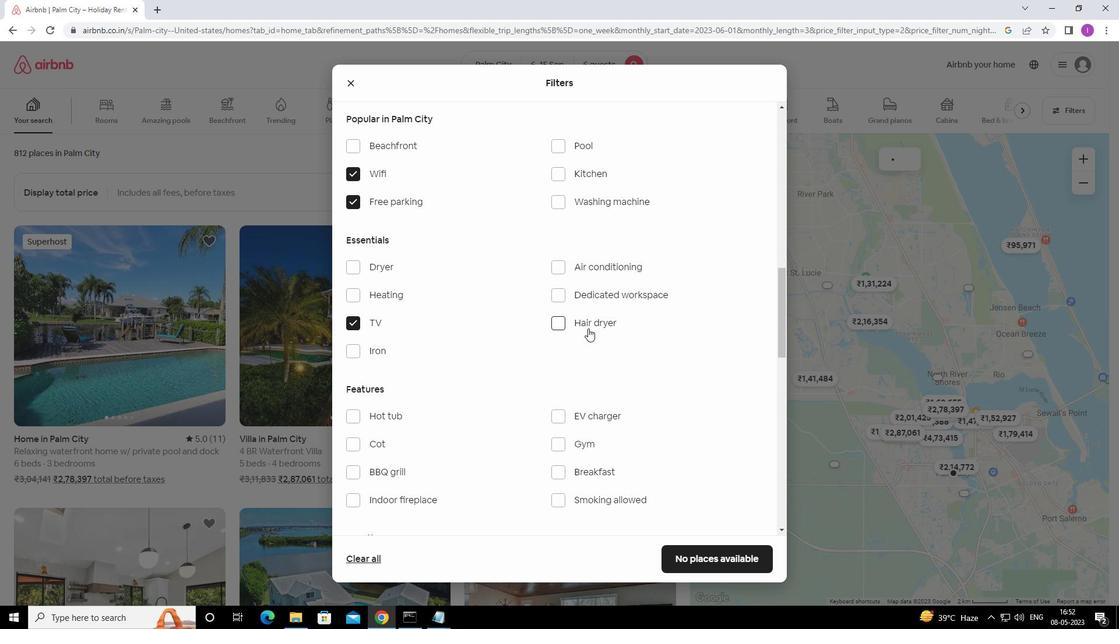 
Action: Mouse moved to (554, 324)
Screenshot: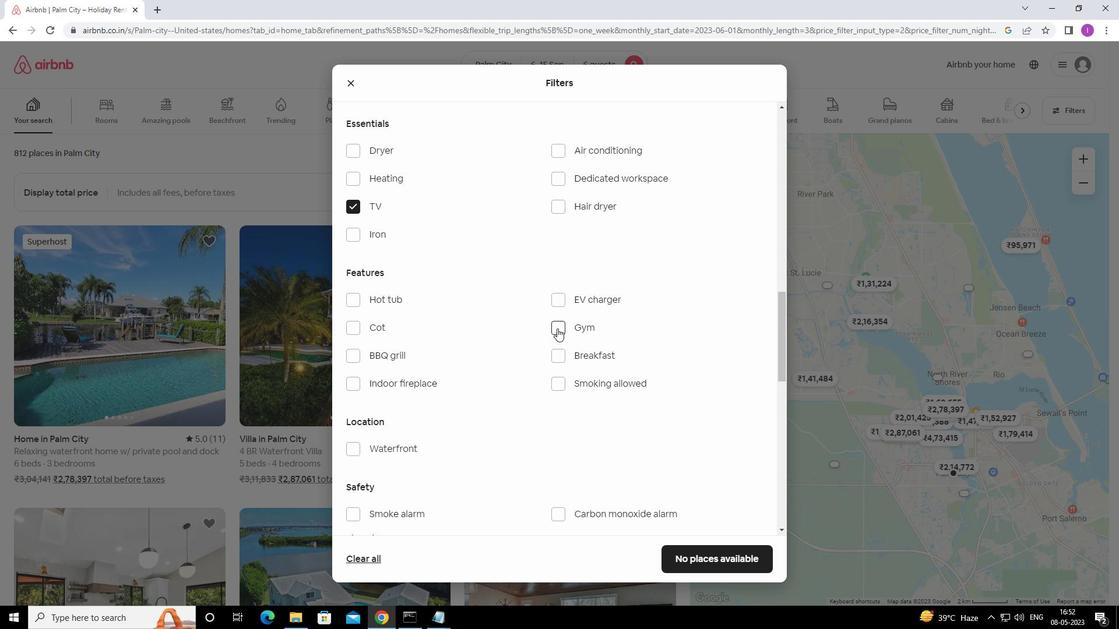 
Action: Mouse pressed left at (554, 324)
Screenshot: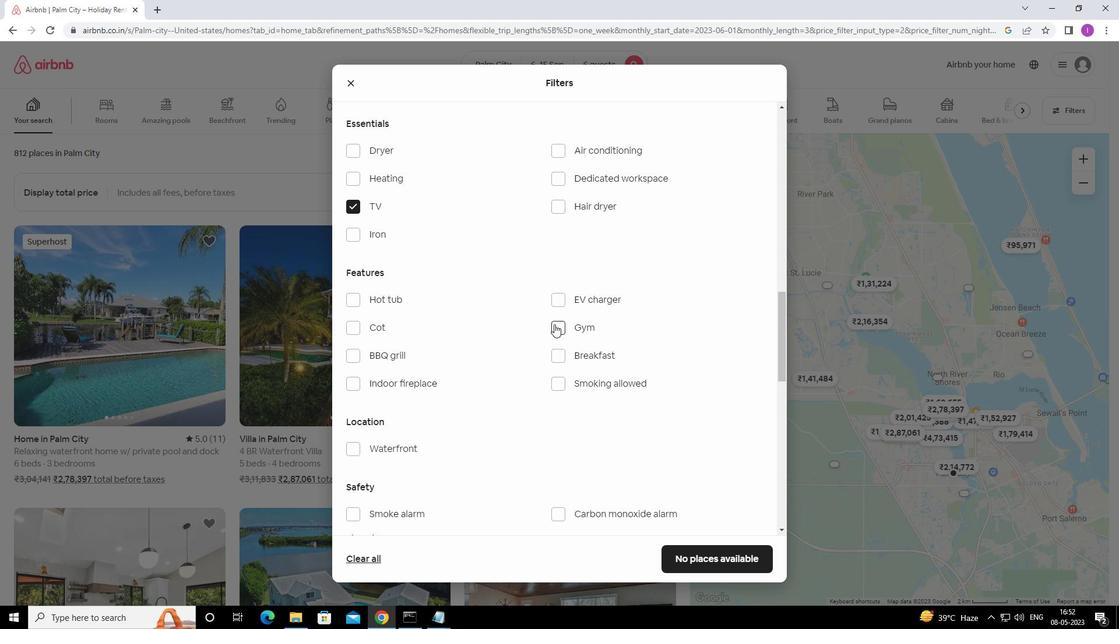 
Action: Mouse moved to (480, 359)
Screenshot: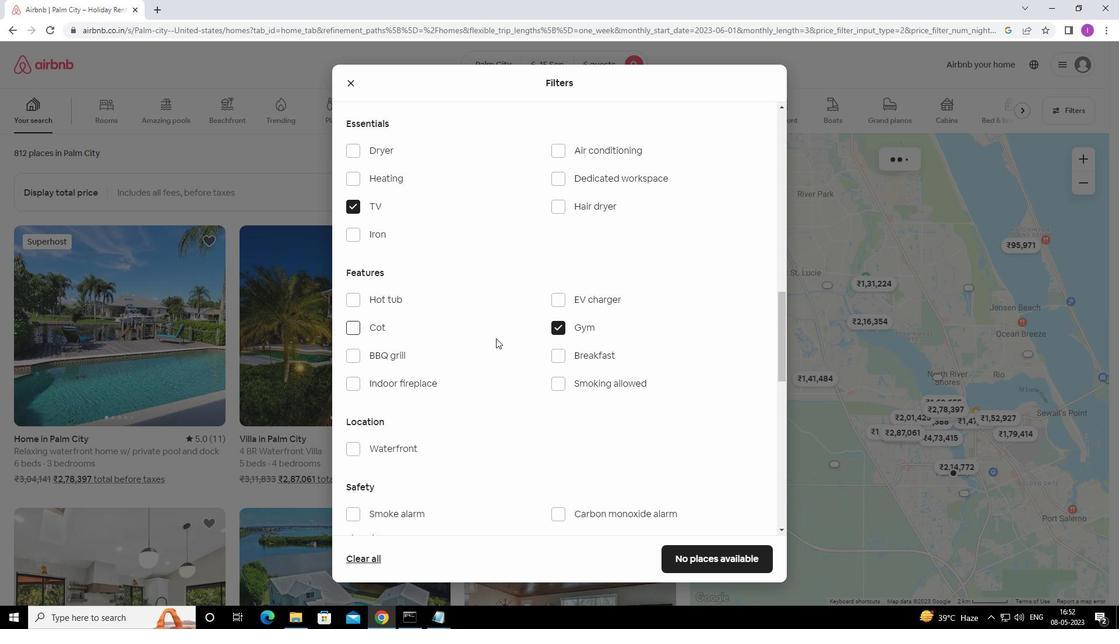 
Action: Mouse scrolled (480, 358) with delta (0, 0)
Screenshot: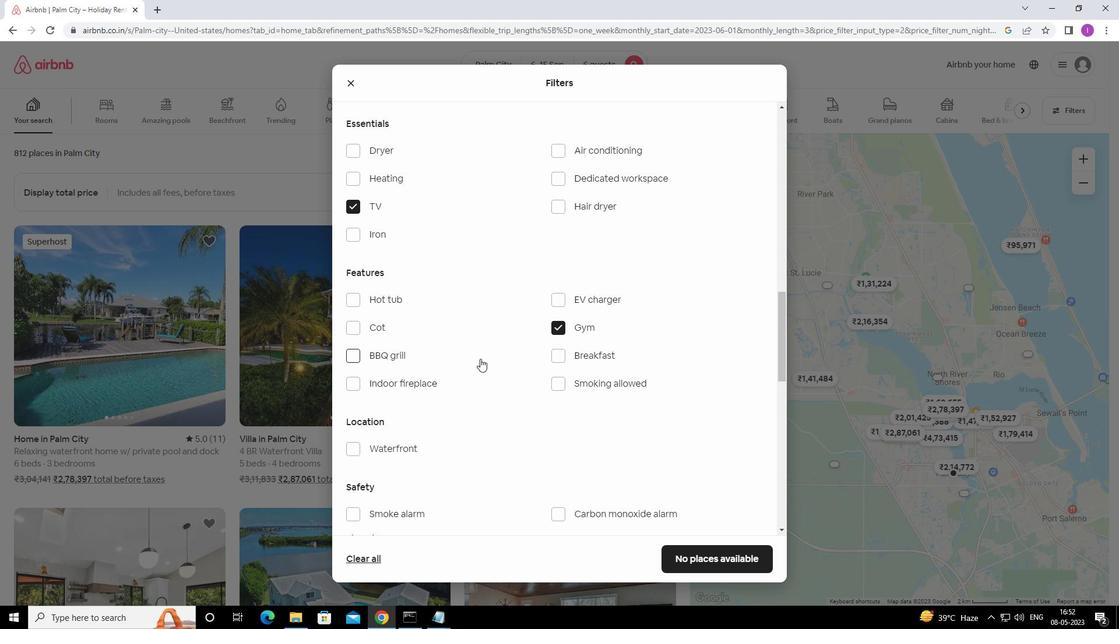 
Action: Mouse moved to (556, 303)
Screenshot: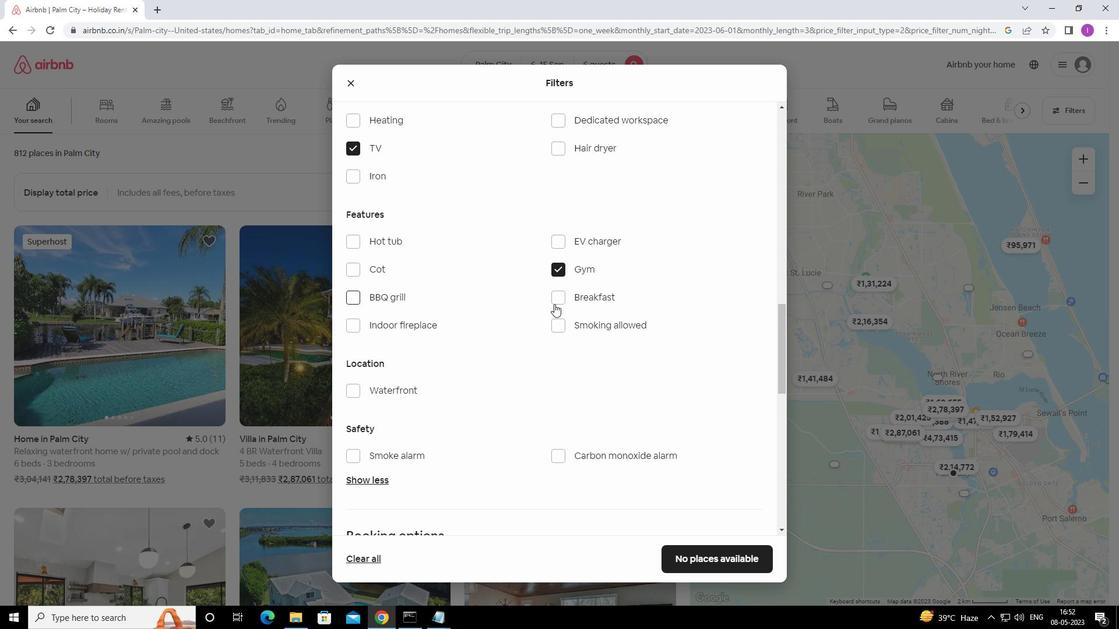 
Action: Mouse pressed left at (556, 303)
Screenshot: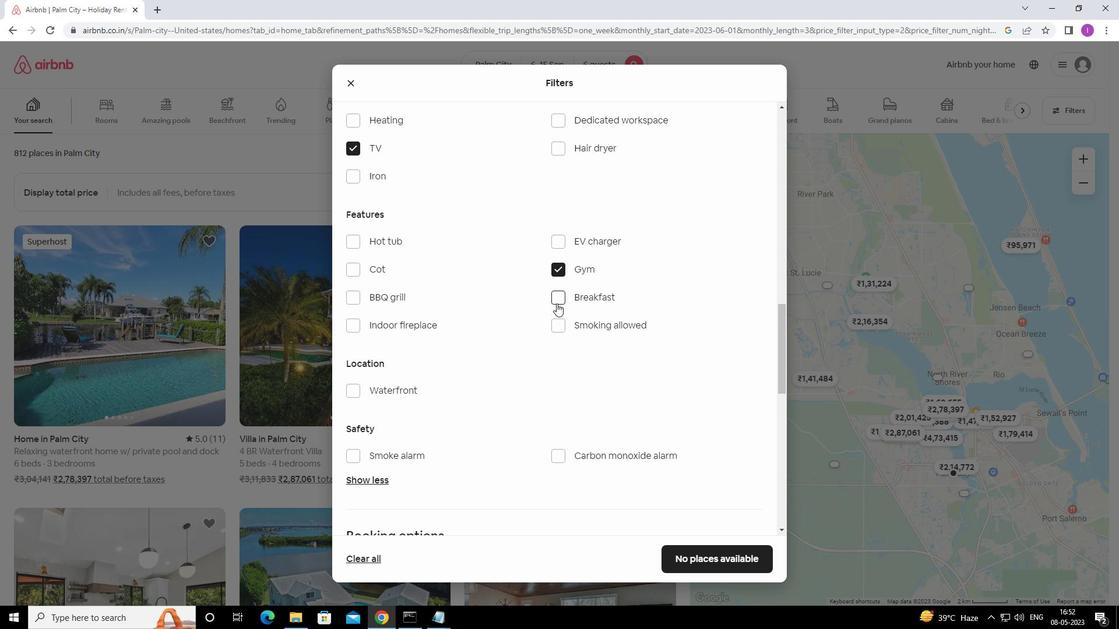 
Action: Mouse moved to (529, 320)
Screenshot: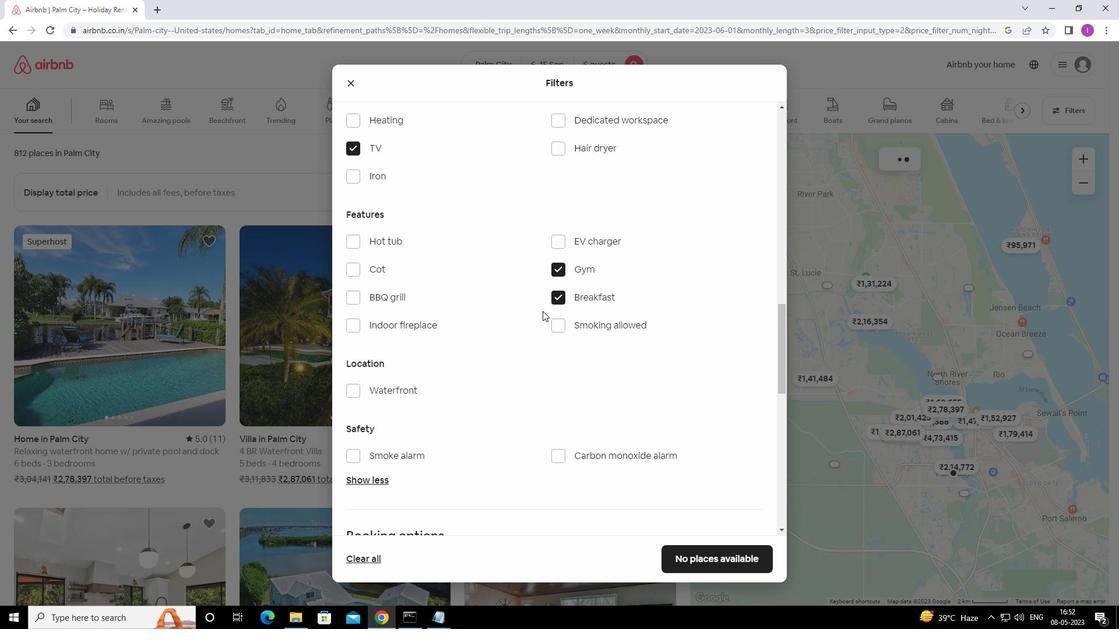 
Action: Mouse scrolled (529, 319) with delta (0, 0)
Screenshot: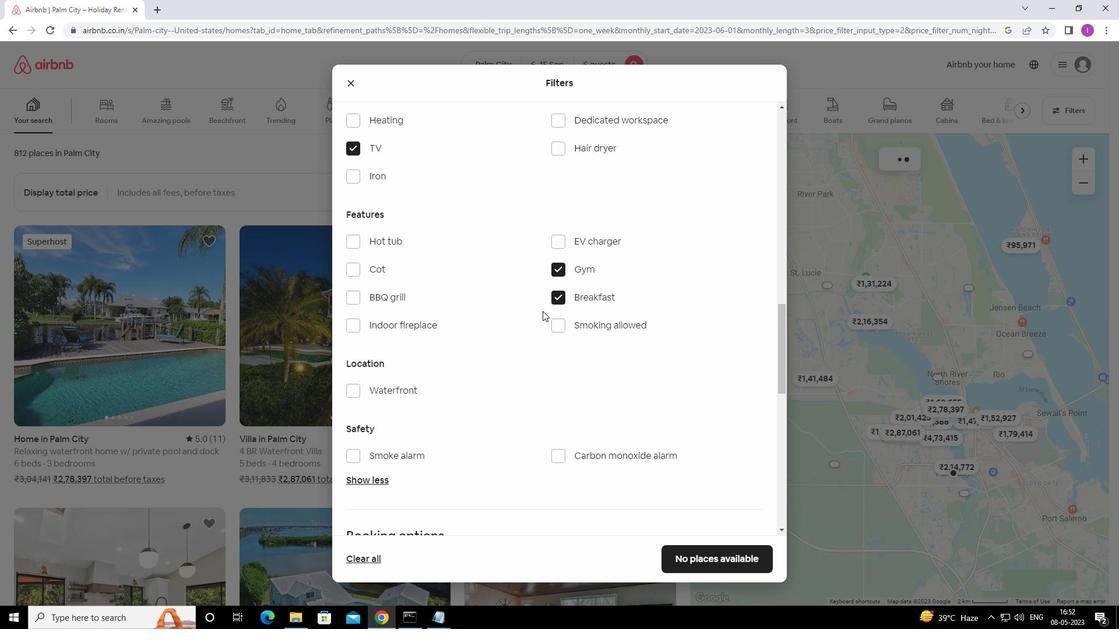 
Action: Mouse moved to (520, 328)
Screenshot: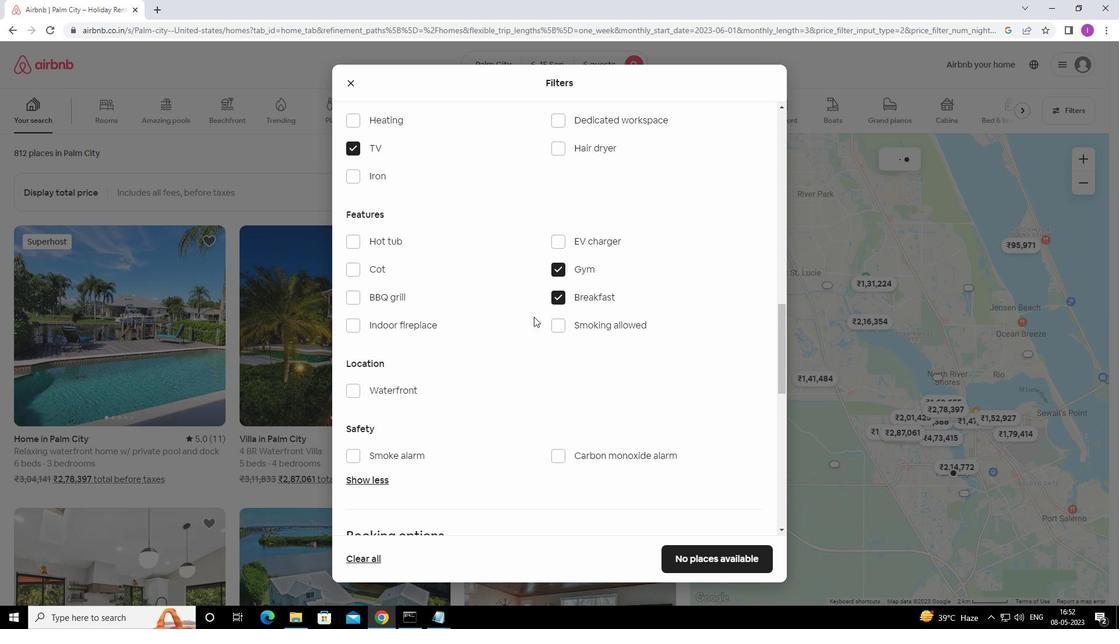 
Action: Mouse scrolled (520, 328) with delta (0, 0)
Screenshot: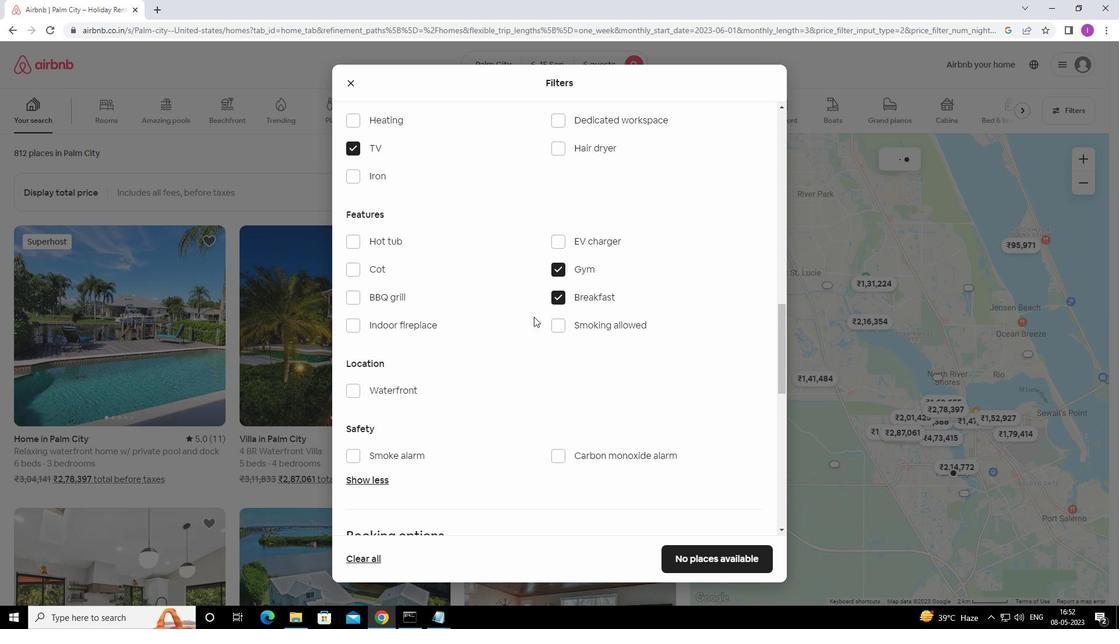 
Action: Mouse moved to (518, 330)
Screenshot: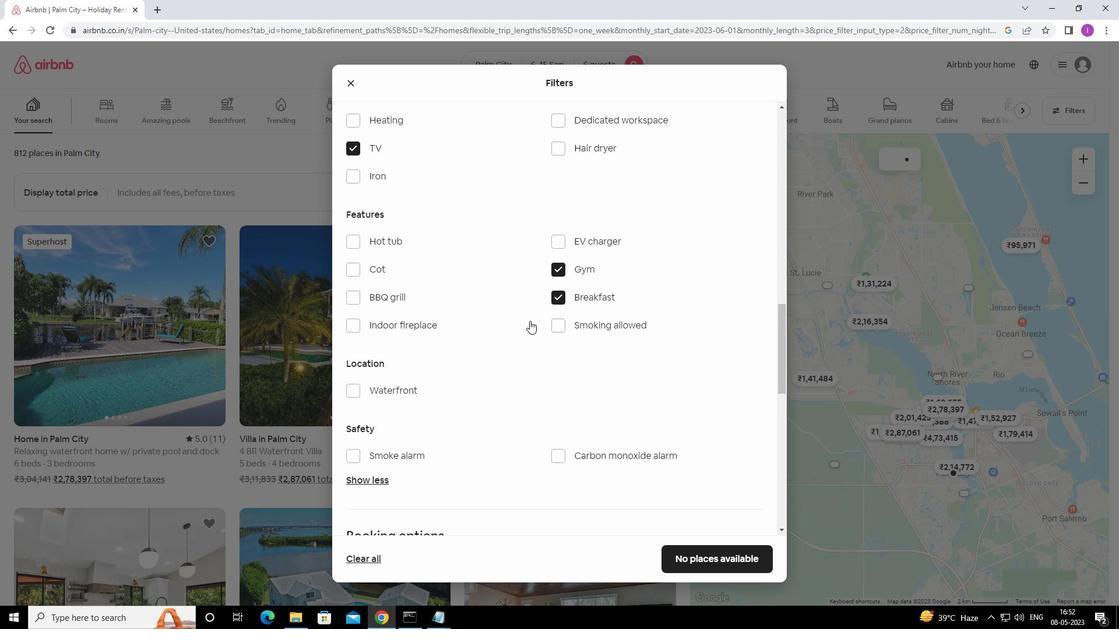 
Action: Mouse scrolled (518, 331) with delta (0, 0)
Screenshot: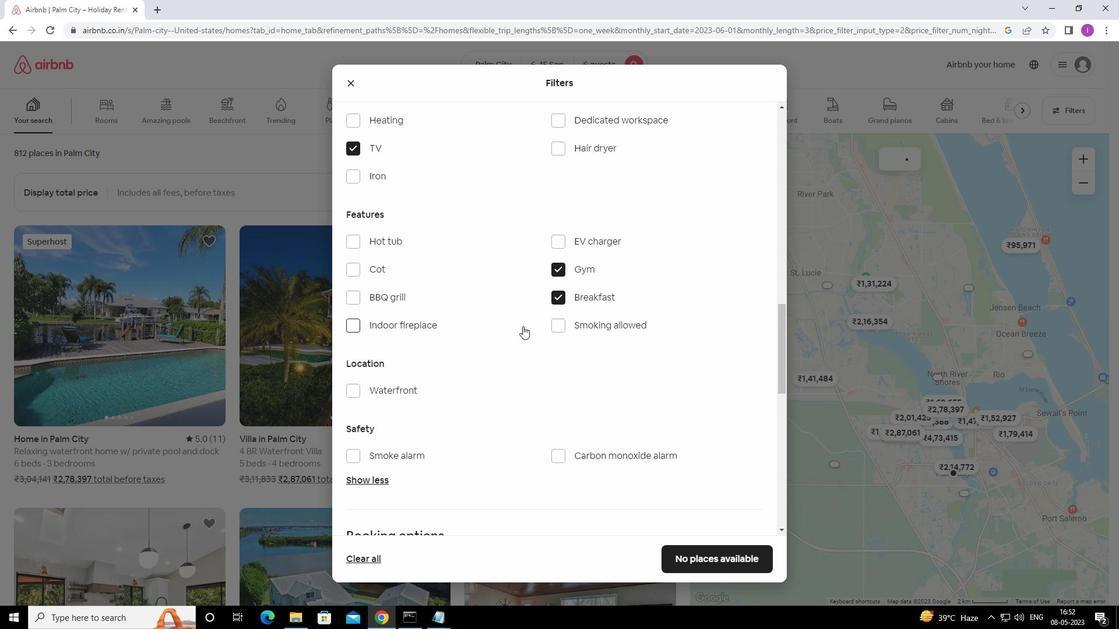 
Action: Mouse scrolled (518, 331) with delta (0, 0)
Screenshot: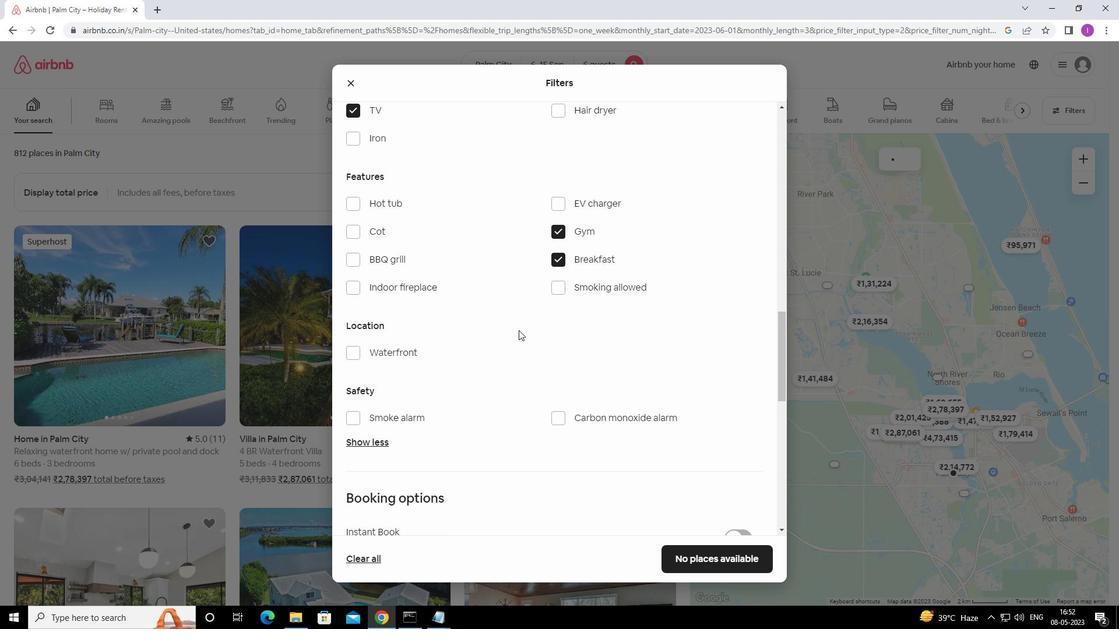 
Action: Mouse scrolled (518, 331) with delta (0, 0)
Screenshot: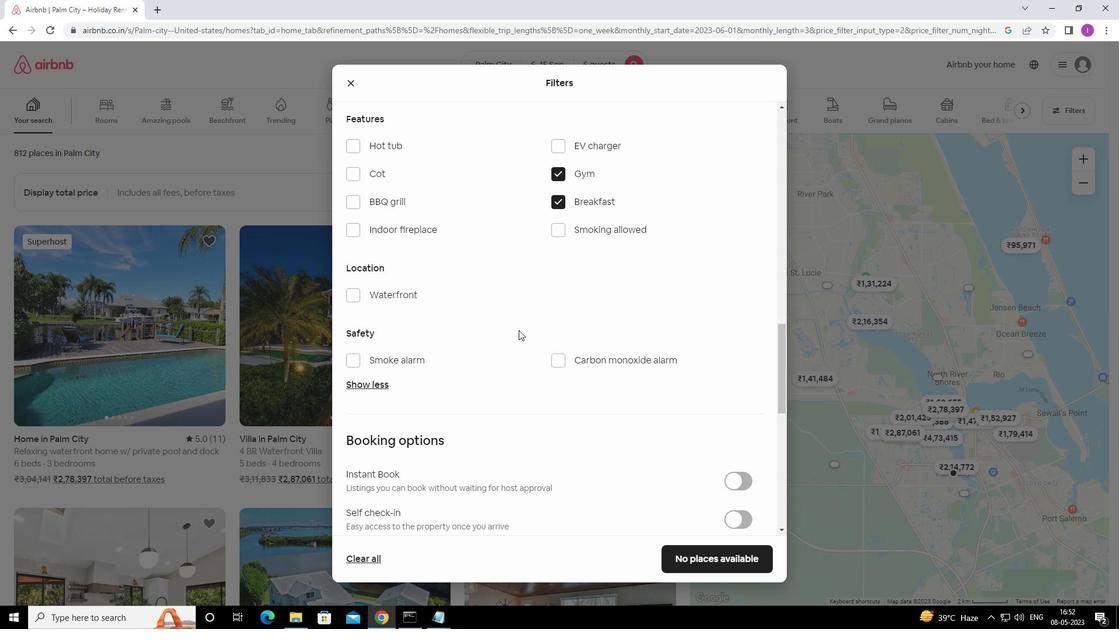 
Action: Mouse moved to (518, 333)
Screenshot: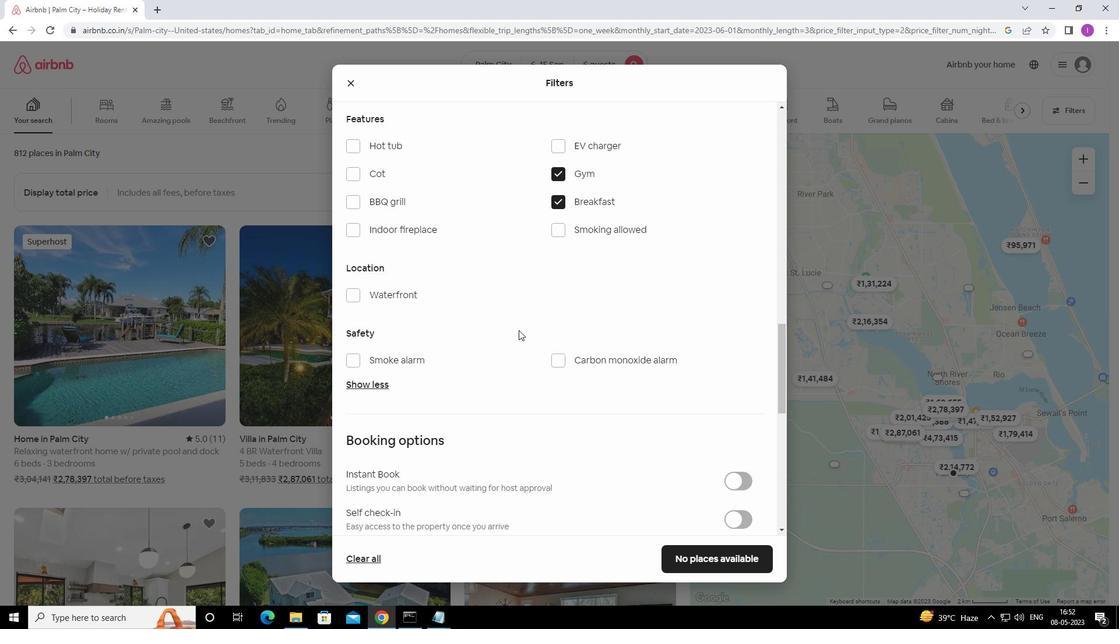 
Action: Mouse scrolled (518, 333) with delta (0, 0)
Screenshot: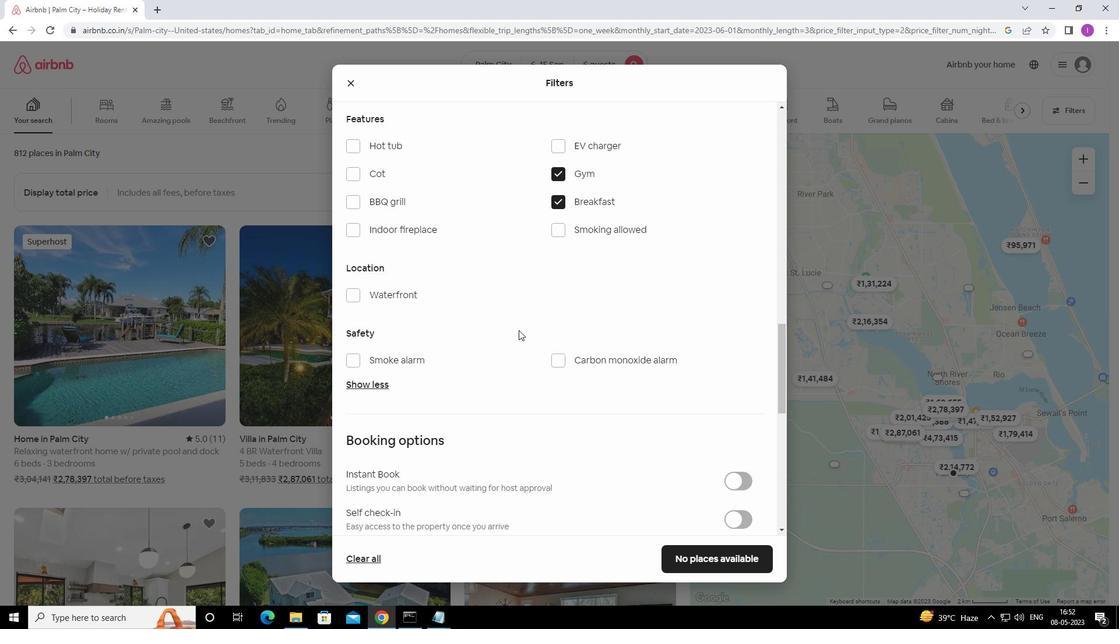
Action: Mouse moved to (517, 336)
Screenshot: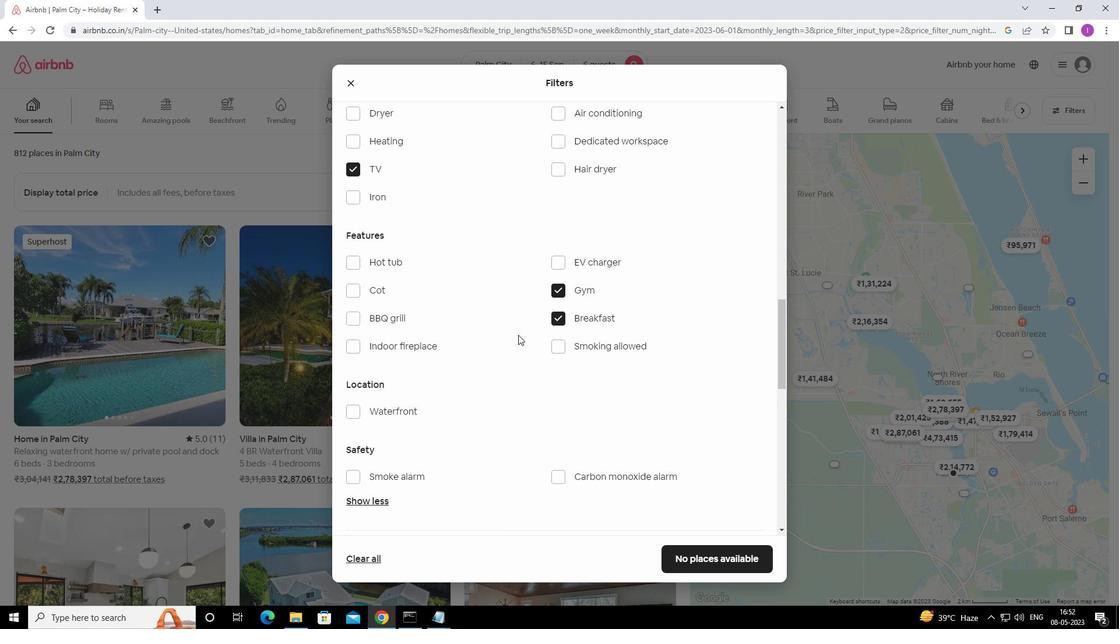 
Action: Mouse scrolled (517, 337) with delta (0, 0)
Screenshot: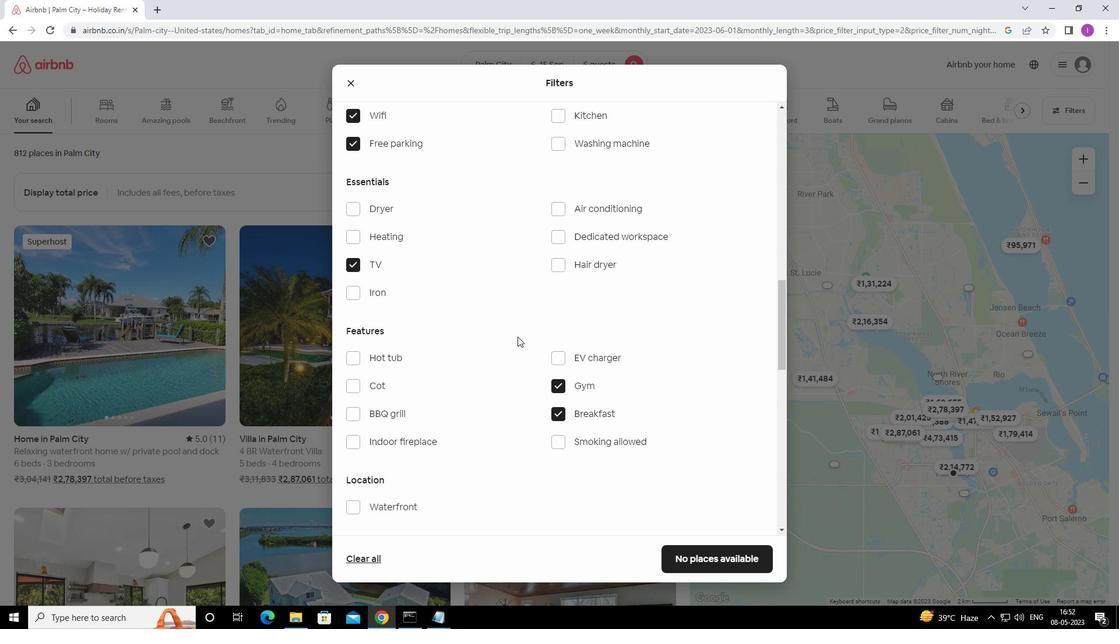 
Action: Mouse scrolled (517, 336) with delta (0, 0)
Screenshot: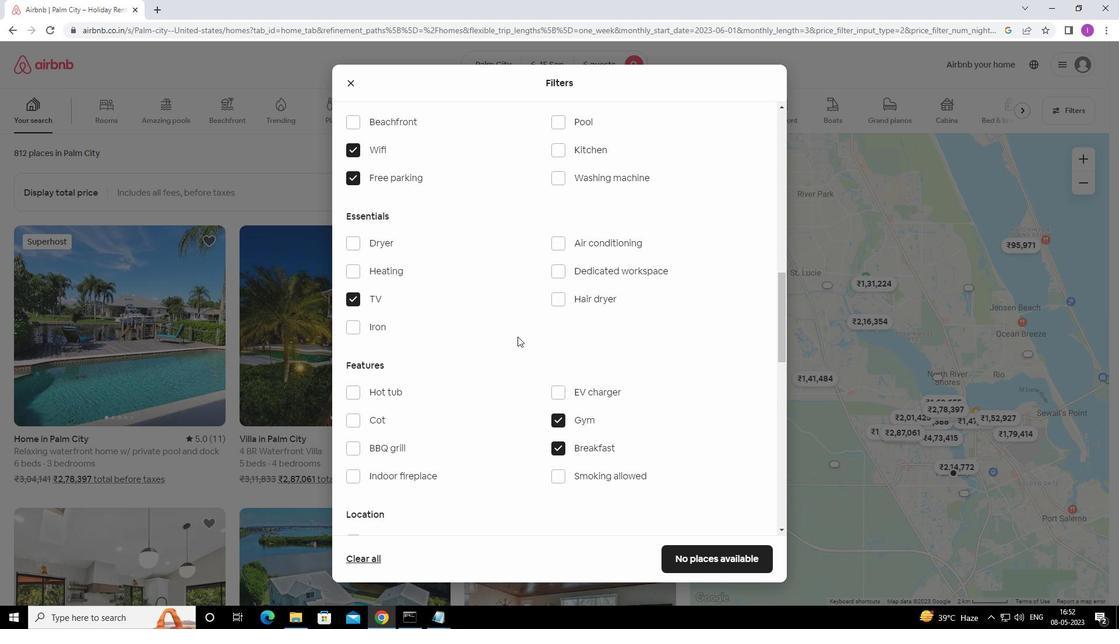
Action: Mouse scrolled (517, 336) with delta (0, 0)
Screenshot: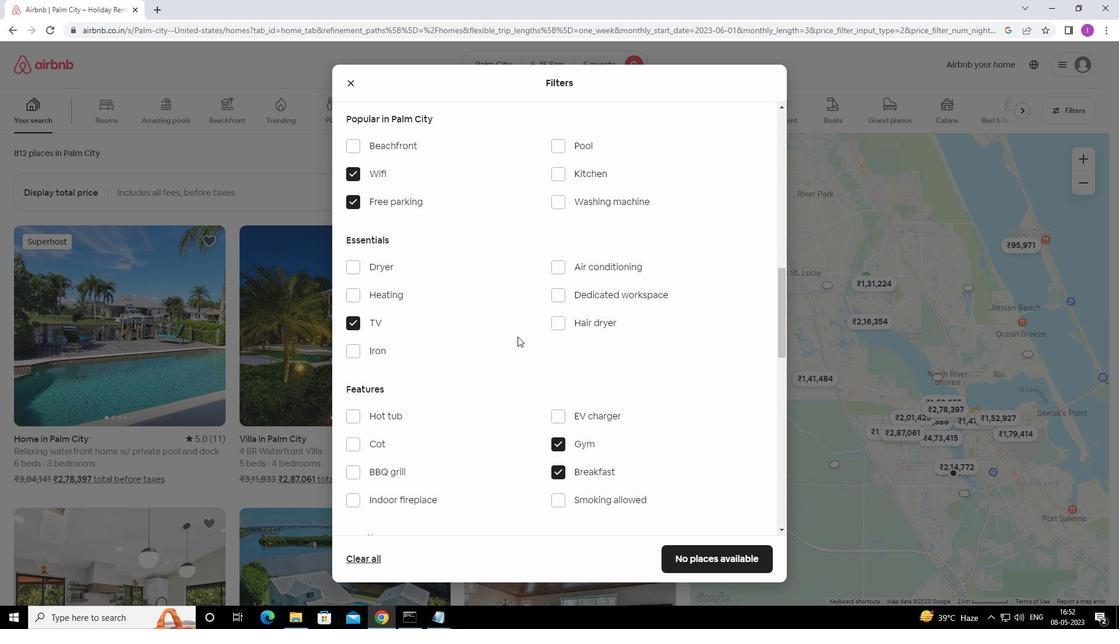 
Action: Mouse moved to (517, 336)
Screenshot: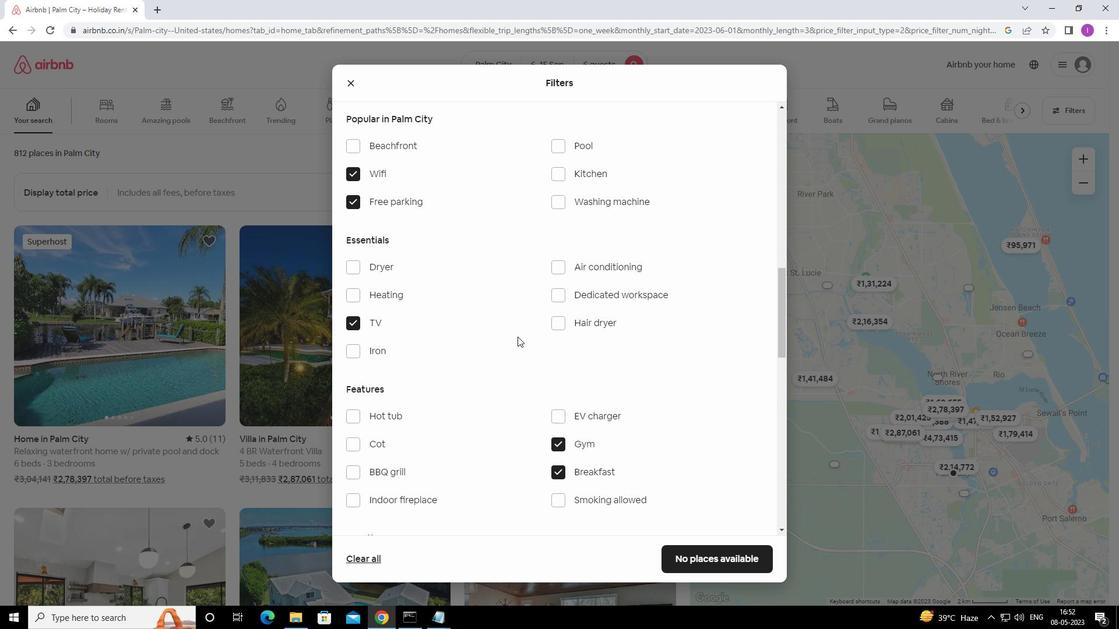 
Action: Mouse scrolled (517, 336) with delta (0, 0)
Screenshot: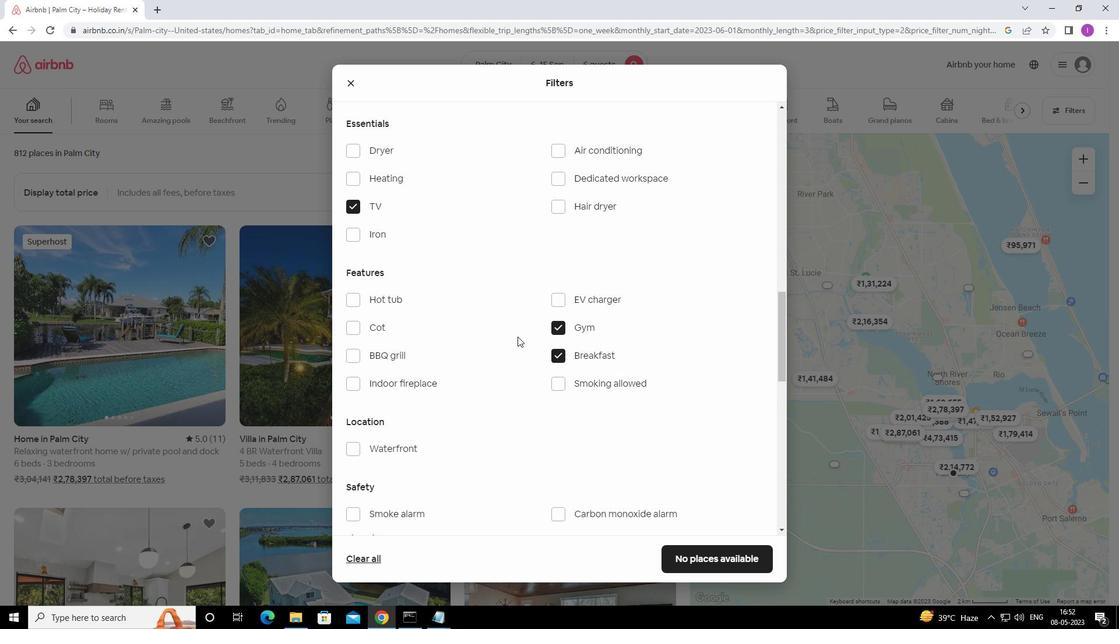 
Action: Mouse scrolled (517, 336) with delta (0, 0)
Screenshot: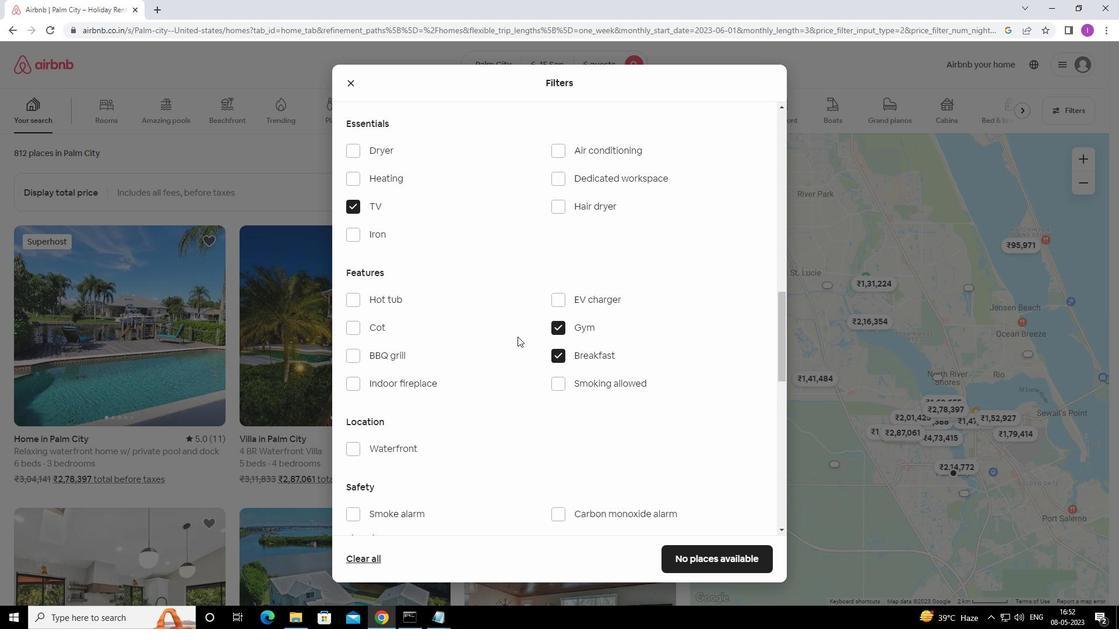 
Action: Mouse scrolled (517, 336) with delta (0, 0)
Screenshot: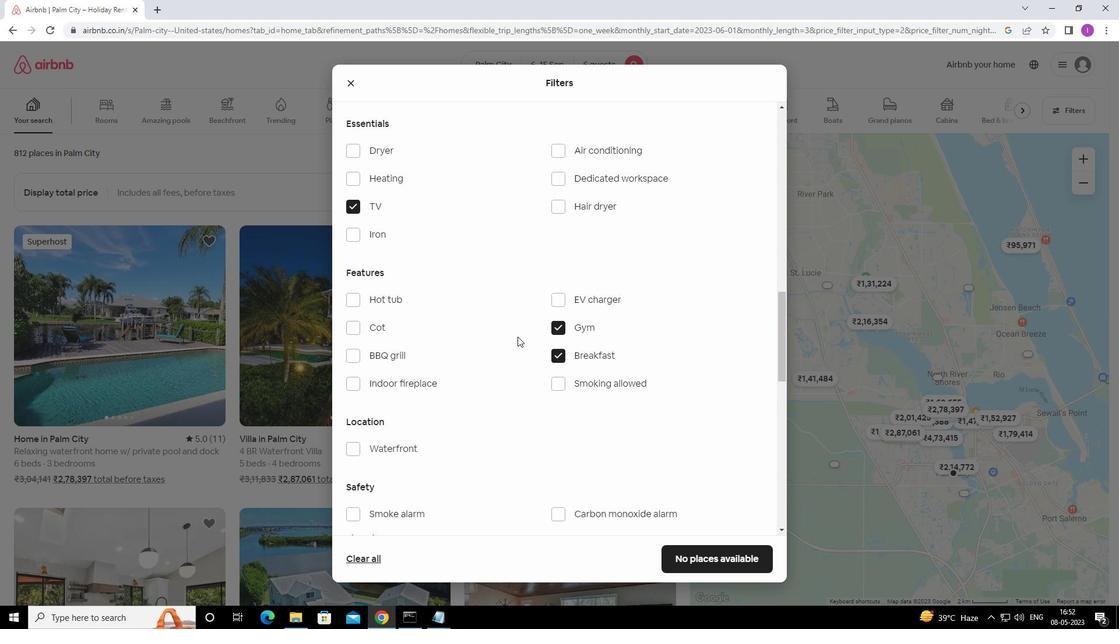 
Action: Mouse scrolled (517, 336) with delta (0, 0)
Screenshot: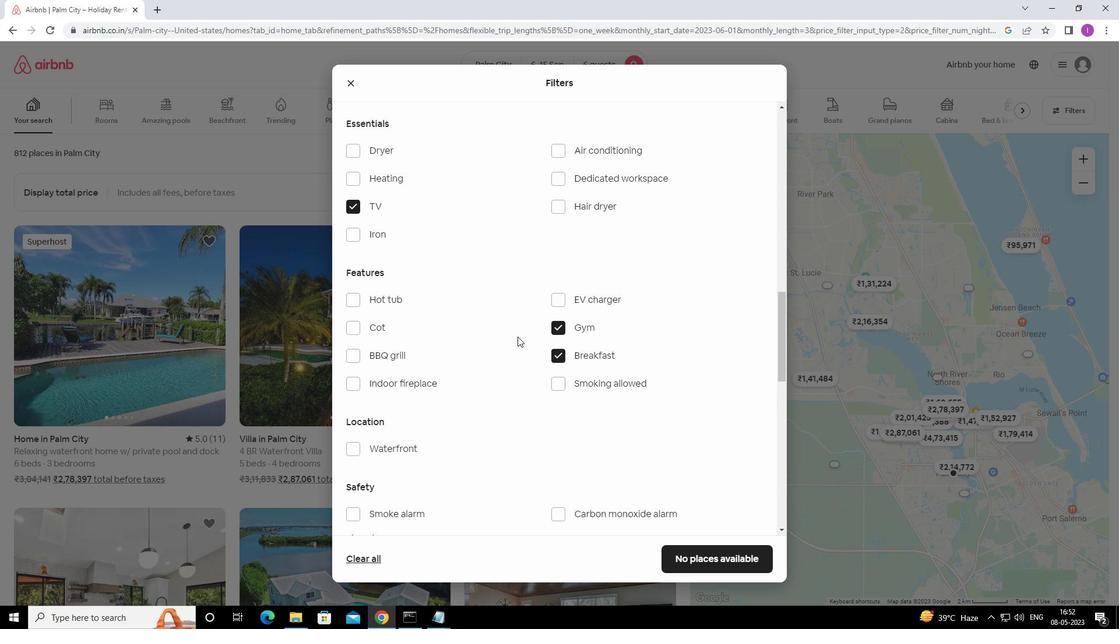 
Action: Mouse moved to (737, 441)
Screenshot: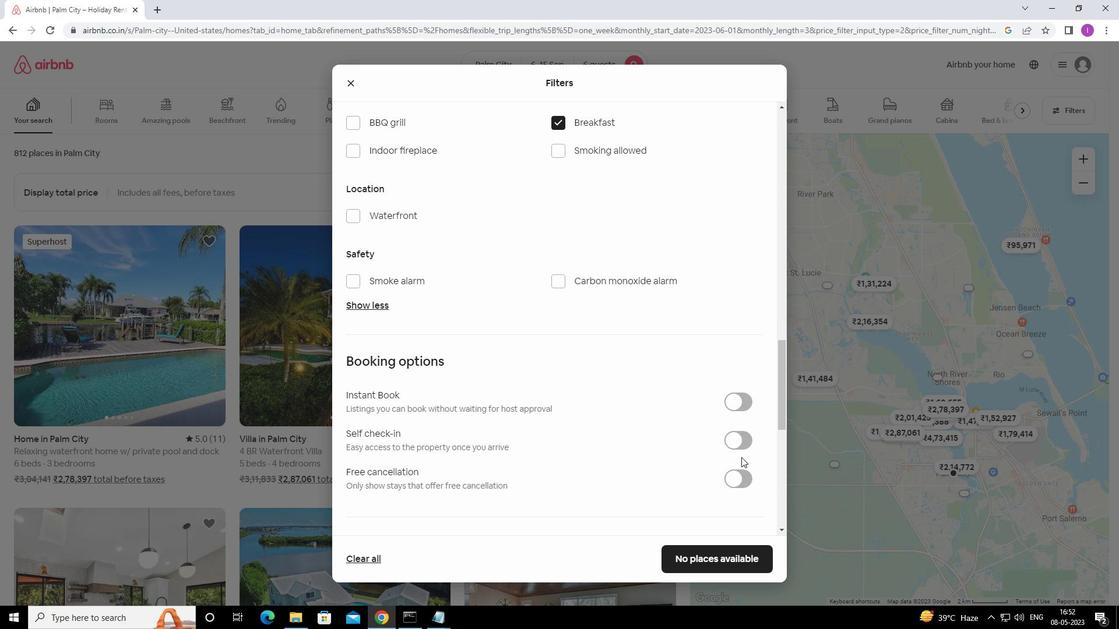 
Action: Mouse pressed left at (737, 441)
Screenshot: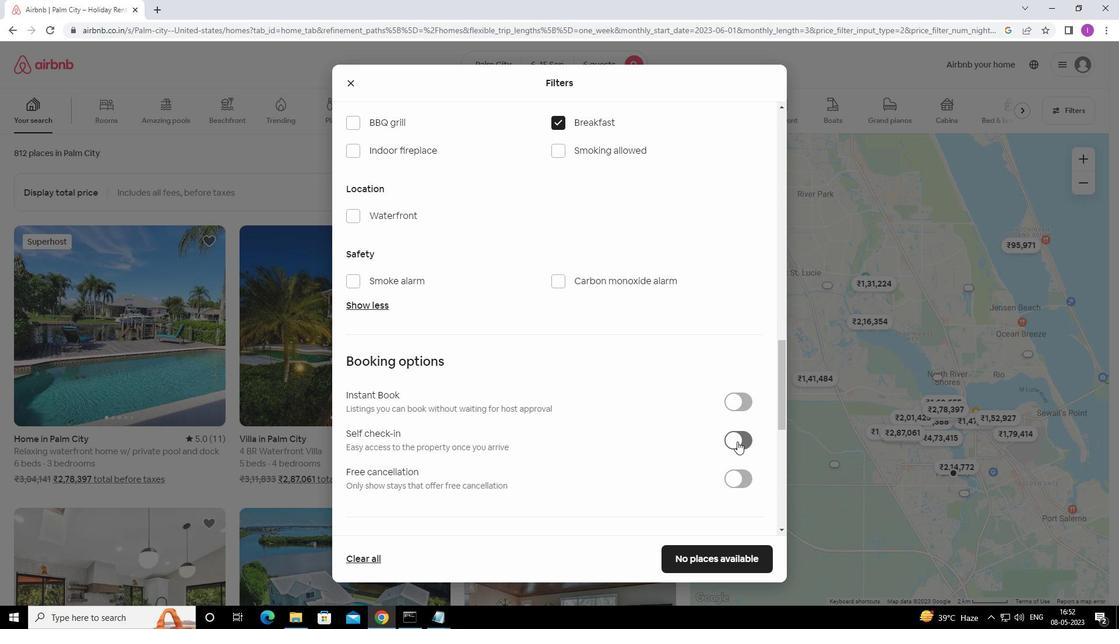
Action: Mouse moved to (549, 501)
Screenshot: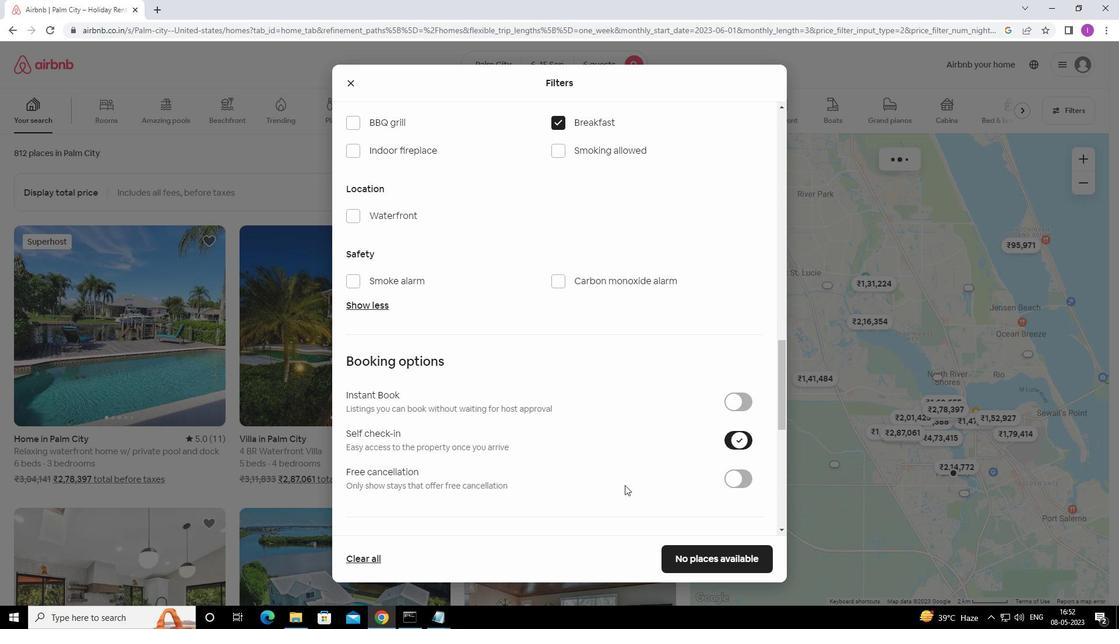 
Action: Mouse scrolled (549, 501) with delta (0, 0)
Screenshot: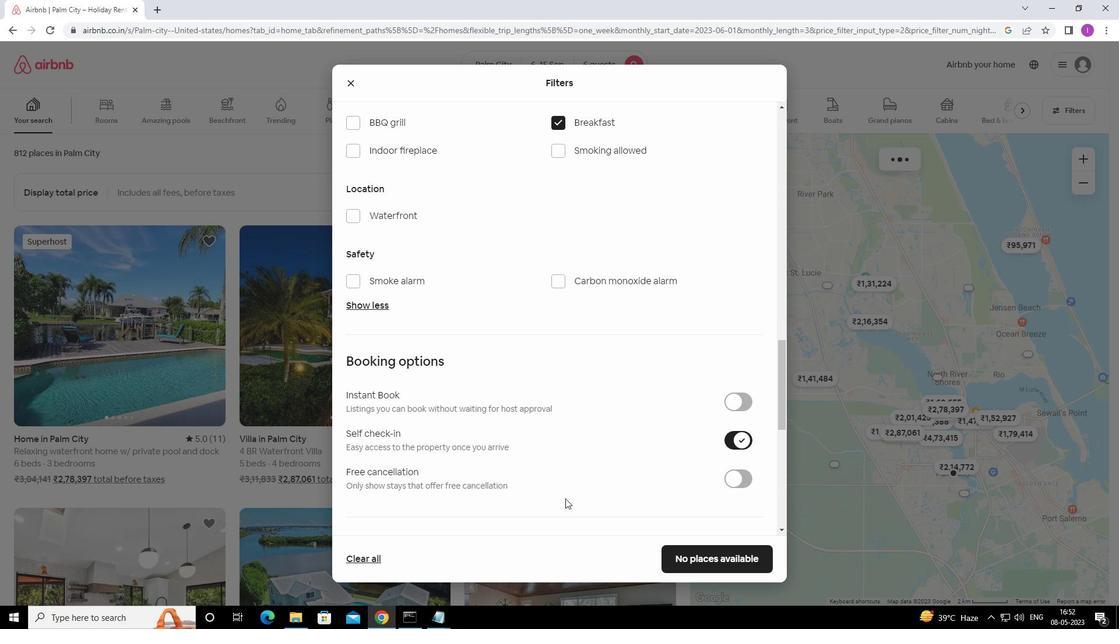 
Action: Mouse scrolled (549, 501) with delta (0, 0)
Screenshot: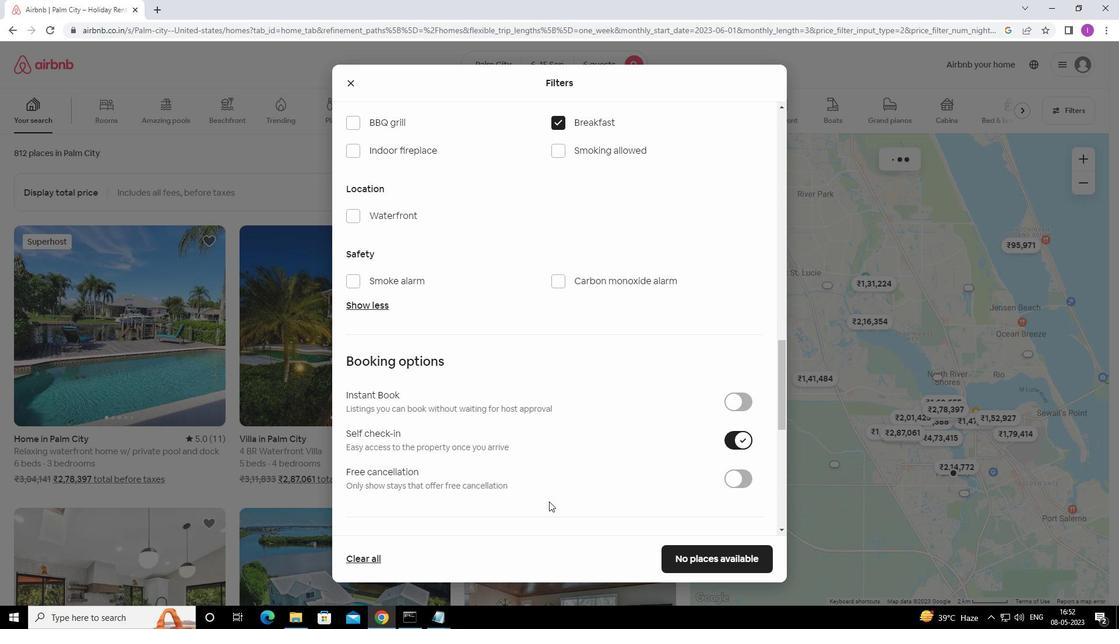
Action: Mouse scrolled (549, 501) with delta (0, 0)
Screenshot: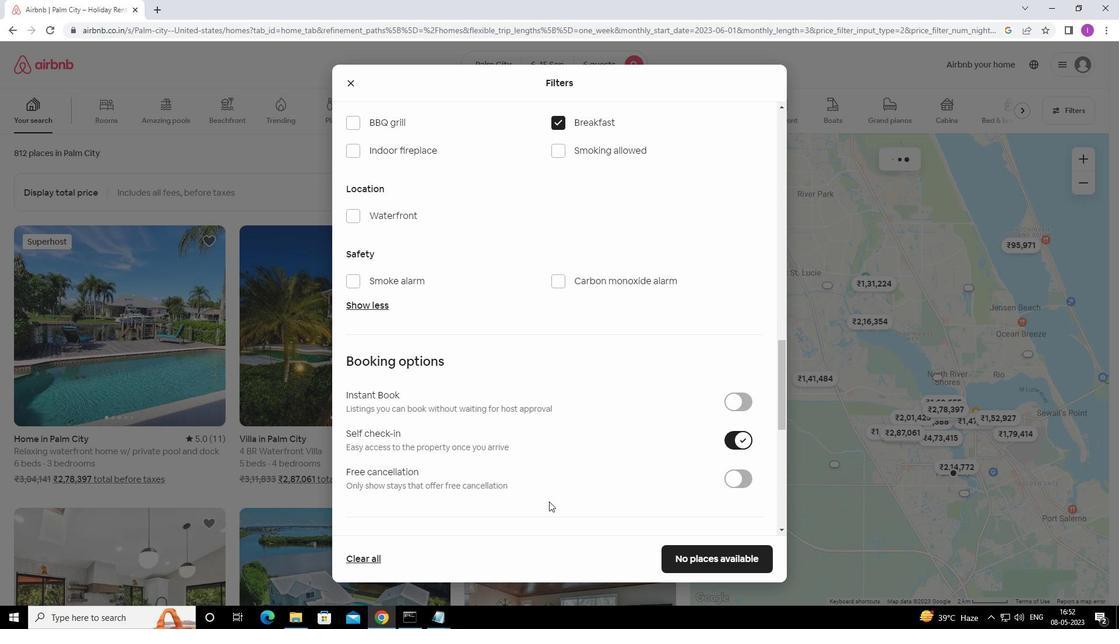 
Action: Mouse moved to (549, 500)
Screenshot: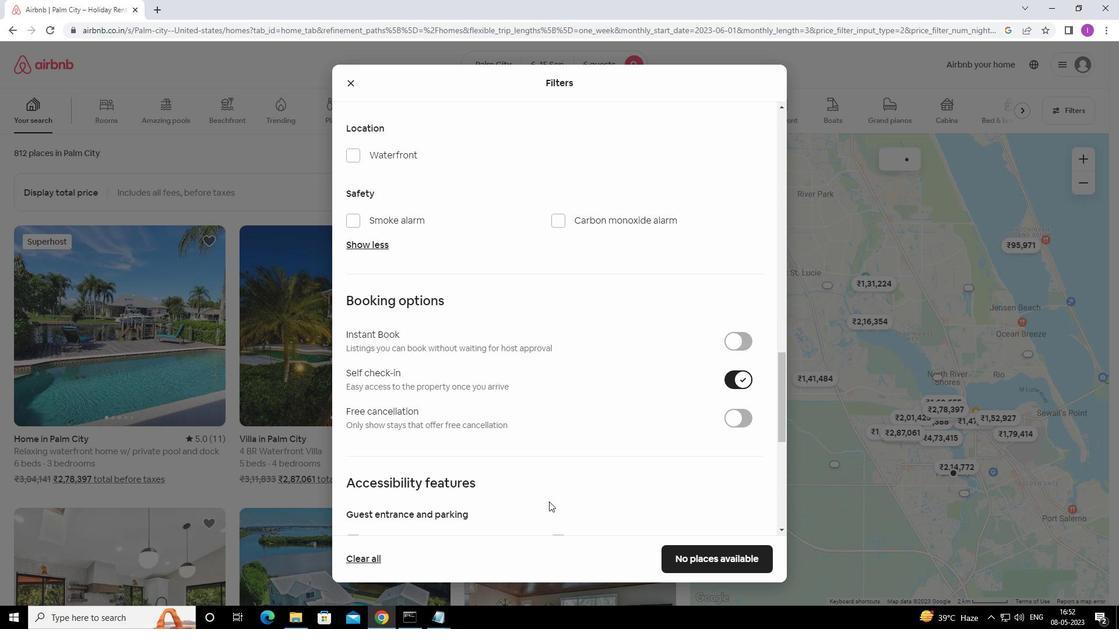 
Action: Mouse scrolled (549, 499) with delta (0, 0)
Screenshot: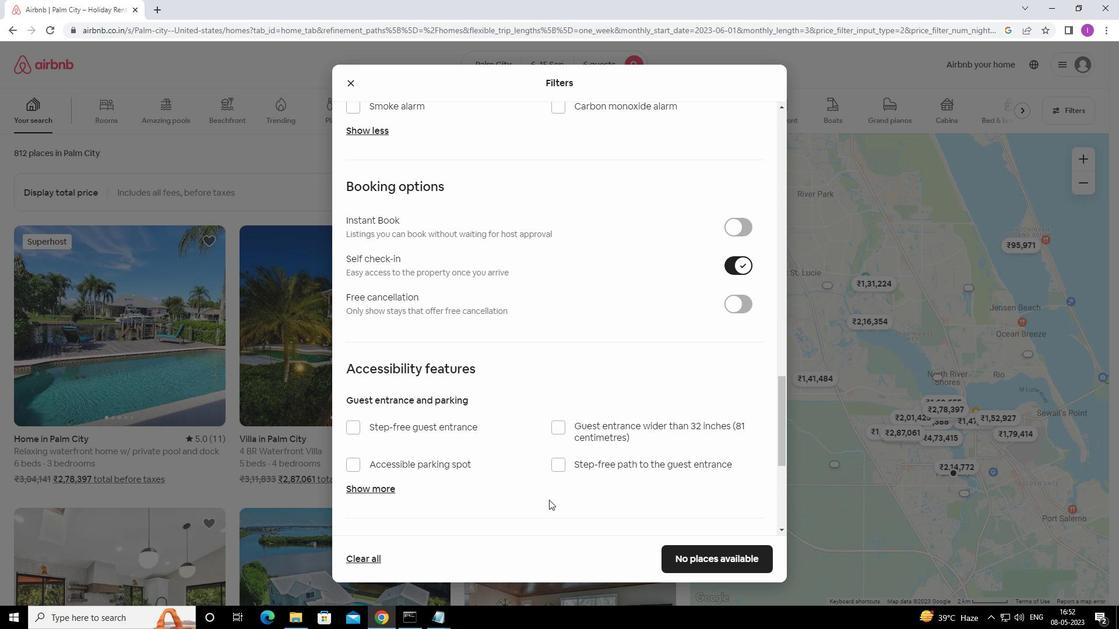 
Action: Mouse scrolled (549, 499) with delta (0, 0)
Screenshot: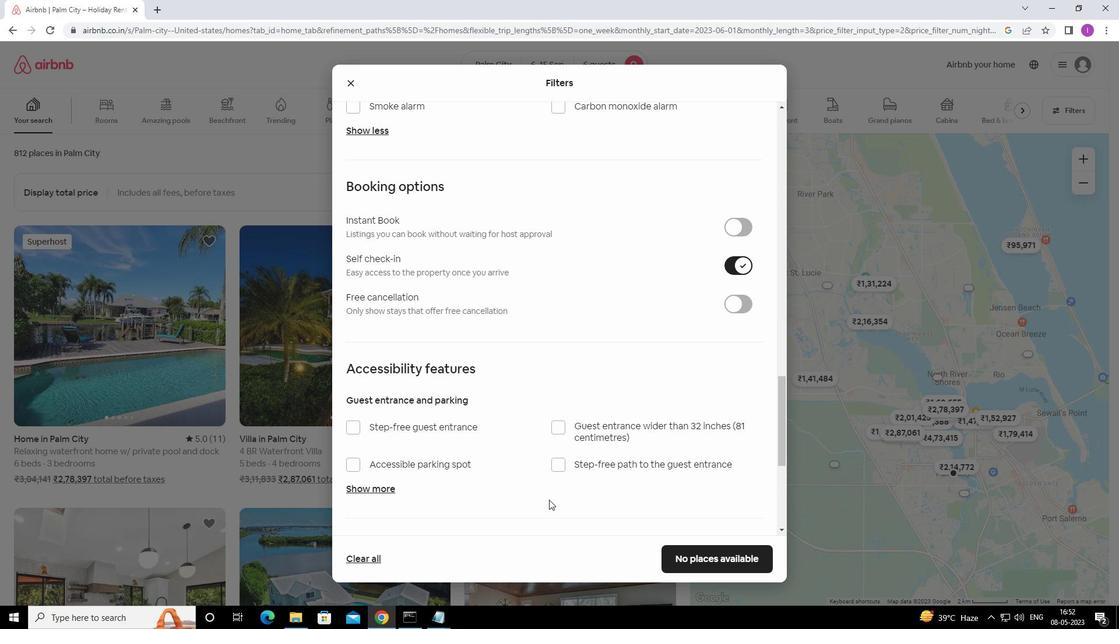 
Action: Mouse scrolled (549, 499) with delta (0, 0)
Screenshot: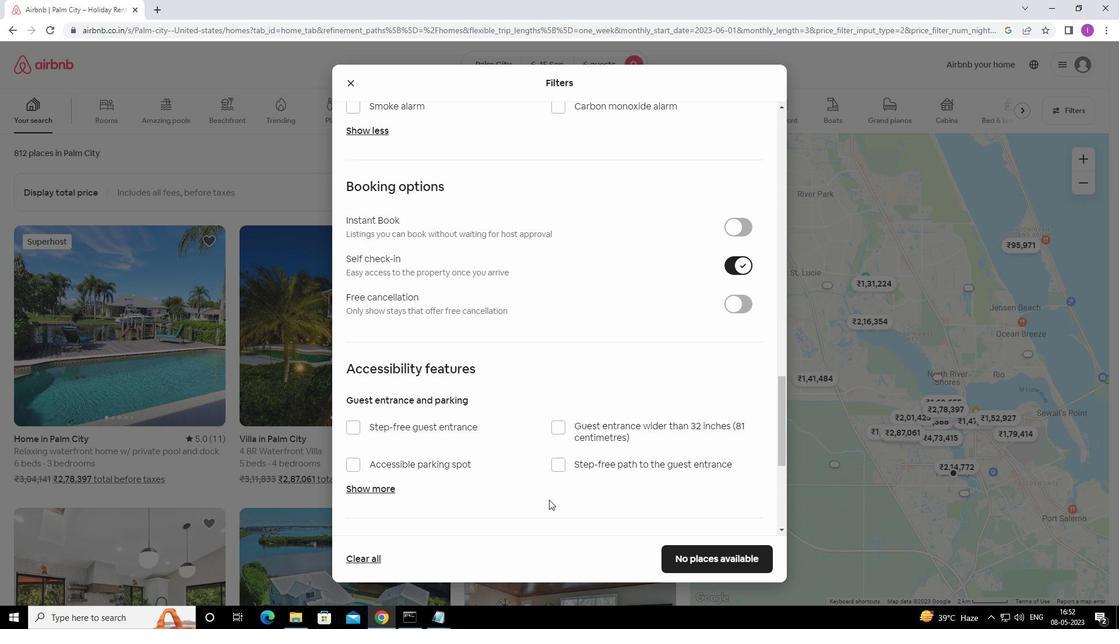 
Action: Mouse moved to (550, 497)
Screenshot: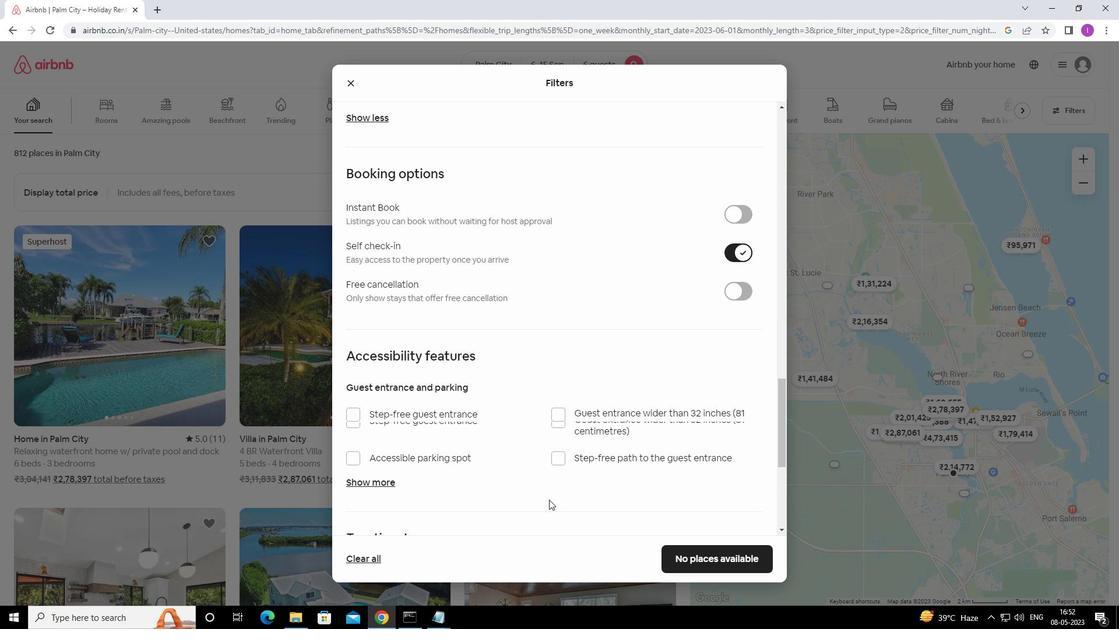 
Action: Mouse scrolled (550, 497) with delta (0, 0)
Screenshot: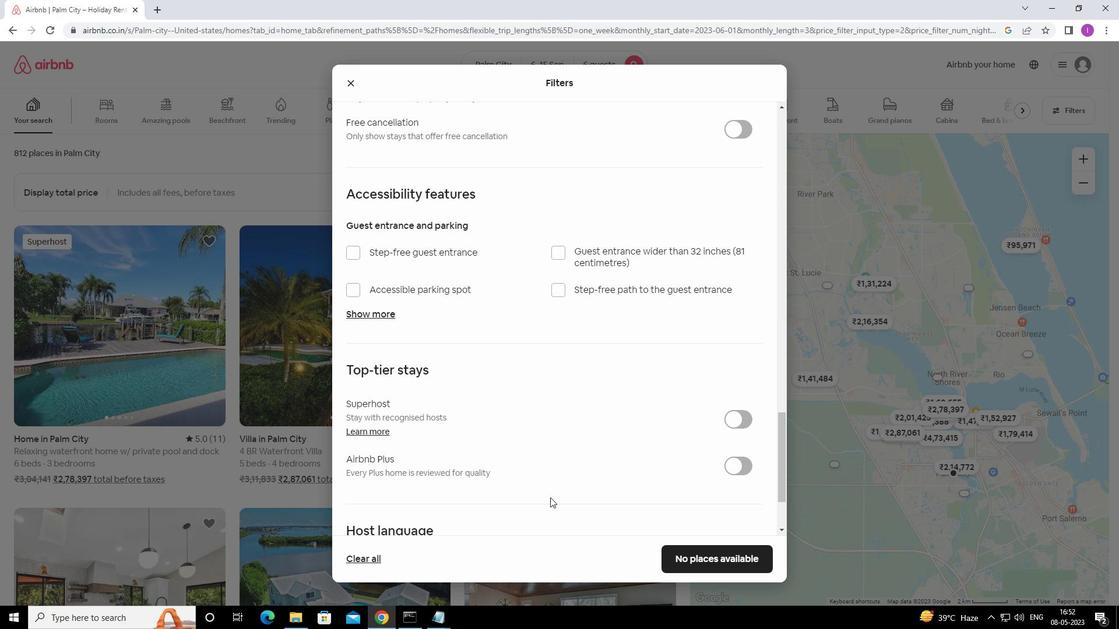 
Action: Mouse scrolled (550, 497) with delta (0, 0)
Screenshot: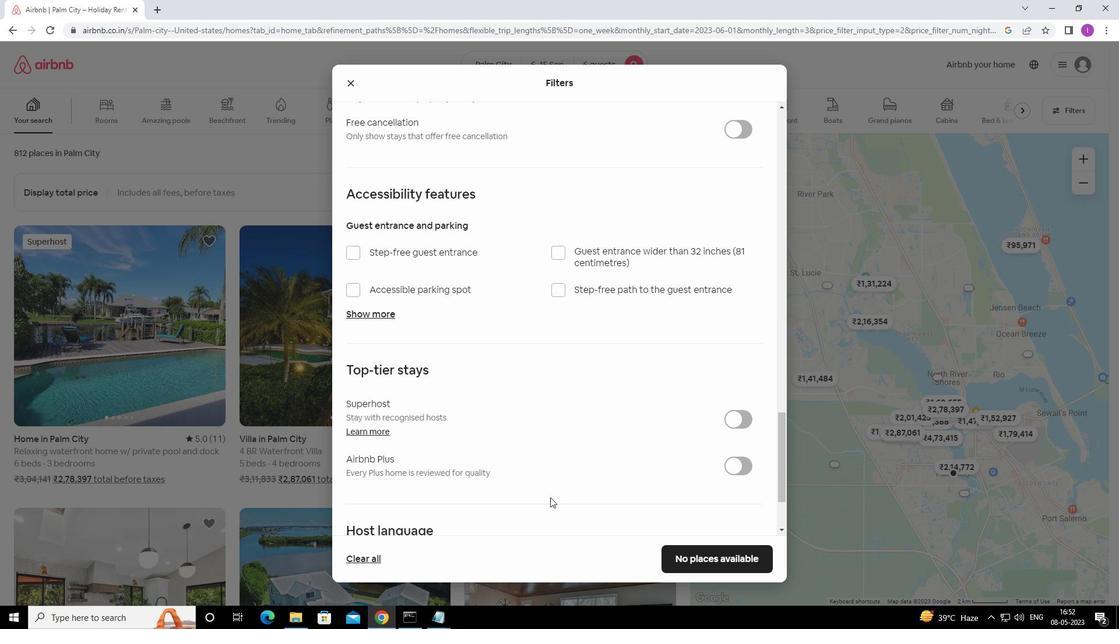 
Action: Mouse scrolled (550, 497) with delta (0, 0)
Screenshot: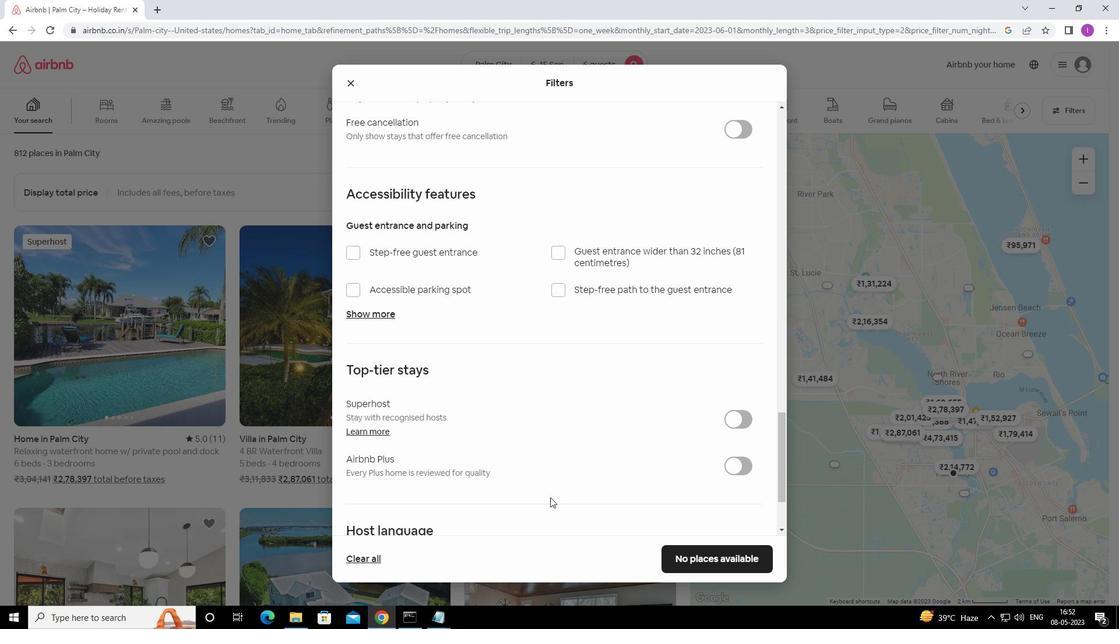
Action: Mouse moved to (551, 494)
Screenshot: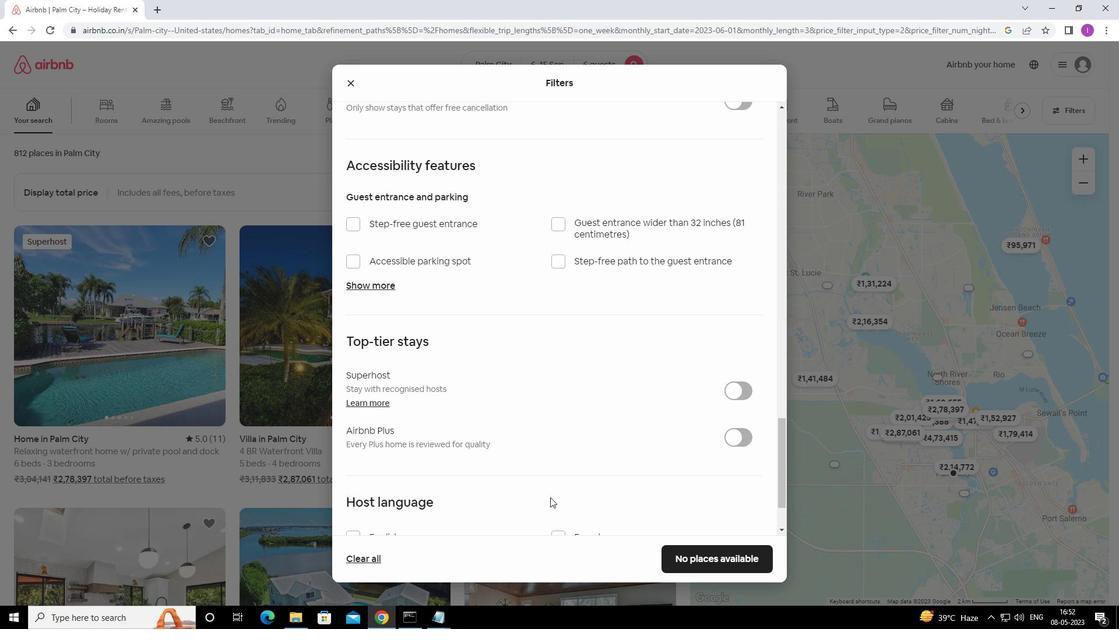 
Action: Mouse scrolled (551, 493) with delta (0, 0)
Screenshot: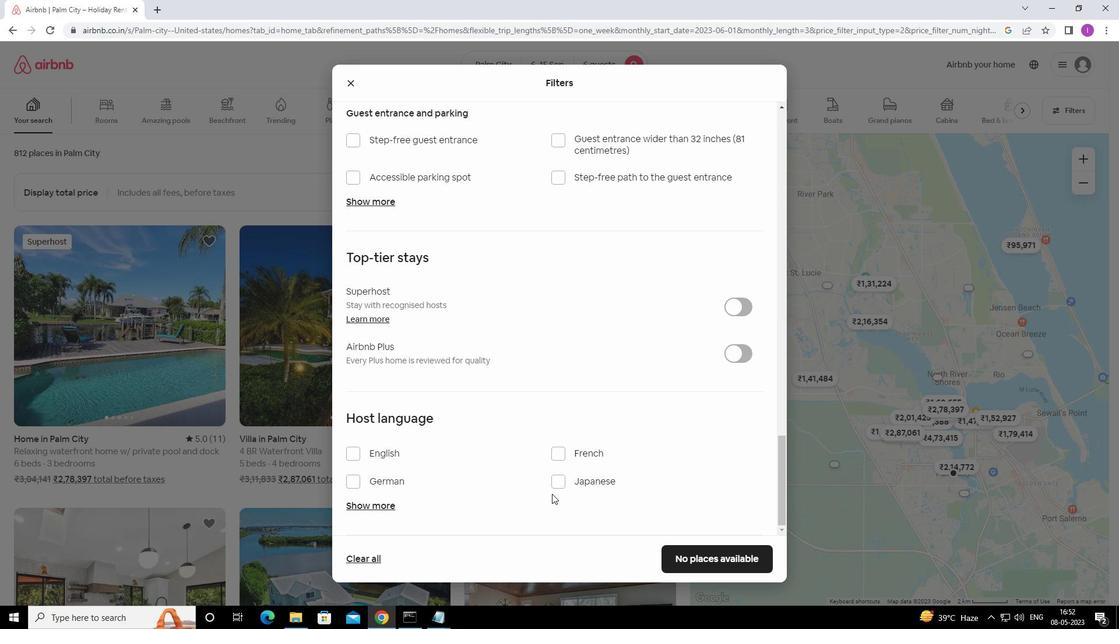 
Action: Mouse scrolled (551, 493) with delta (0, 0)
Screenshot: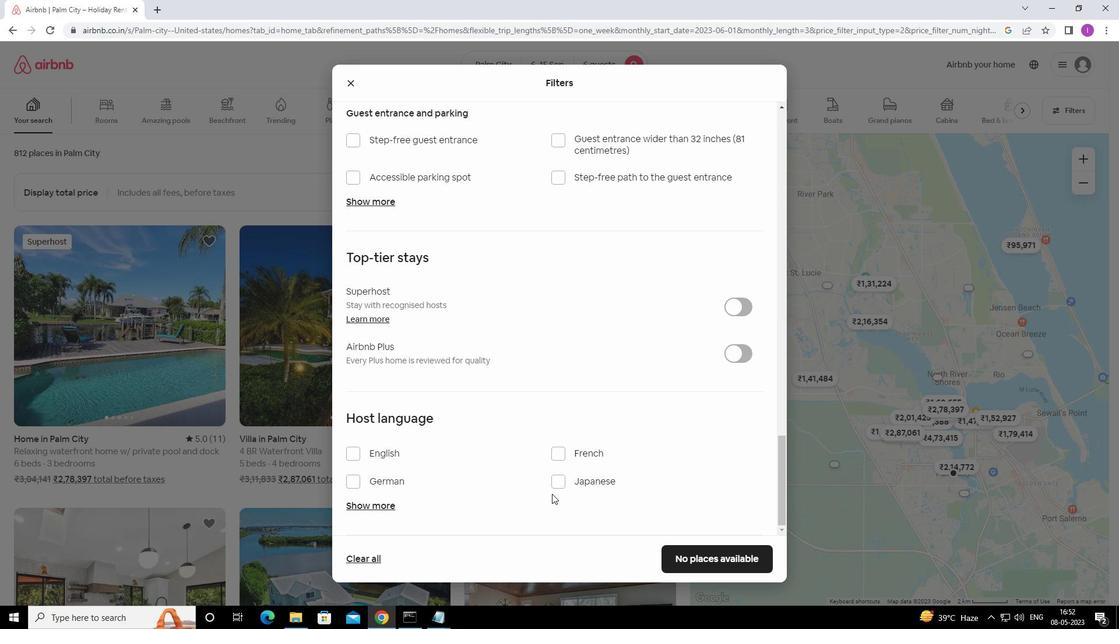 
Action: Mouse scrolled (551, 493) with delta (0, 0)
Screenshot: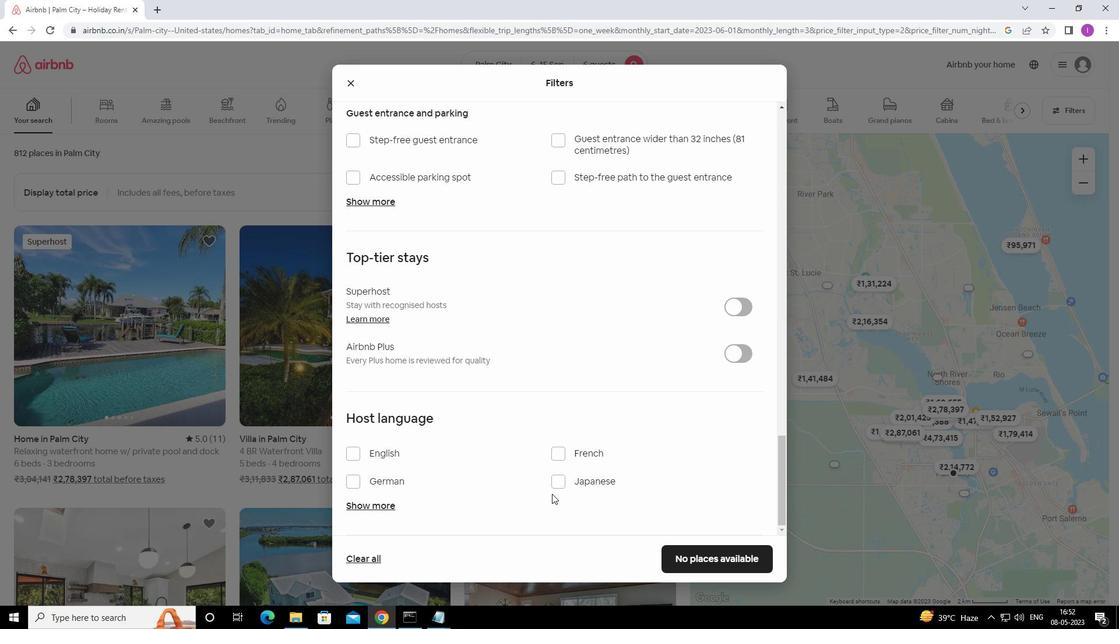 
Action: Mouse moved to (352, 452)
Screenshot: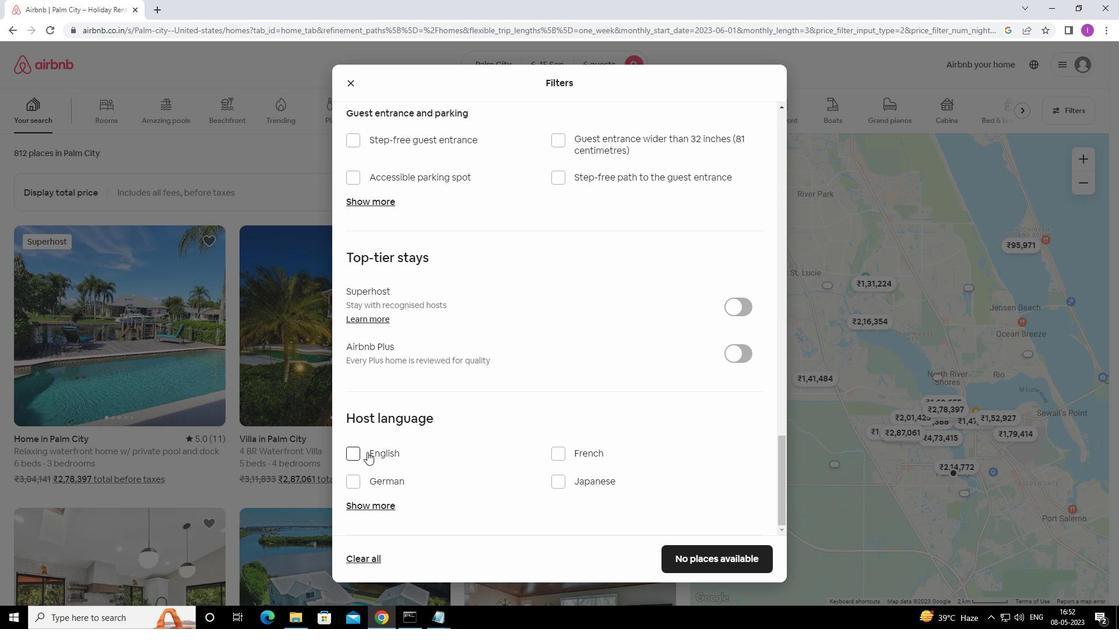 
Action: Mouse pressed left at (352, 452)
Screenshot: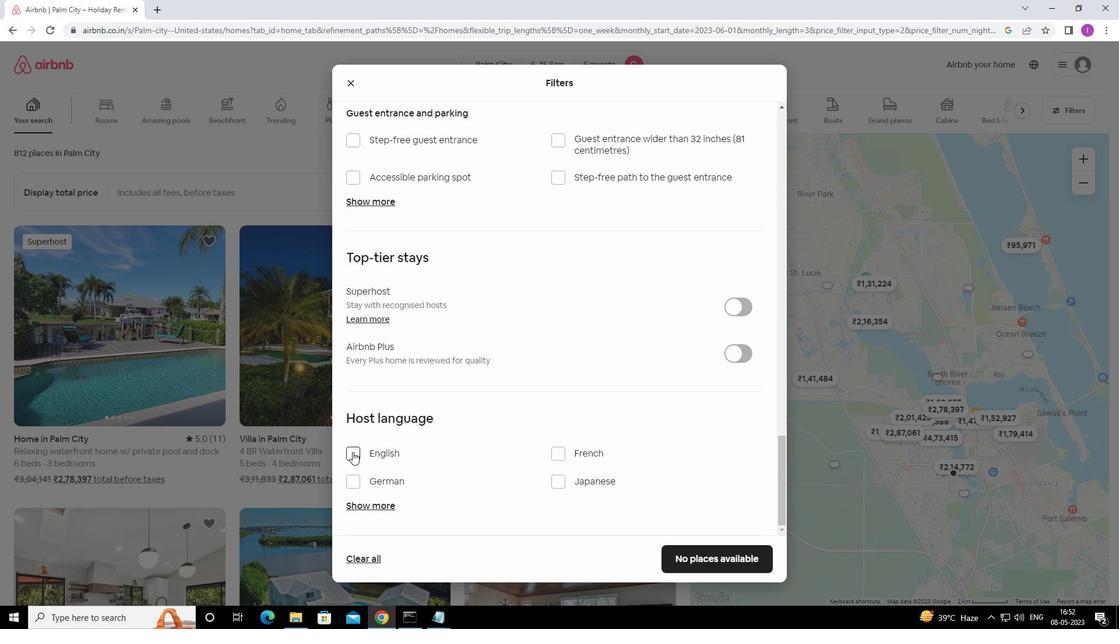 
Action: Mouse moved to (688, 557)
Screenshot: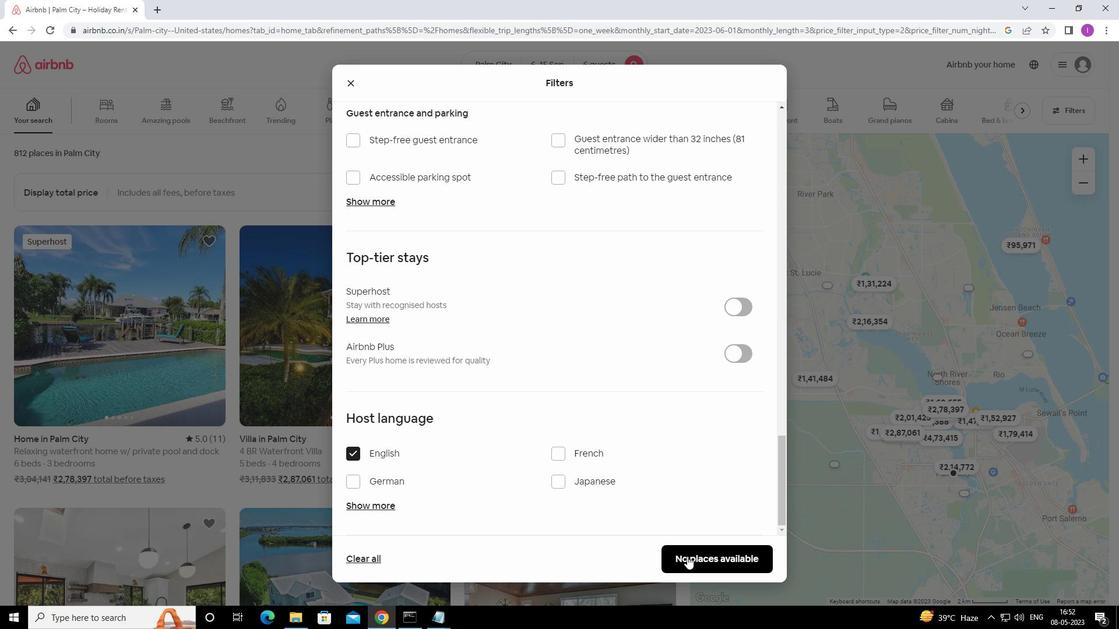 
Action: Mouse pressed left at (688, 557)
Screenshot: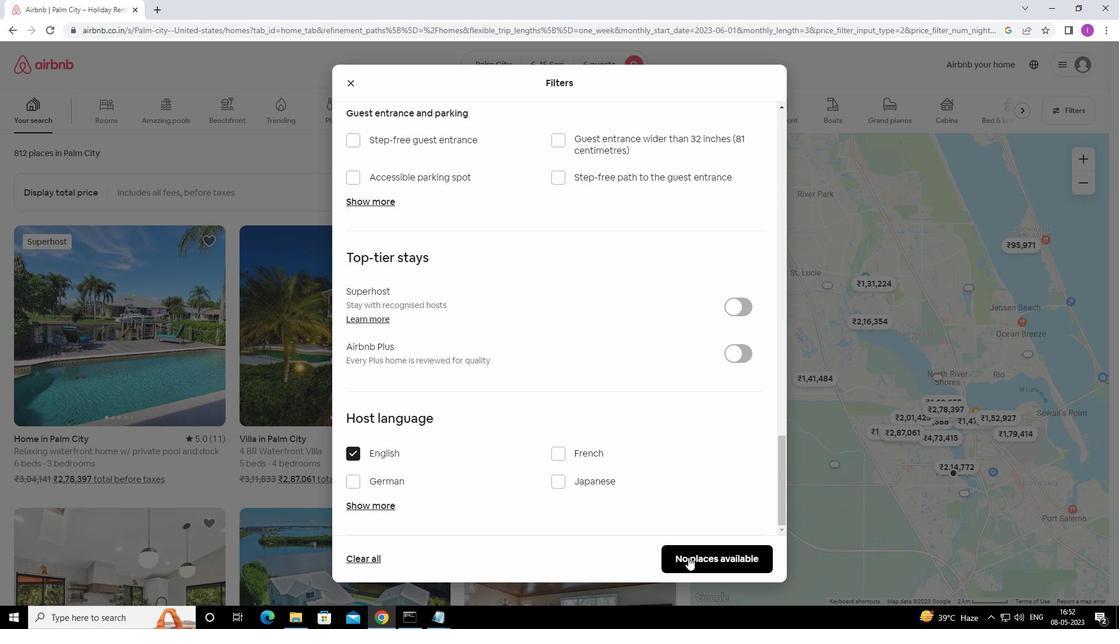 
Action: Mouse moved to (725, 537)
Screenshot: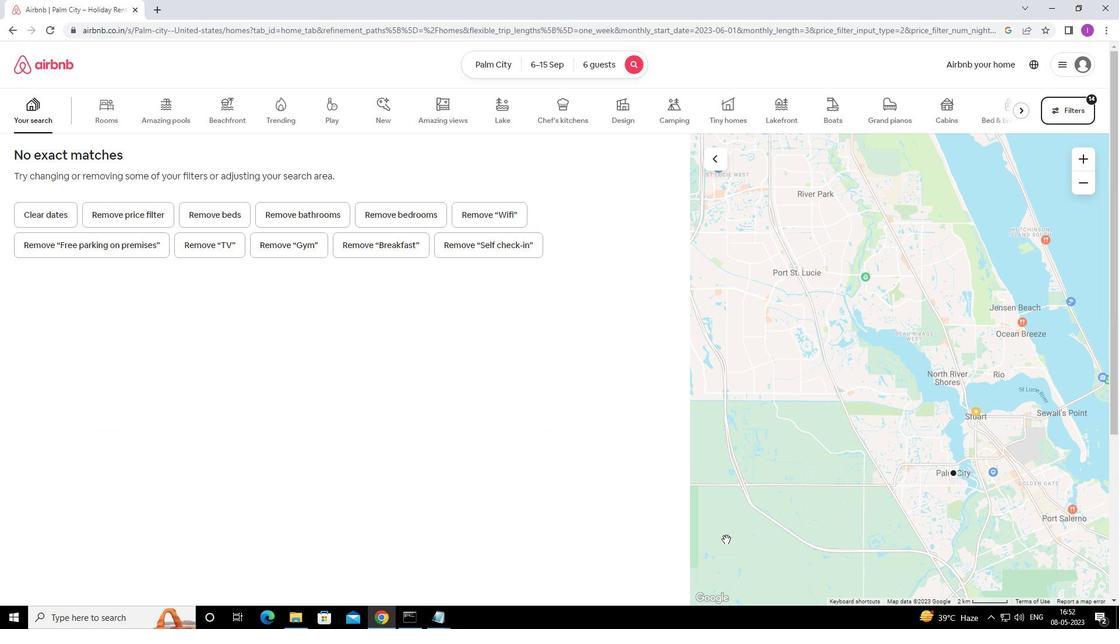 
